 Task: Look for space in Xiazhuang, China from 8th June, 2023 to 16th June, 2023 for 2 adults in price range Rs.10000 to Rs.15000. Place can be entire place with 1  bedroom having 1 bed and 1 bathroom. Property type can be house, flat, guest house, hotel. Amenities needed are: wifi, washing machine. Booking option can be shelf check-in. Required host language is Chinese (Simplified).
Action: Mouse moved to (315, 153)
Screenshot: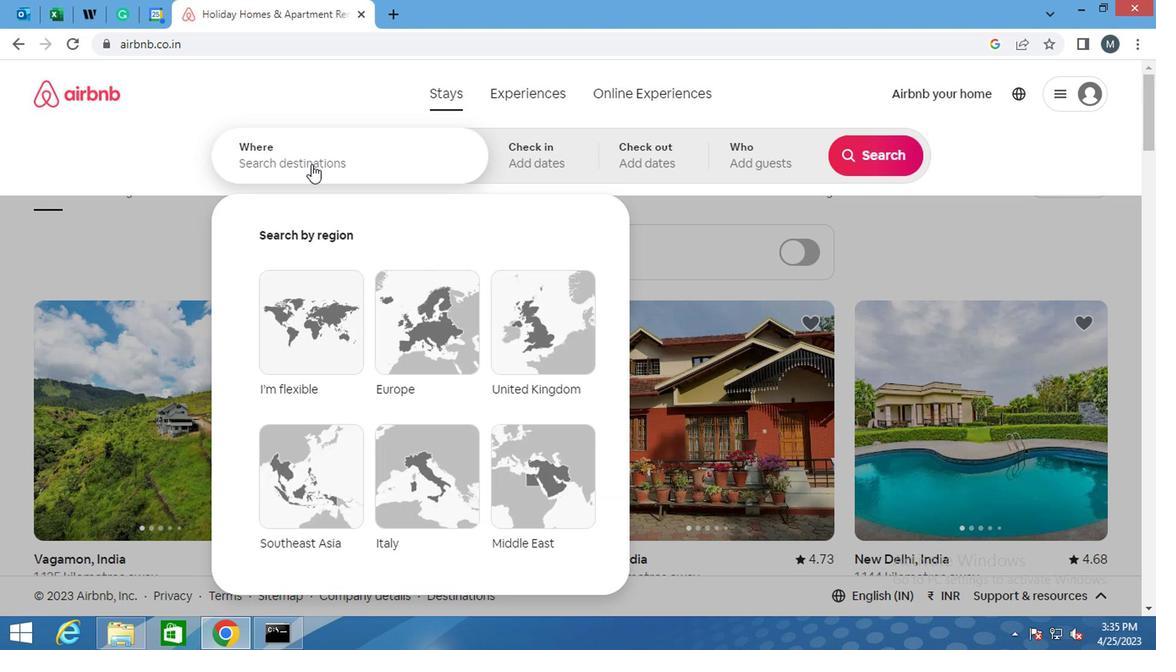
Action: Mouse pressed left at (315, 153)
Screenshot: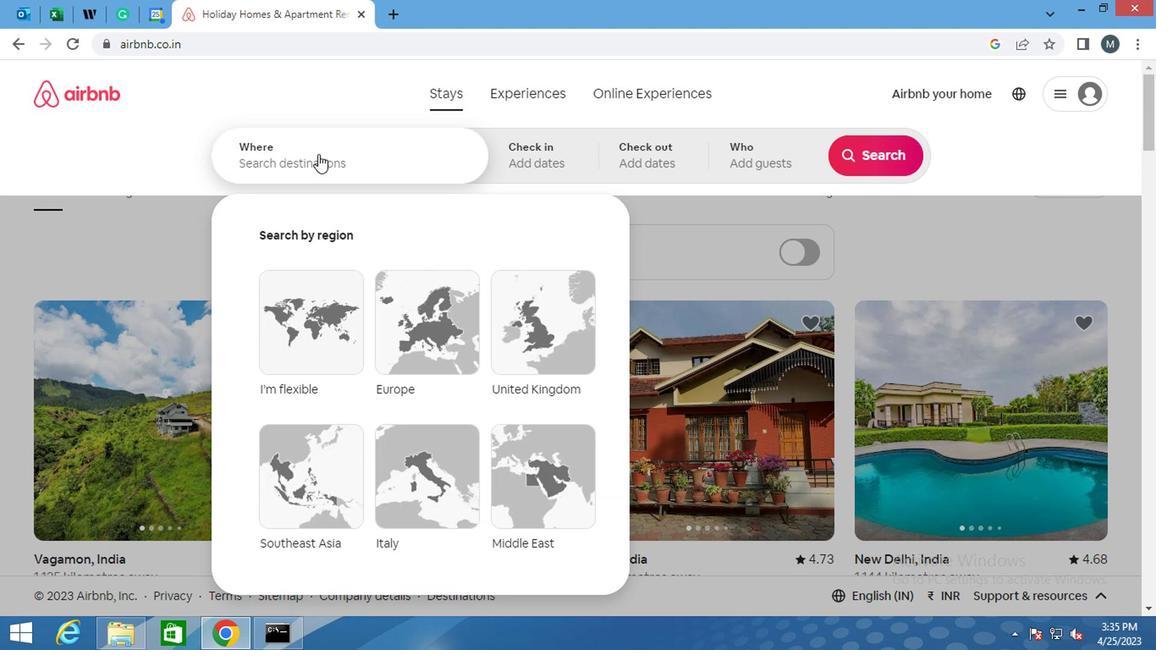 
Action: Key pressed <Key.shift>XIAZHUANG,<Key.shift><Key.shift><Key.shift><Key.shift><Key.shift>CHINA
Screenshot: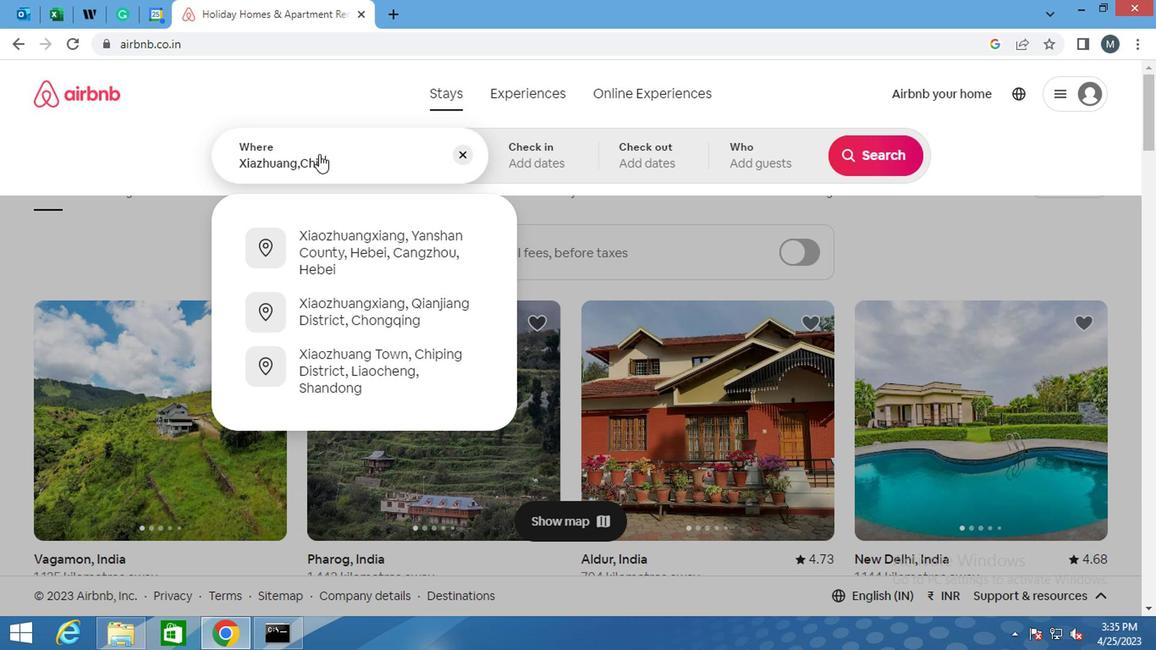 
Action: Mouse moved to (528, 161)
Screenshot: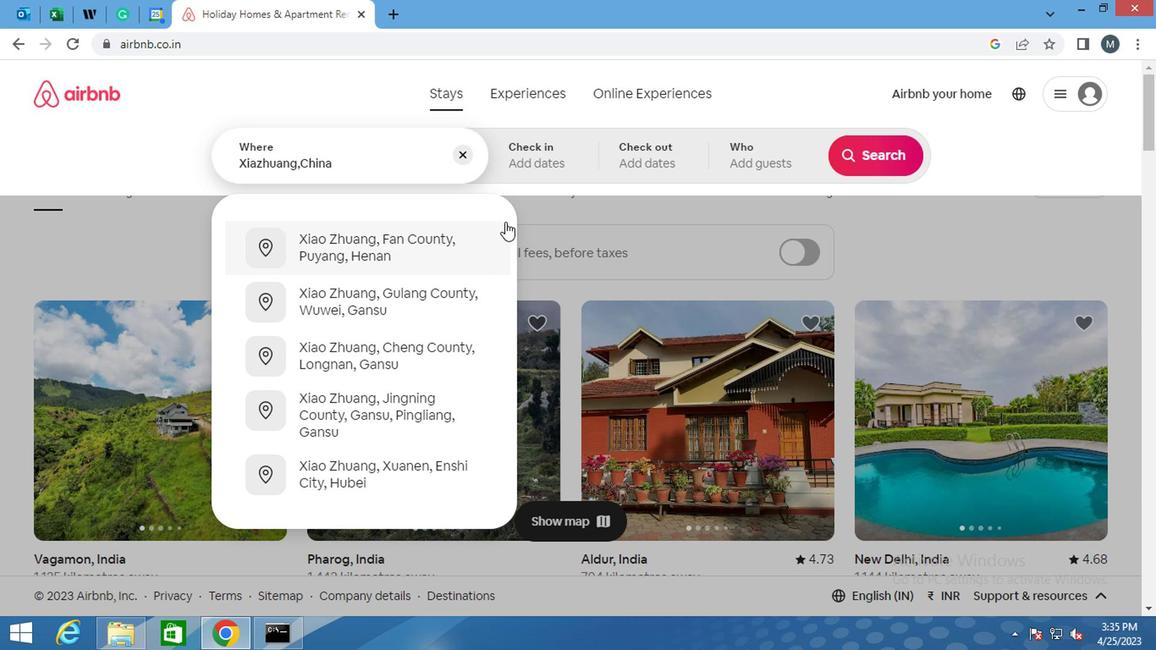 
Action: Mouse pressed left at (528, 161)
Screenshot: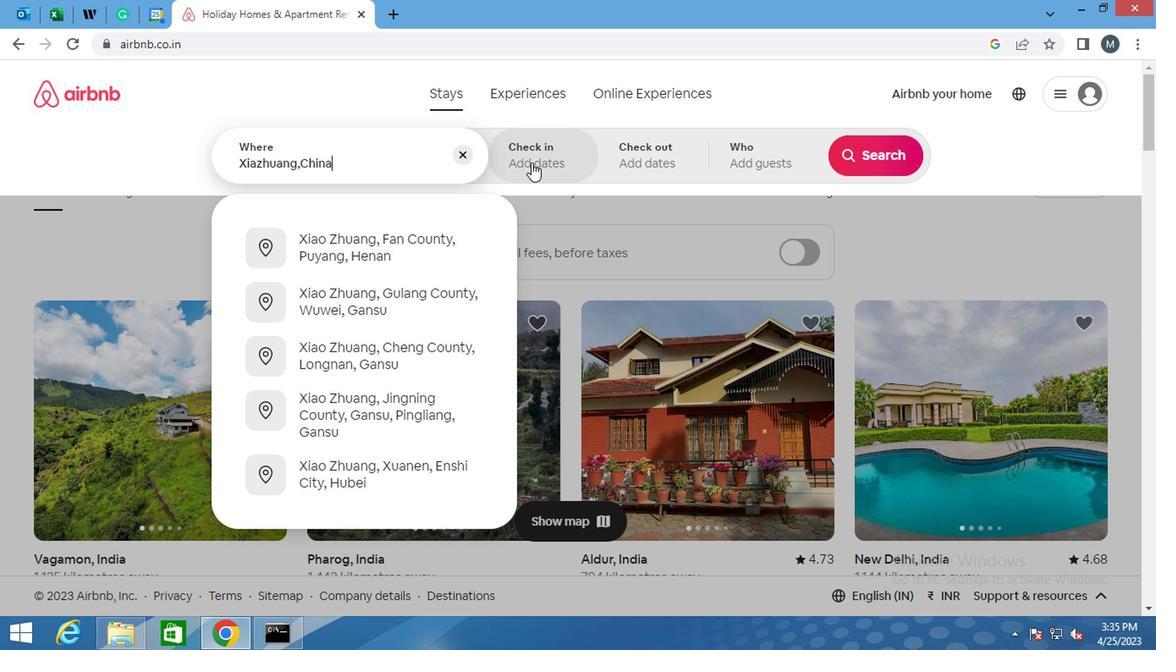 
Action: Mouse moved to (861, 294)
Screenshot: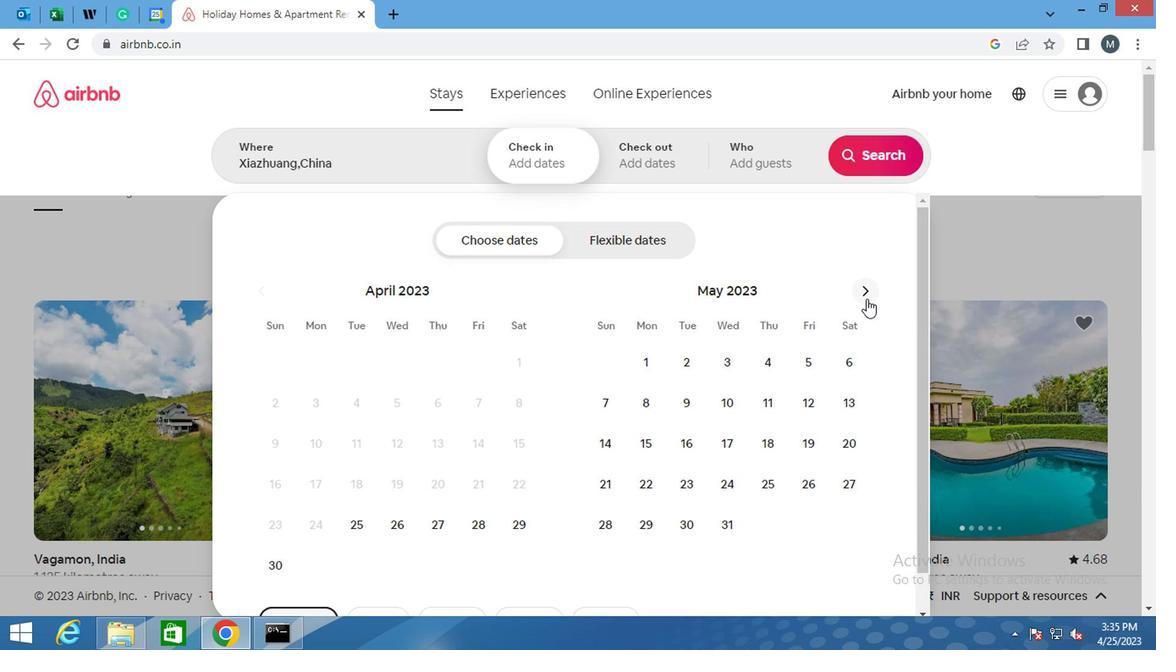 
Action: Mouse pressed left at (861, 294)
Screenshot: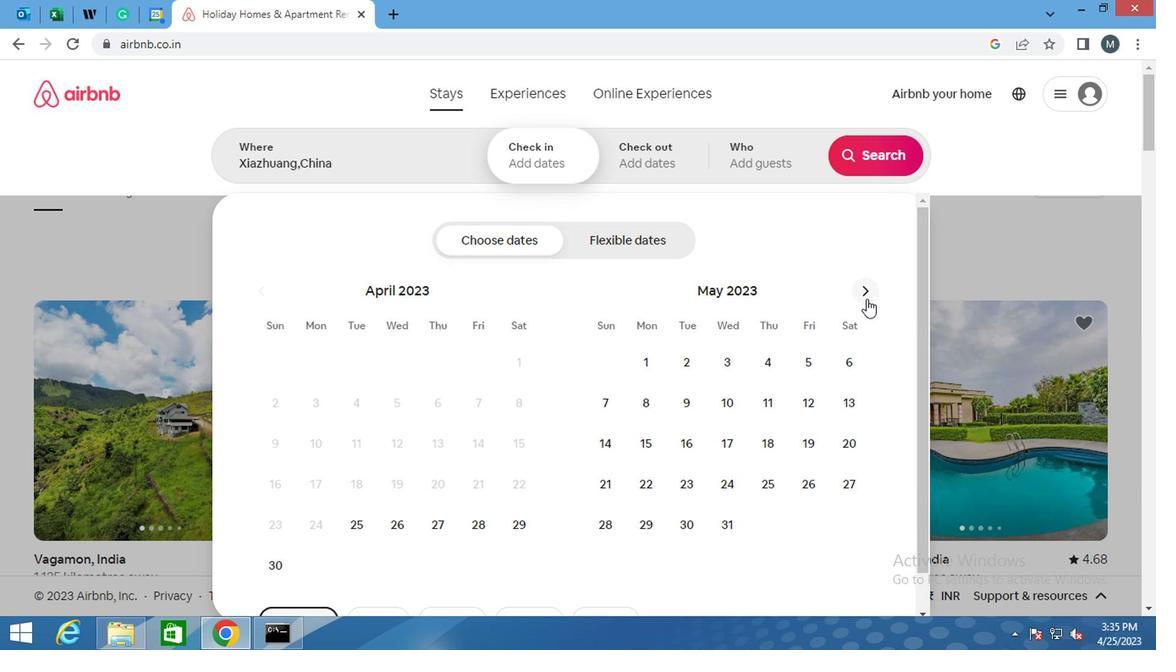 
Action: Mouse moved to (766, 408)
Screenshot: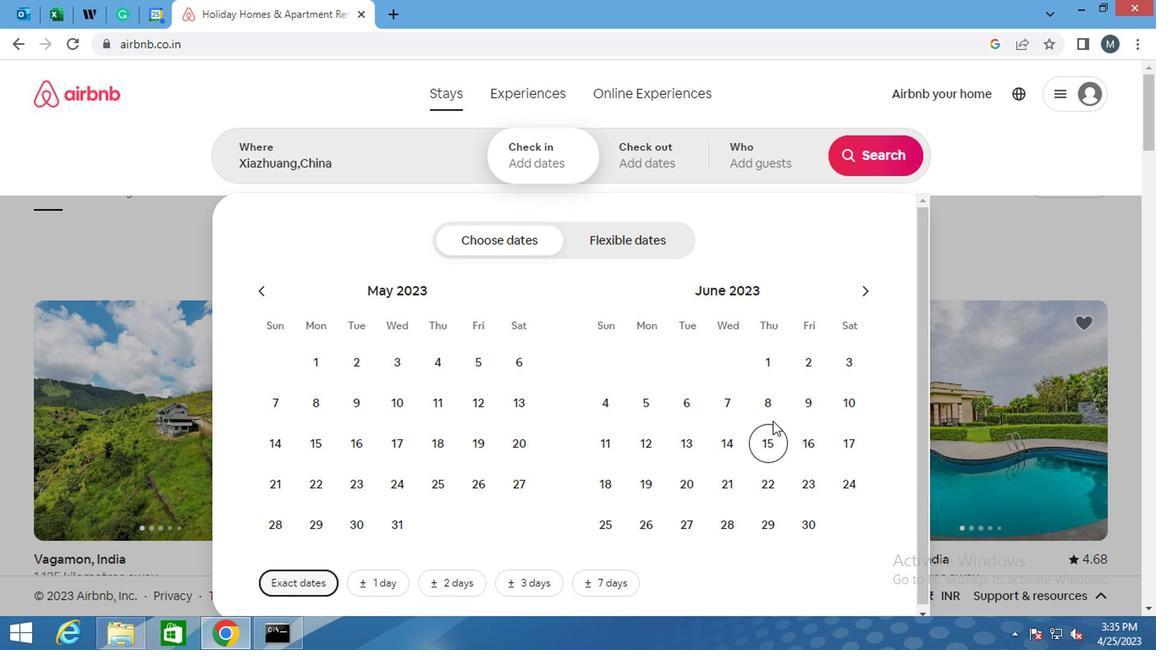 
Action: Mouse pressed left at (766, 408)
Screenshot: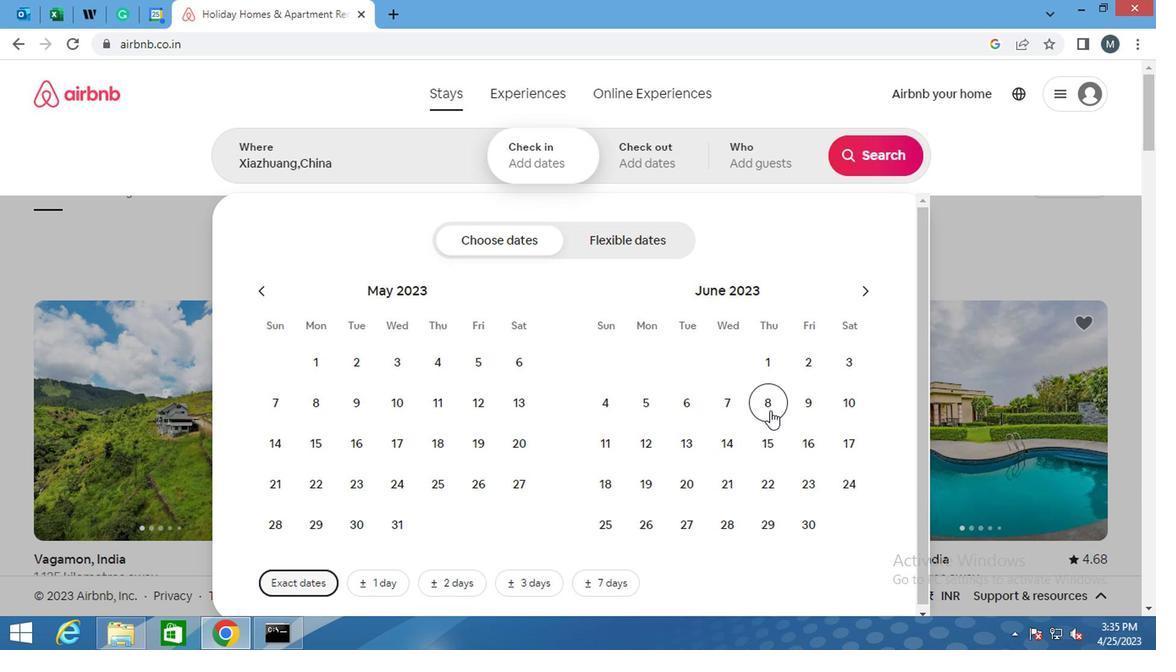 
Action: Mouse moved to (804, 457)
Screenshot: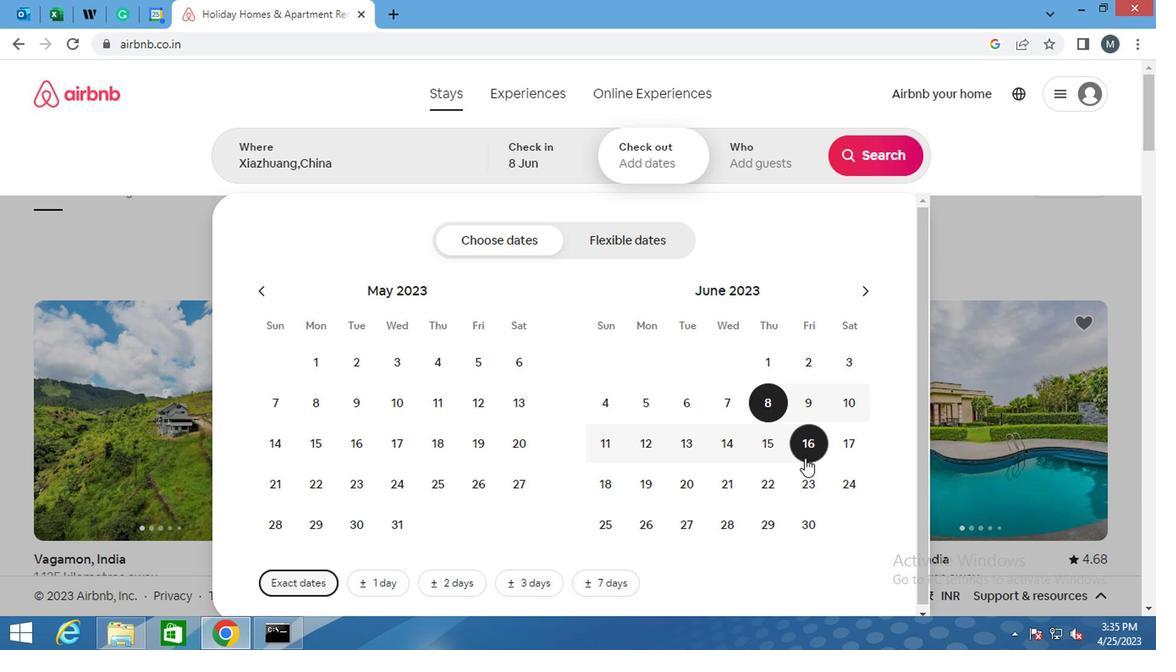 
Action: Mouse pressed left at (804, 457)
Screenshot: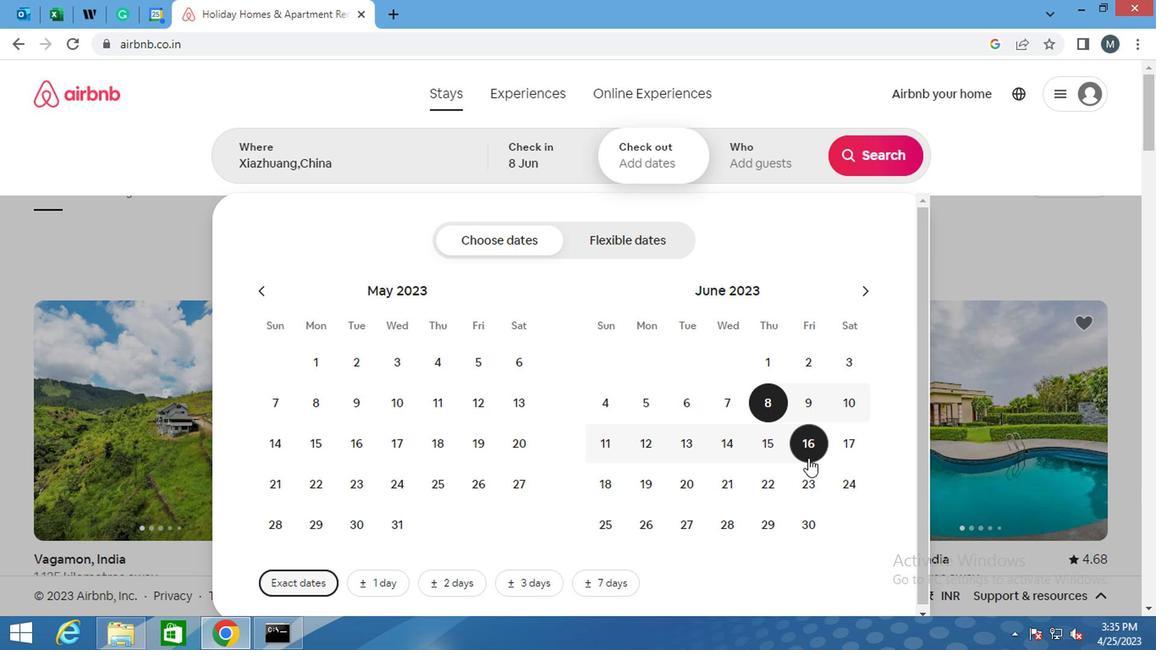 
Action: Mouse moved to (763, 173)
Screenshot: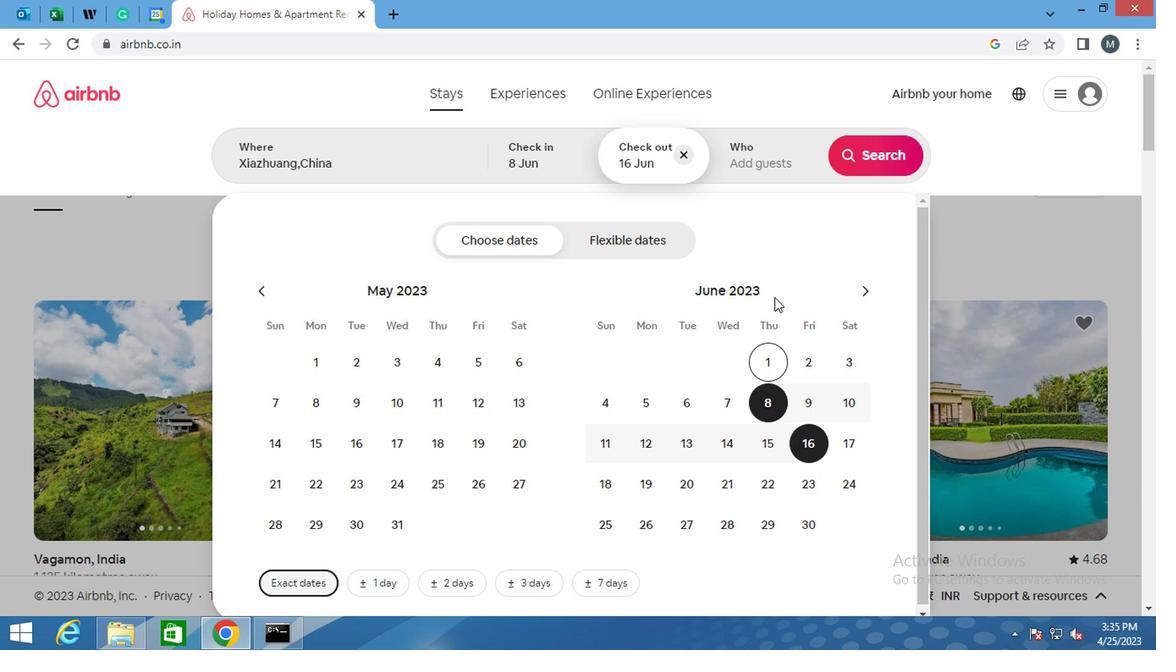 
Action: Mouse pressed left at (763, 173)
Screenshot: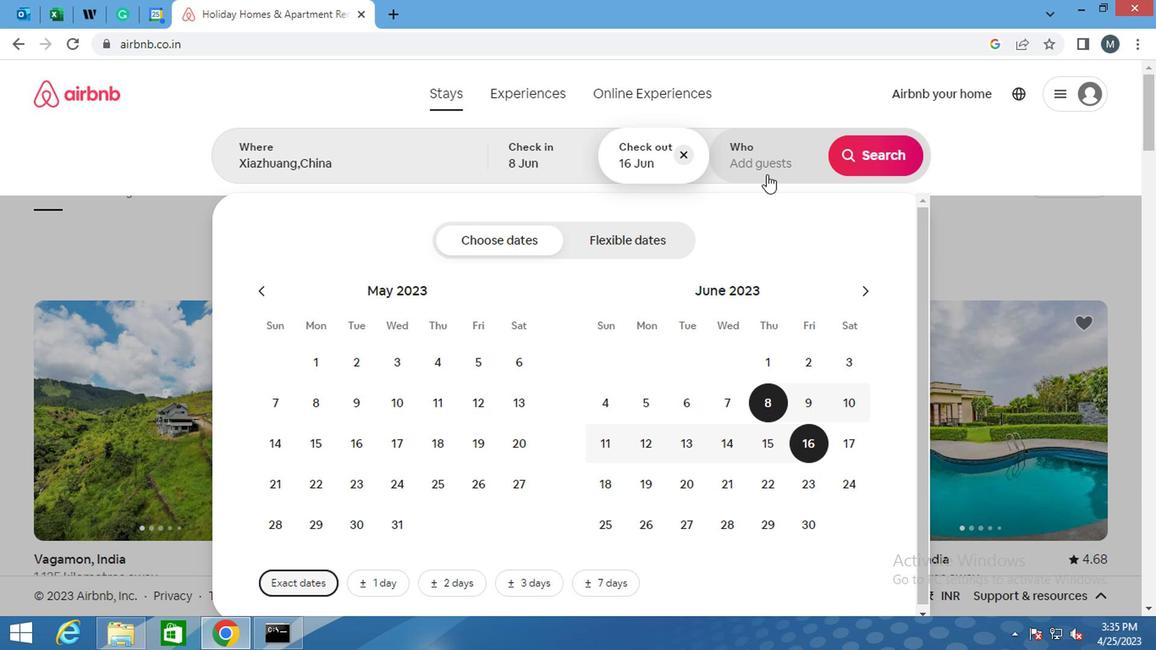 
Action: Mouse moved to (871, 247)
Screenshot: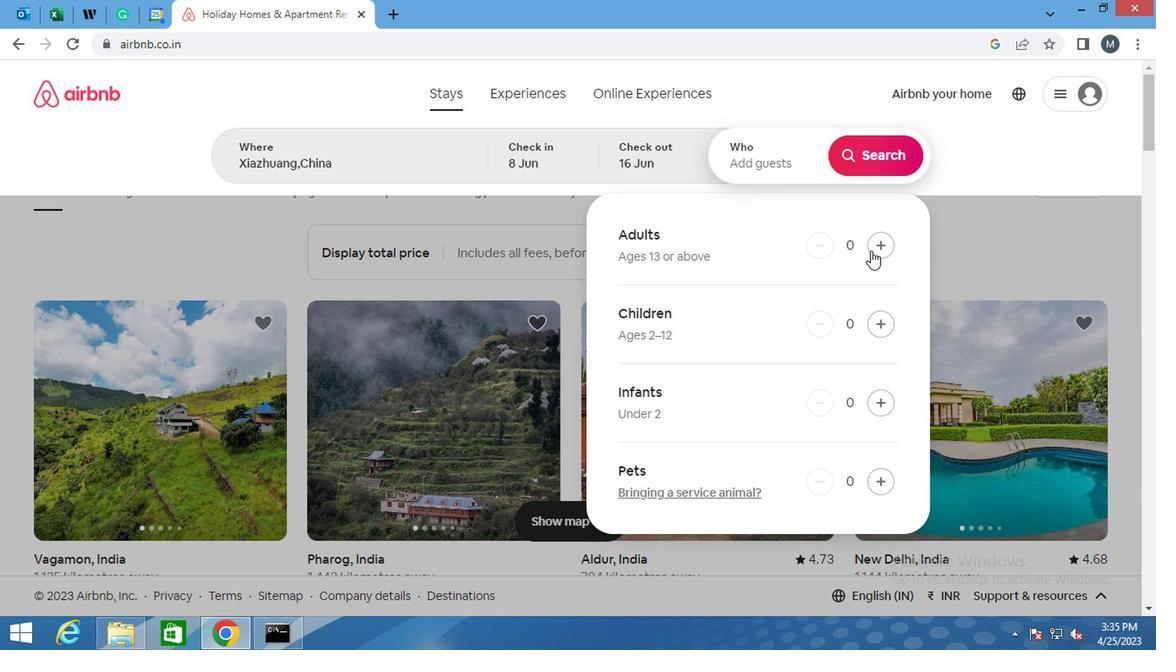 
Action: Mouse pressed left at (871, 247)
Screenshot: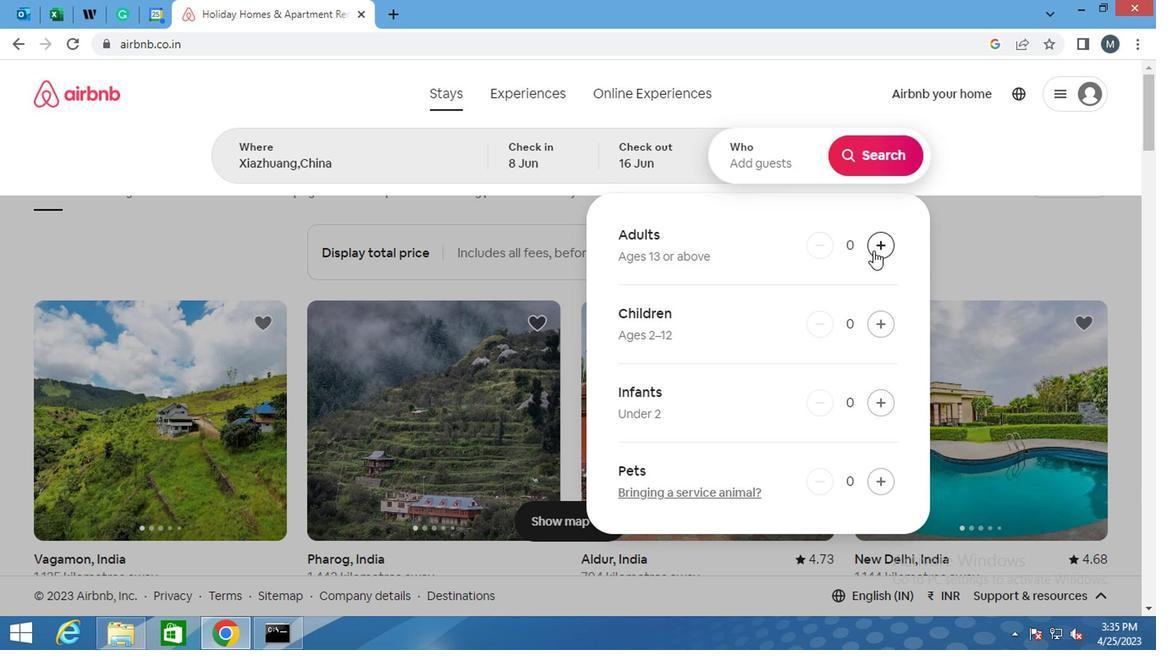 
Action: Mouse pressed left at (871, 247)
Screenshot: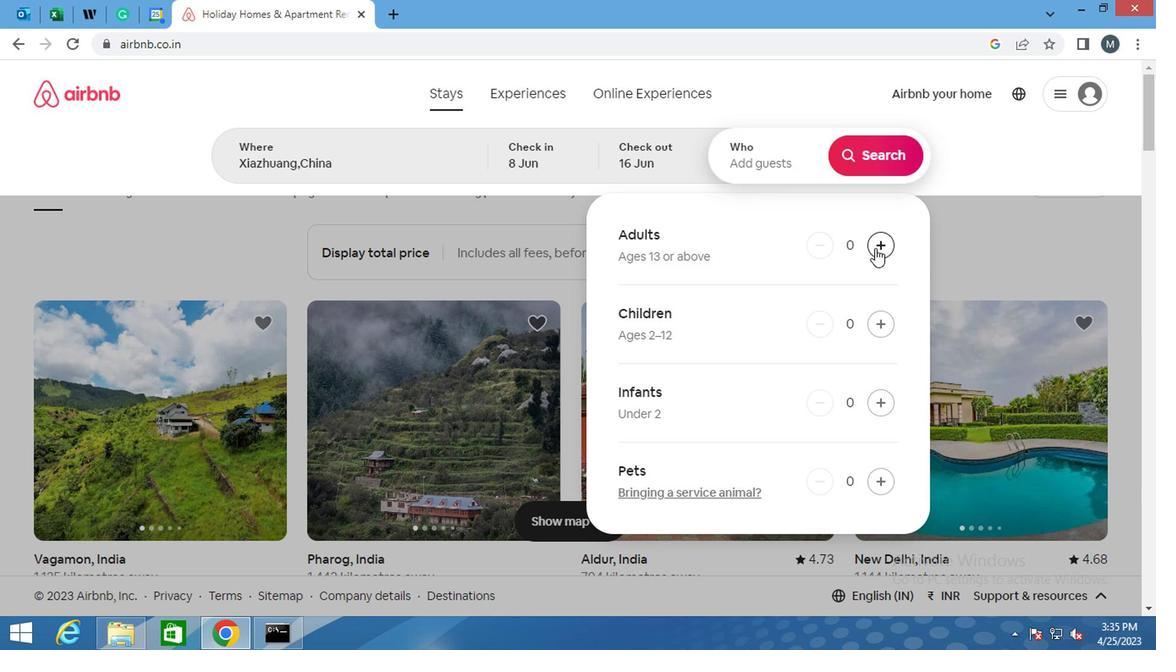 
Action: Mouse moved to (865, 159)
Screenshot: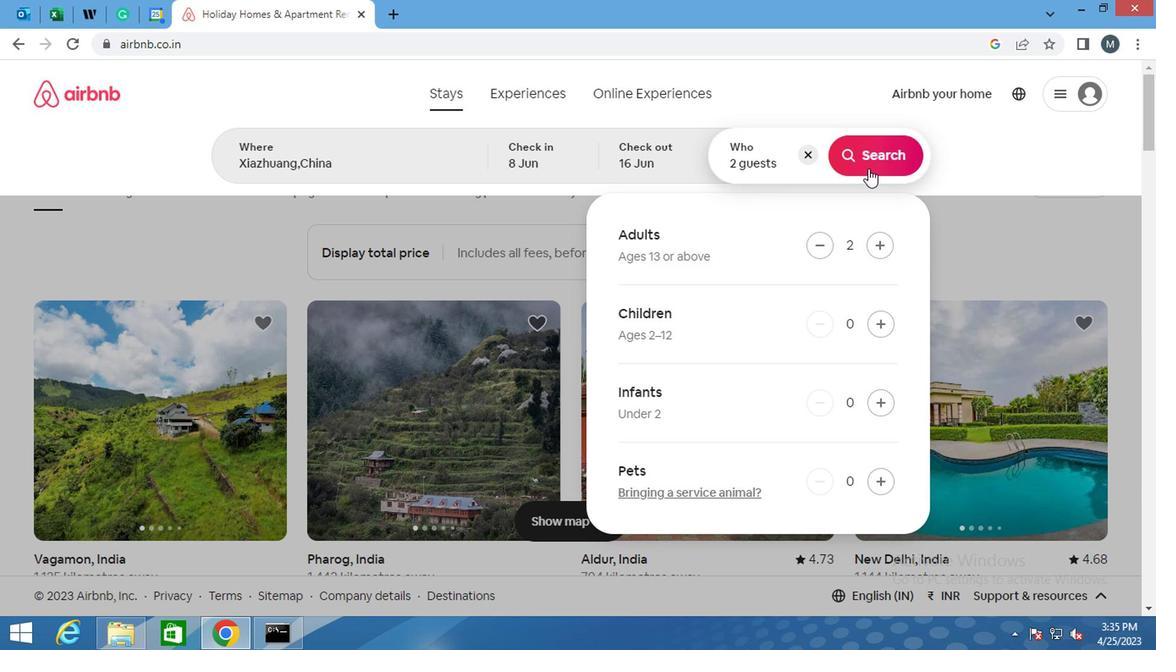 
Action: Mouse pressed left at (865, 159)
Screenshot: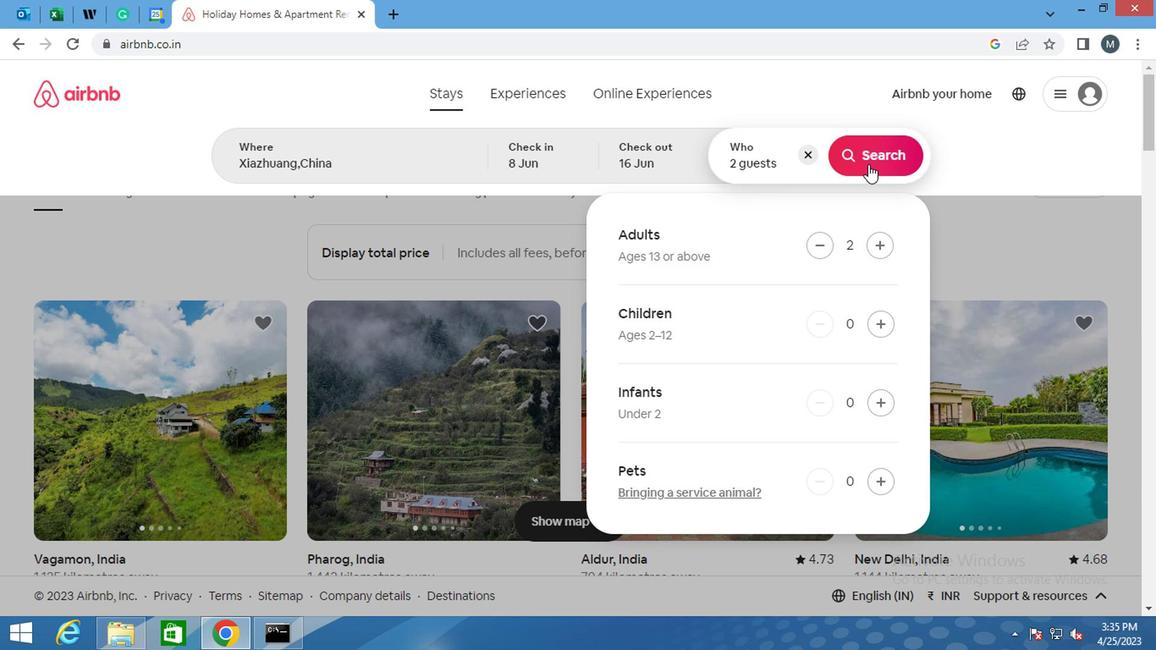 
Action: Mouse moved to (1061, 172)
Screenshot: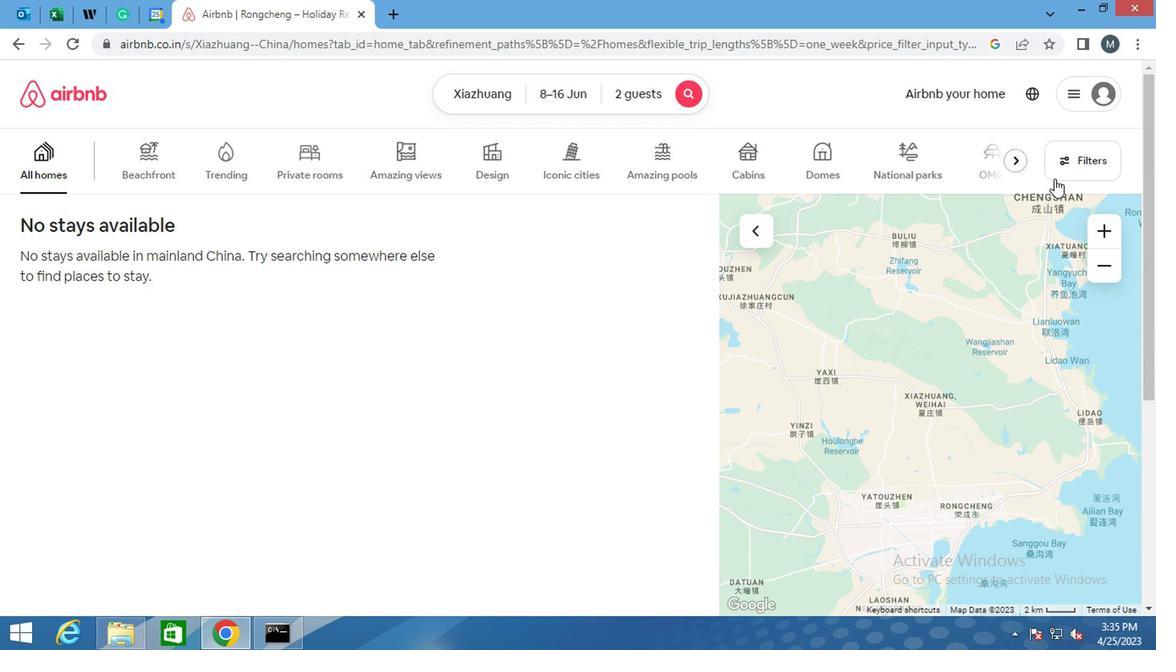 
Action: Mouse pressed left at (1061, 172)
Screenshot: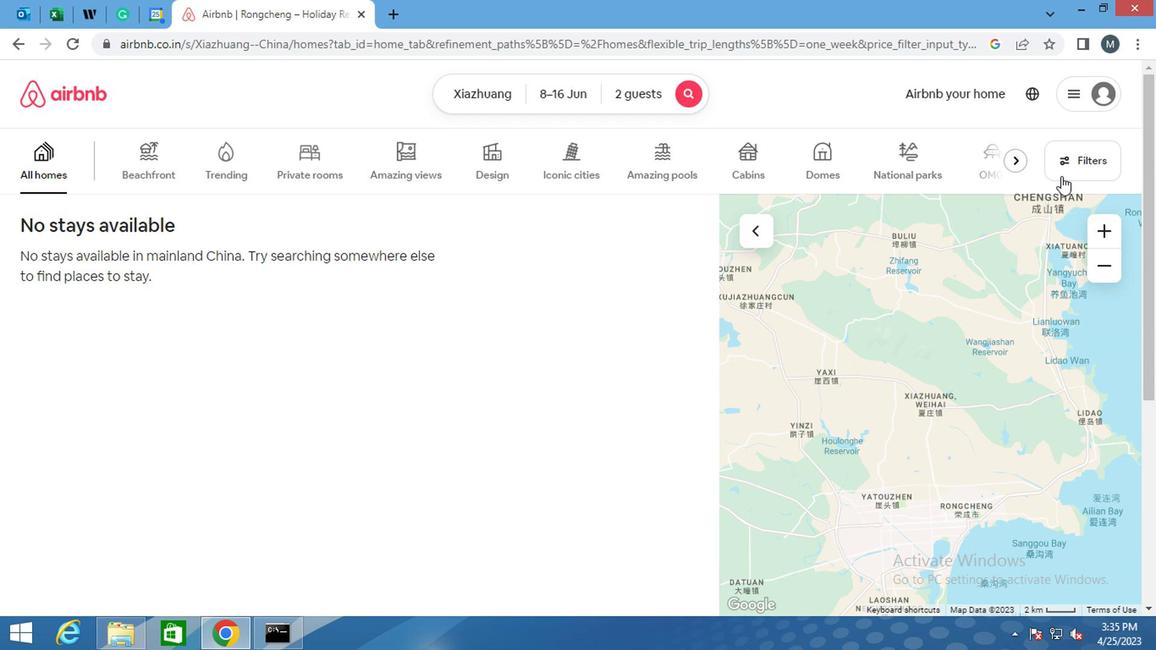 
Action: Mouse moved to (420, 276)
Screenshot: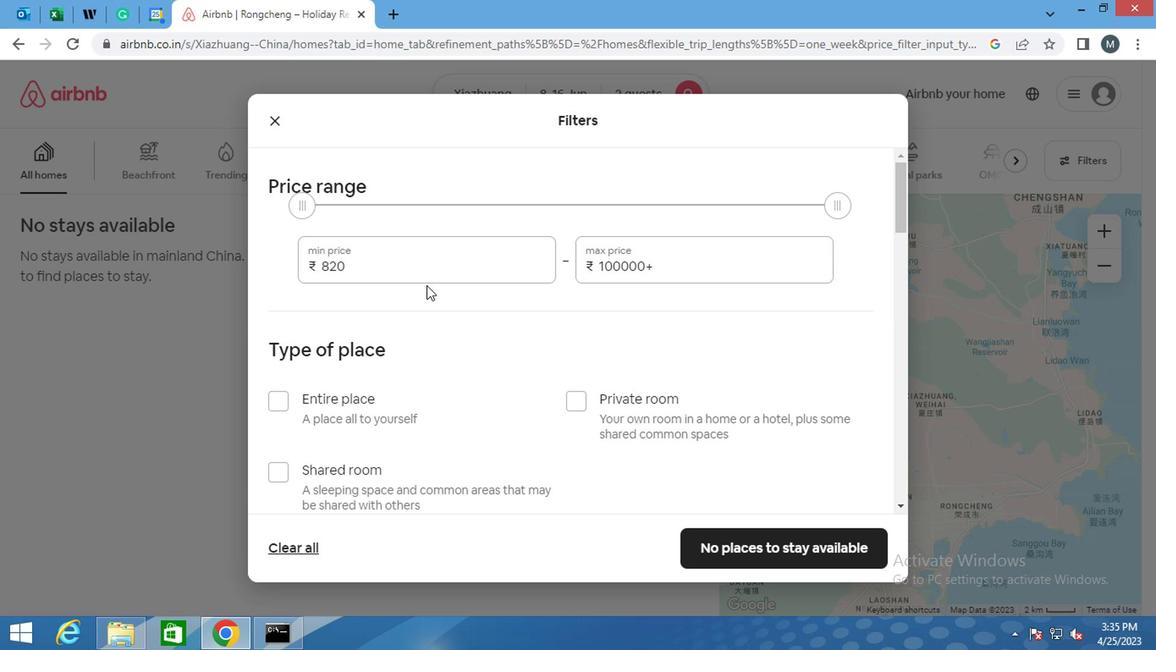 
Action: Mouse pressed left at (420, 276)
Screenshot: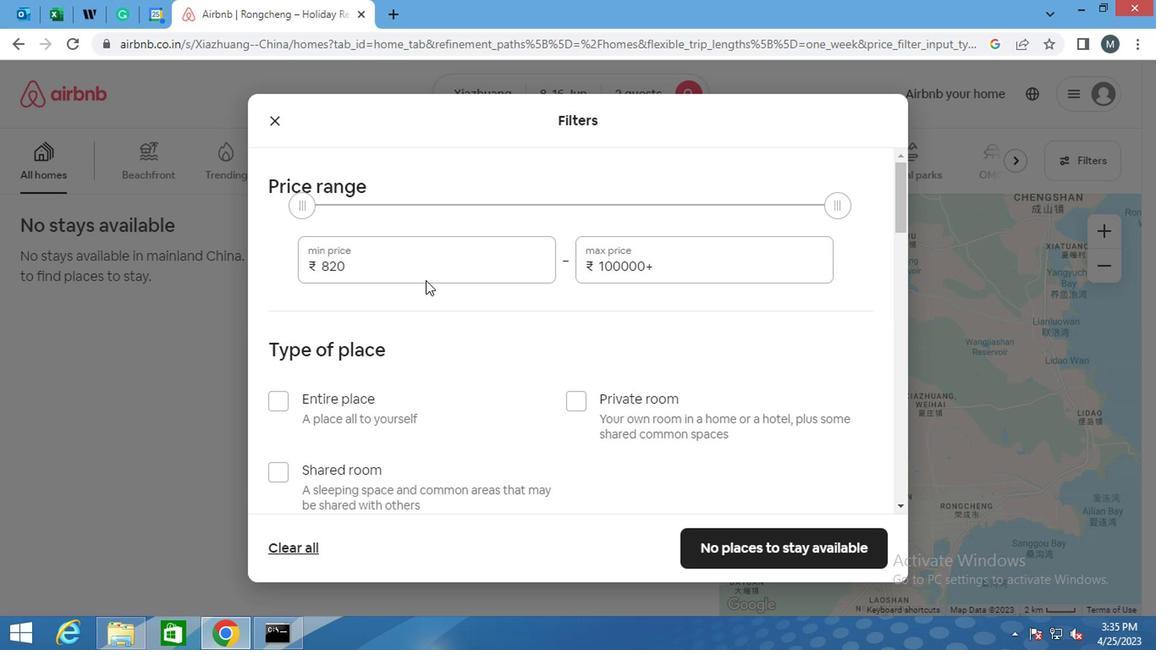 
Action: Key pressed <Key.backspace><Key.backspace><Key.backspace>10000
Screenshot: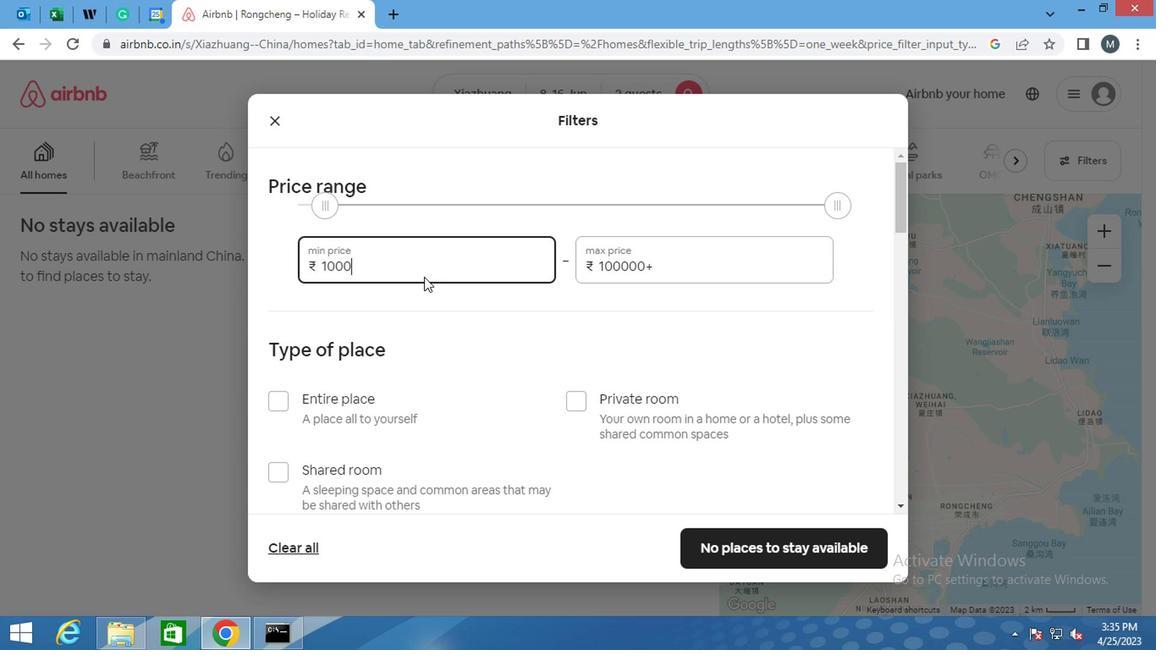 
Action: Mouse moved to (655, 273)
Screenshot: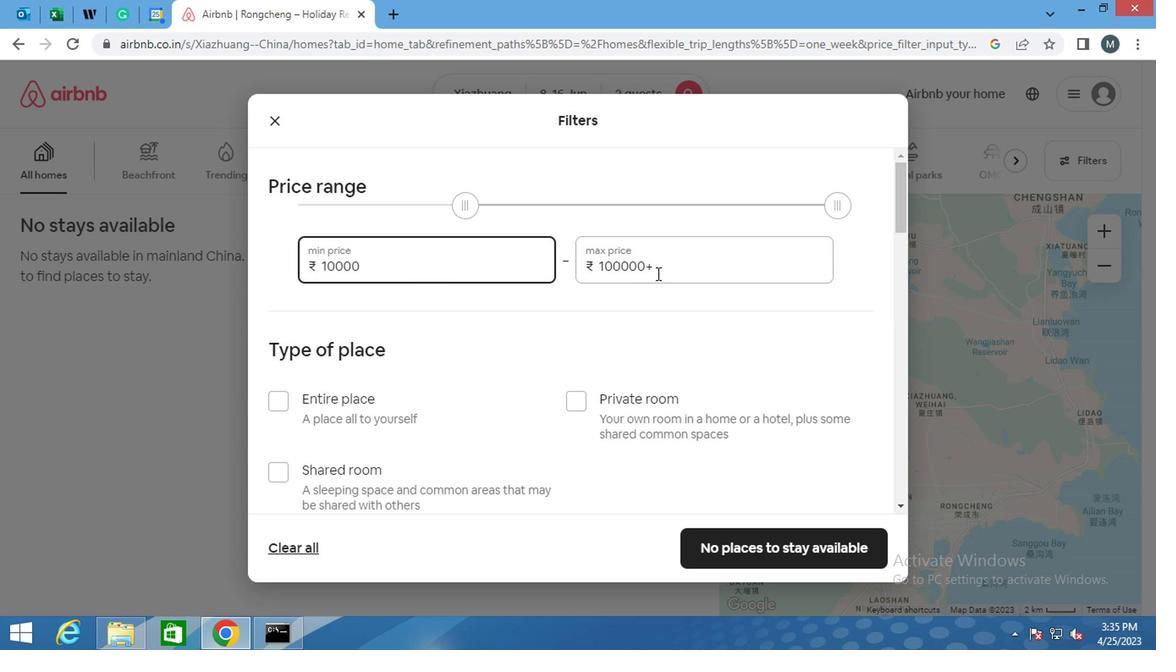 
Action: Mouse pressed left at (655, 273)
Screenshot: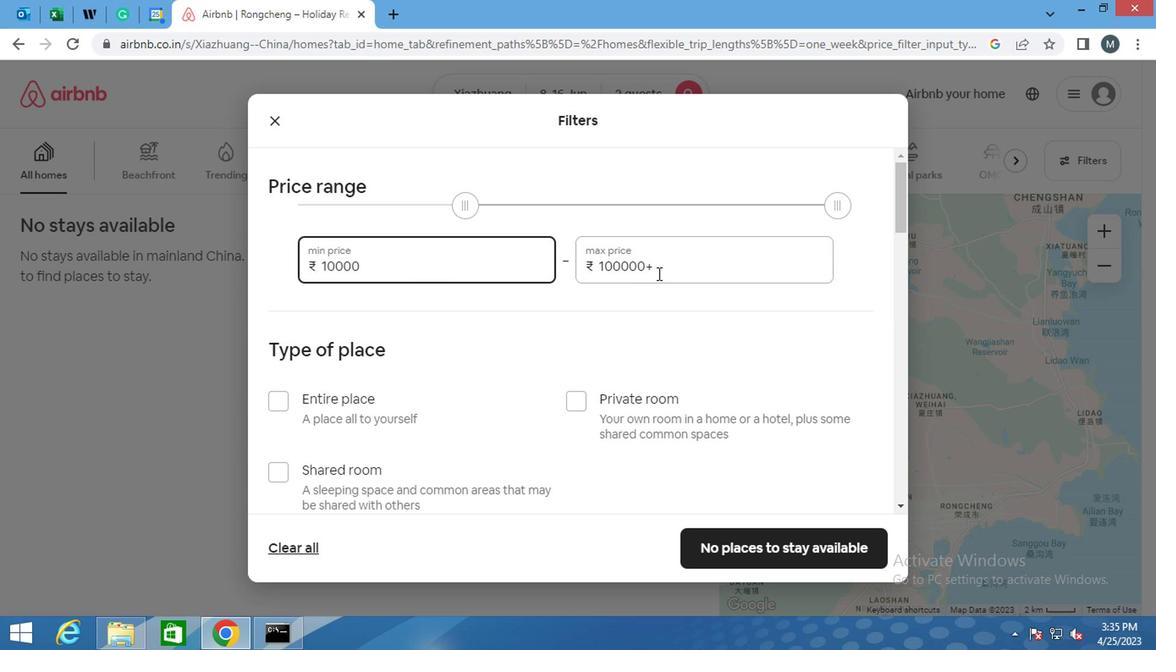 
Action: Mouse moved to (581, 270)
Screenshot: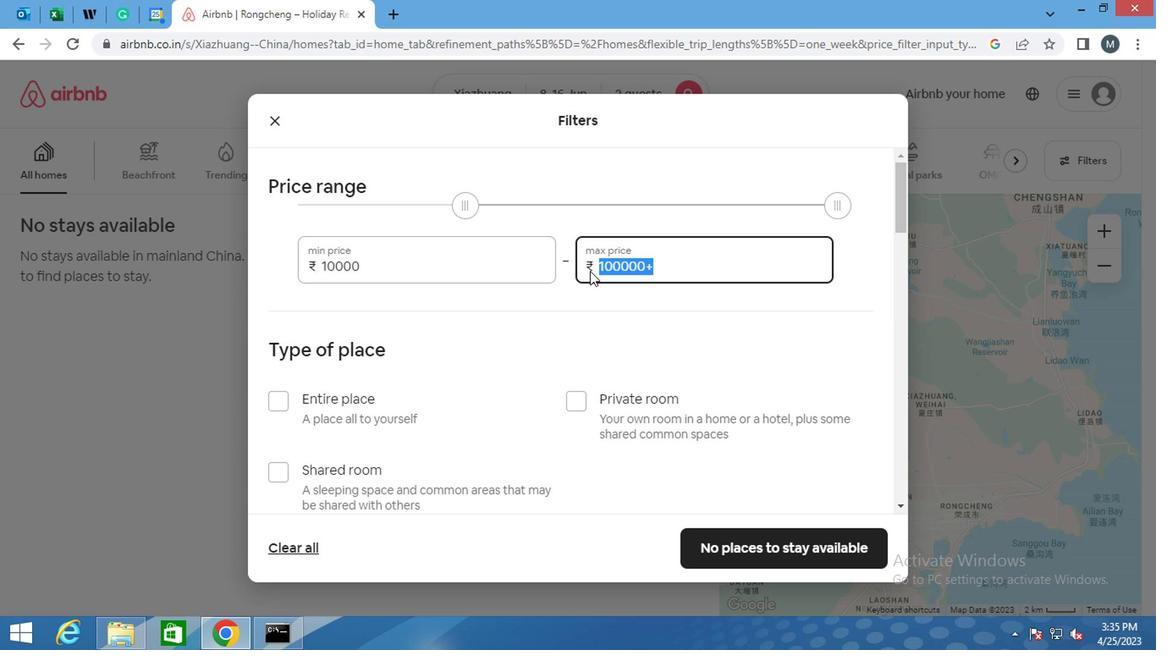 
Action: Key pressed <Key.delete>
Screenshot: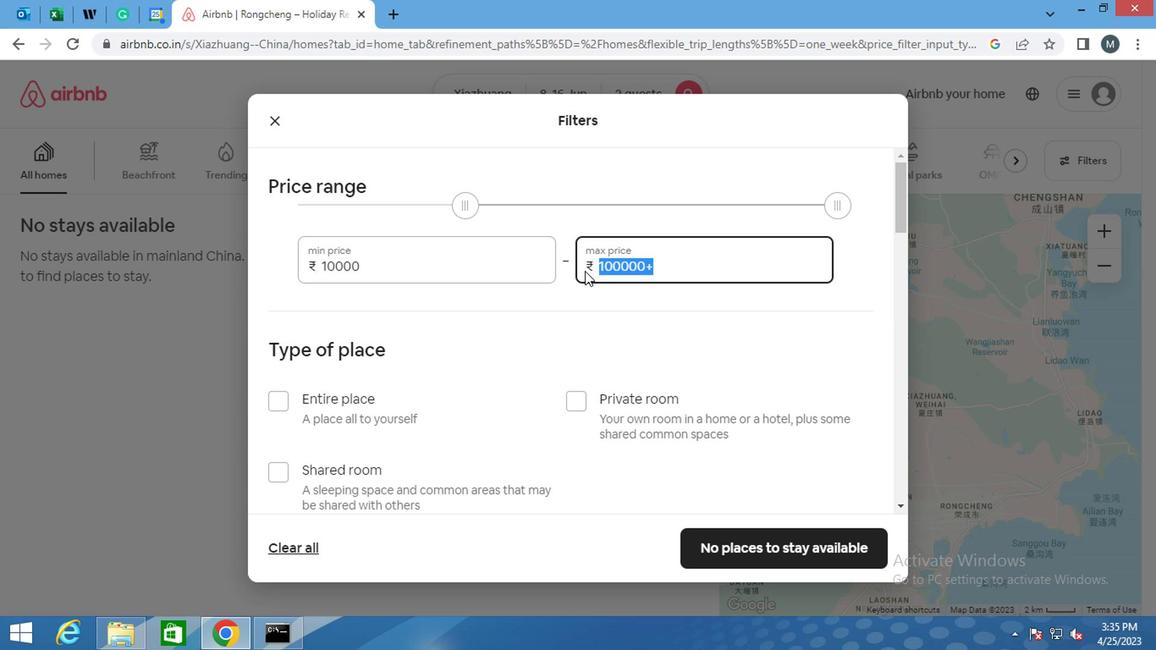 
Action: Mouse moved to (578, 270)
Screenshot: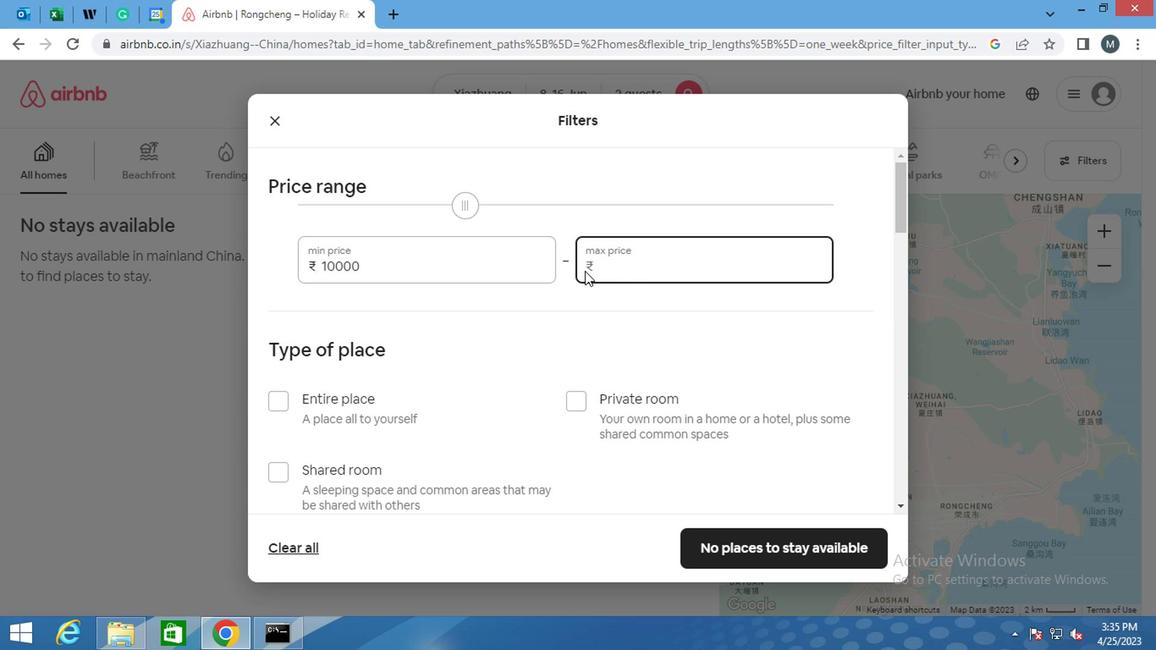 
Action: Key pressed 1
Screenshot: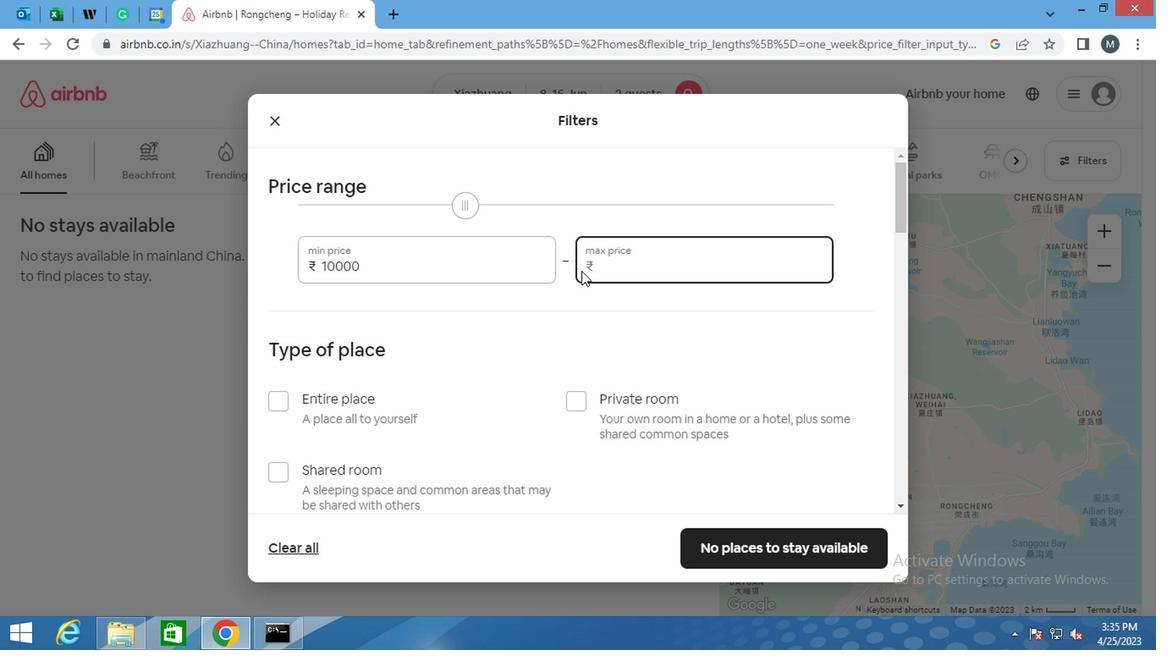 
Action: Mouse moved to (574, 270)
Screenshot: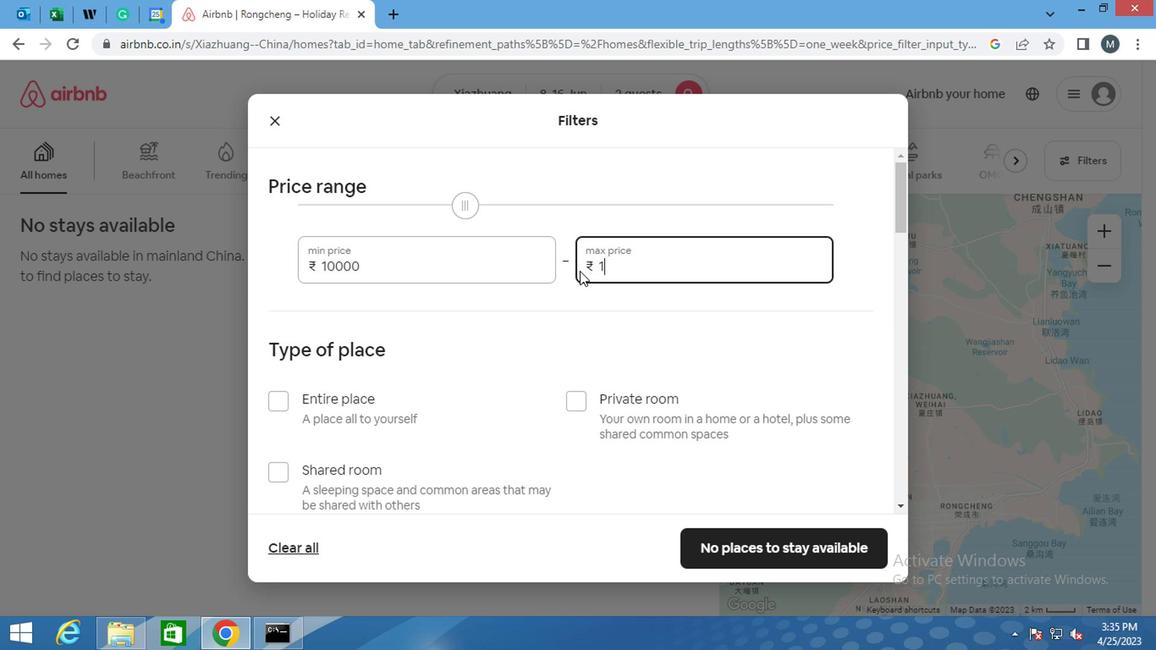 
Action: Key pressed 5
Screenshot: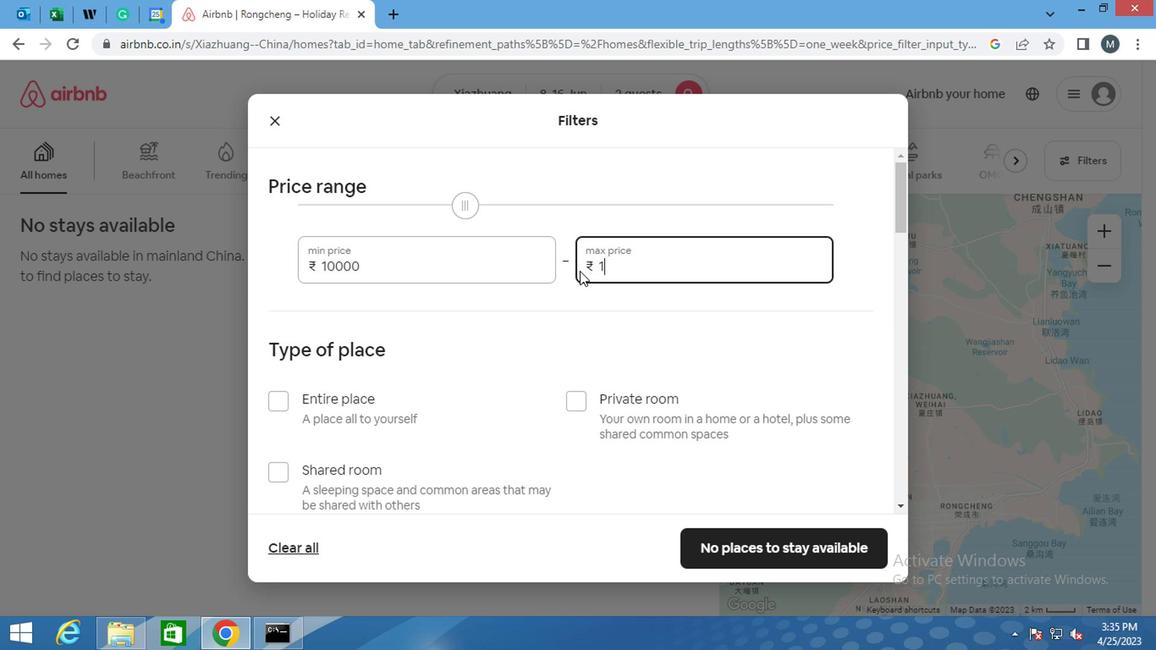 
Action: Mouse moved to (572, 271)
Screenshot: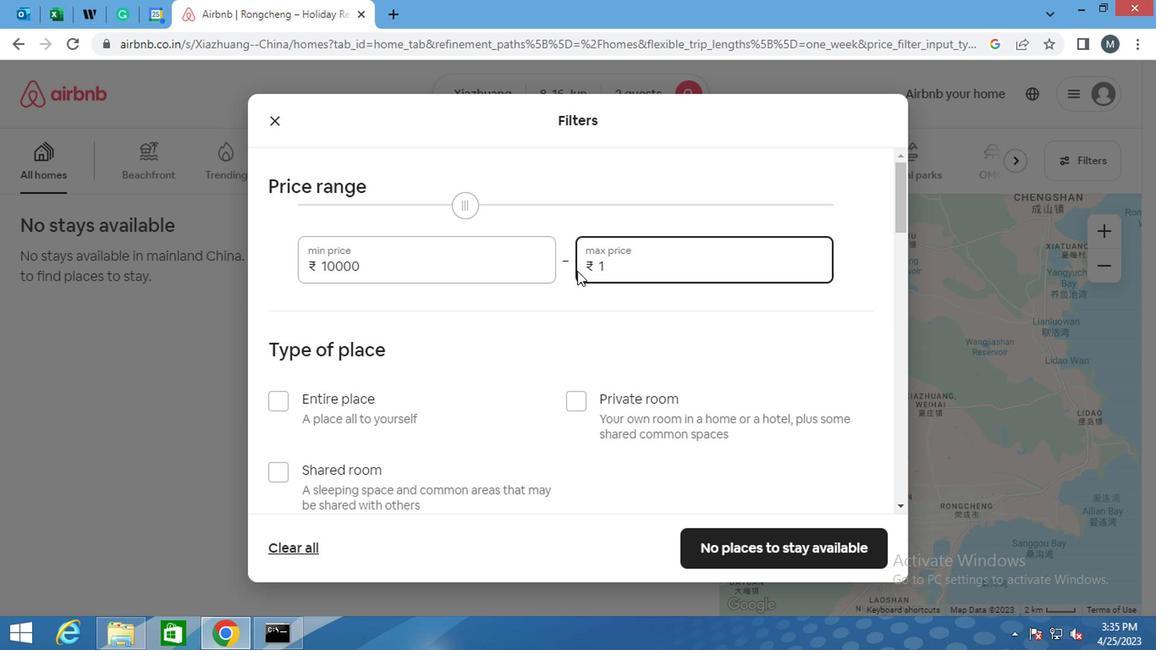 
Action: Key pressed 000
Screenshot: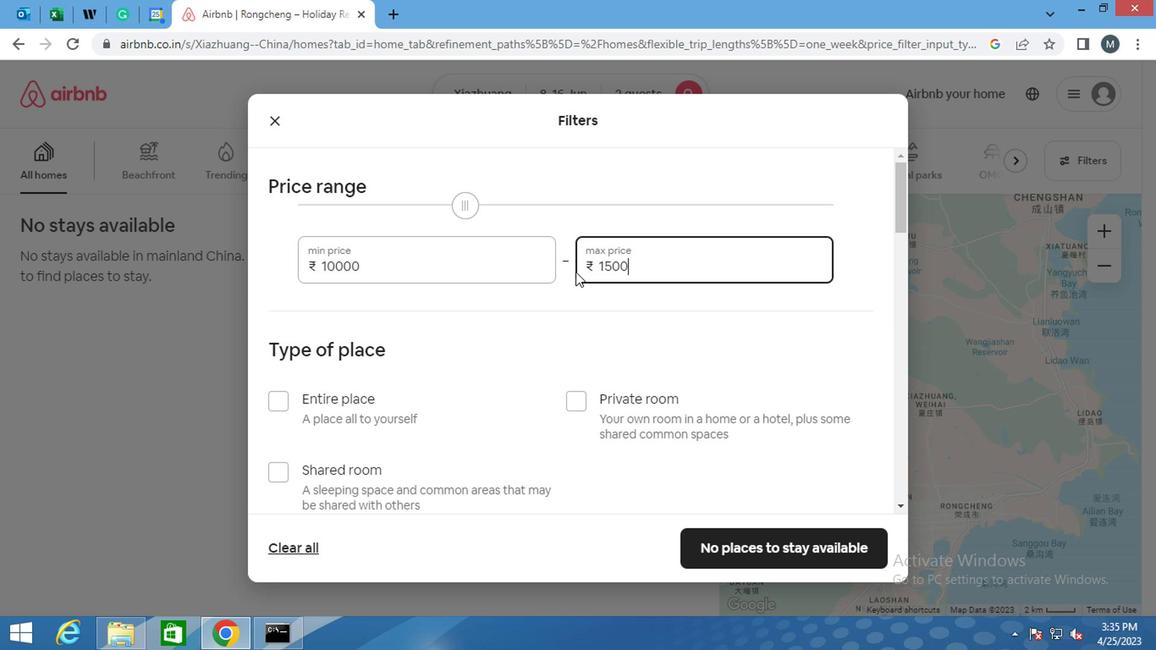 
Action: Mouse moved to (537, 265)
Screenshot: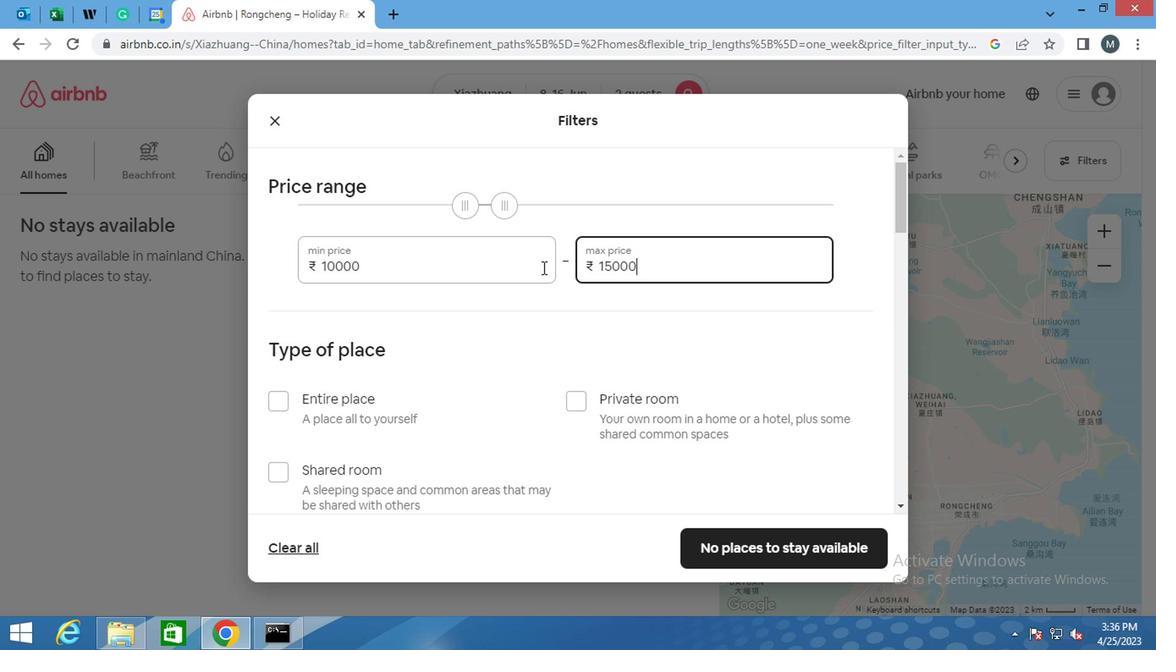 
Action: Mouse scrolled (537, 264) with delta (0, -1)
Screenshot: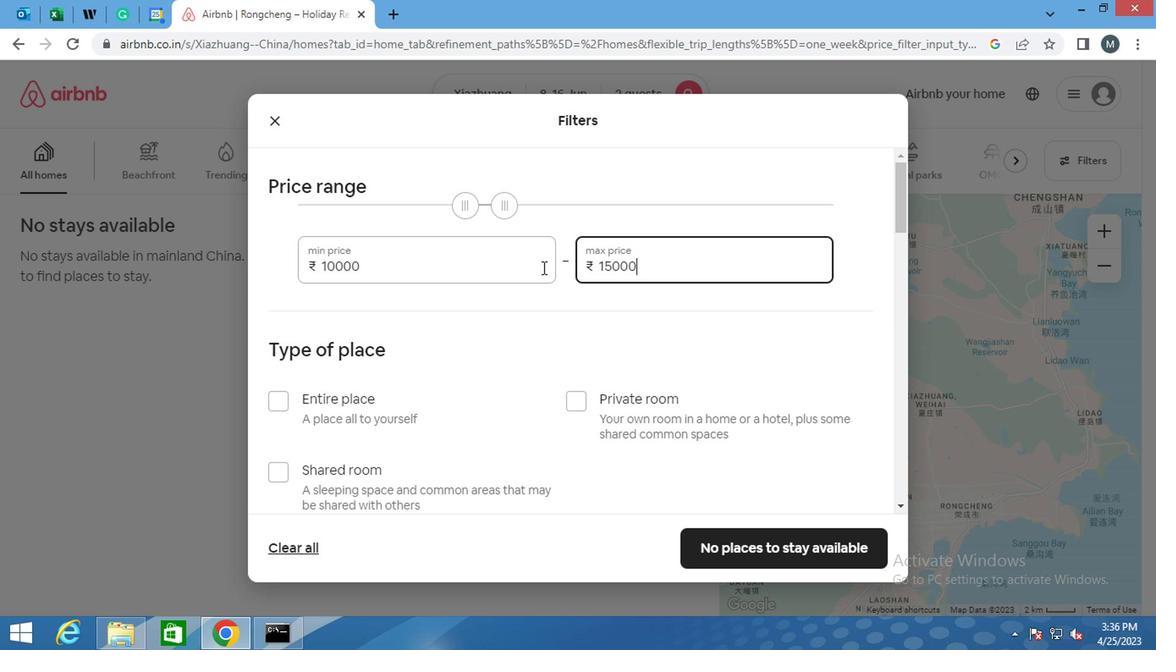 
Action: Mouse moved to (265, 319)
Screenshot: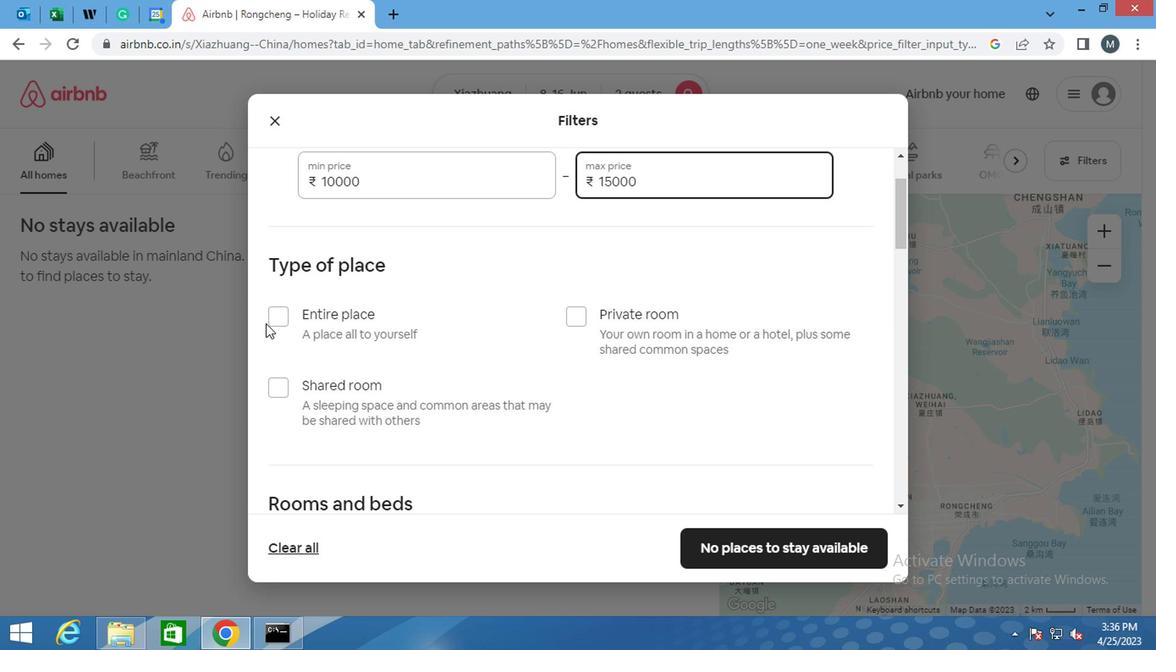 
Action: Mouse pressed left at (265, 319)
Screenshot: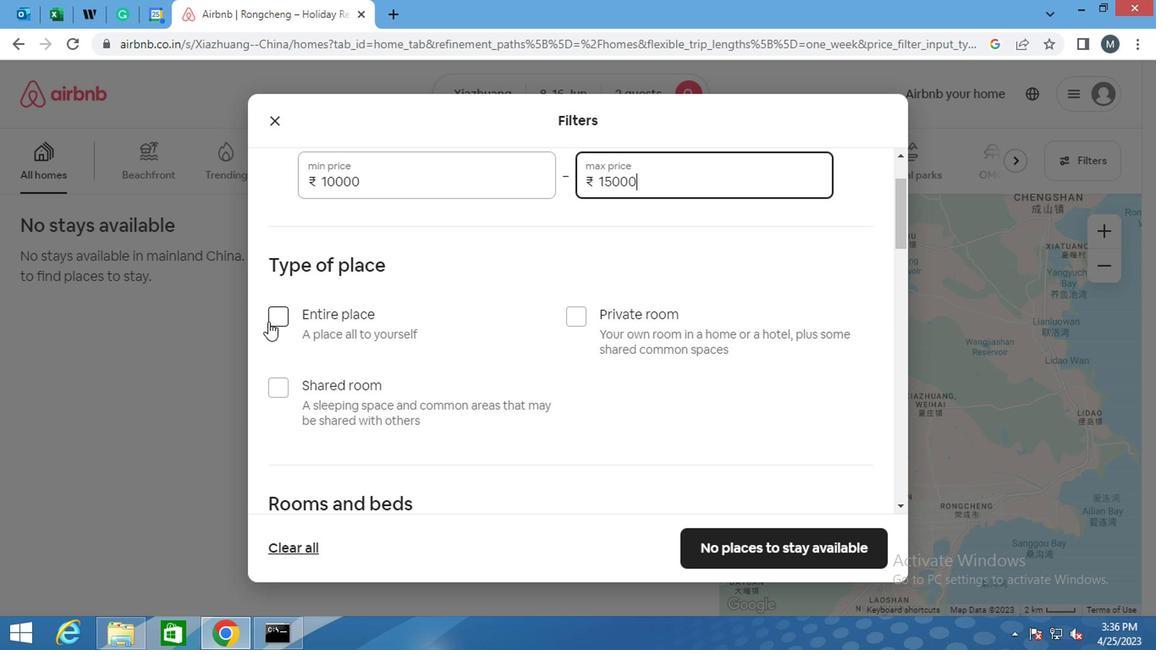 
Action: Mouse moved to (359, 339)
Screenshot: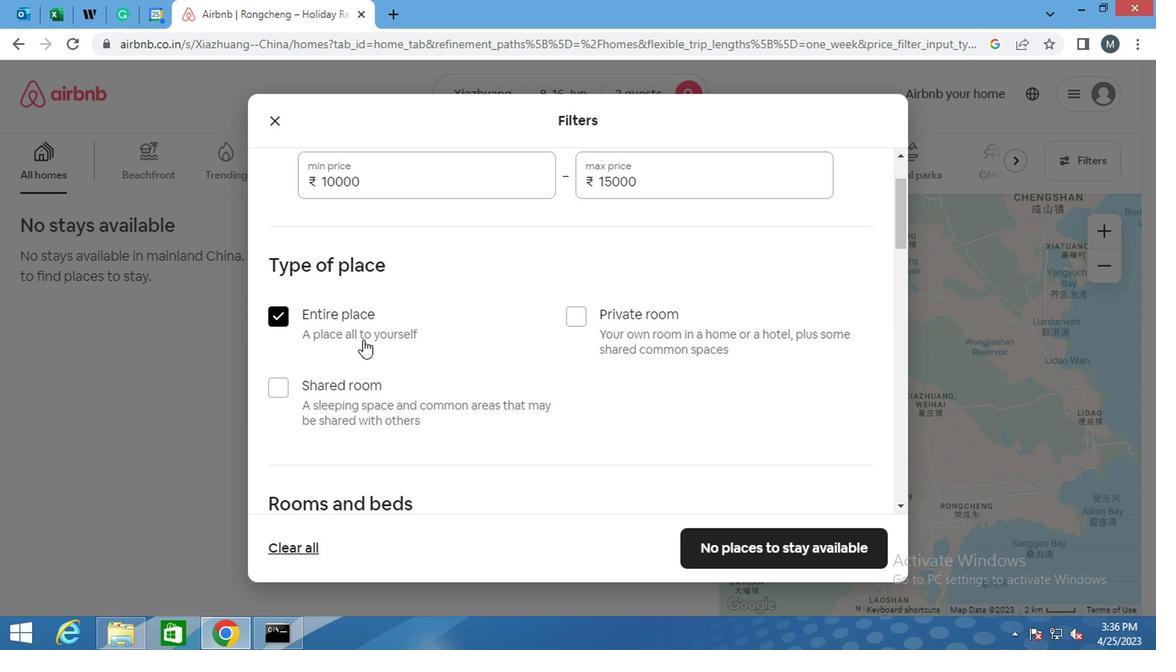 
Action: Mouse scrolled (359, 338) with delta (0, -1)
Screenshot: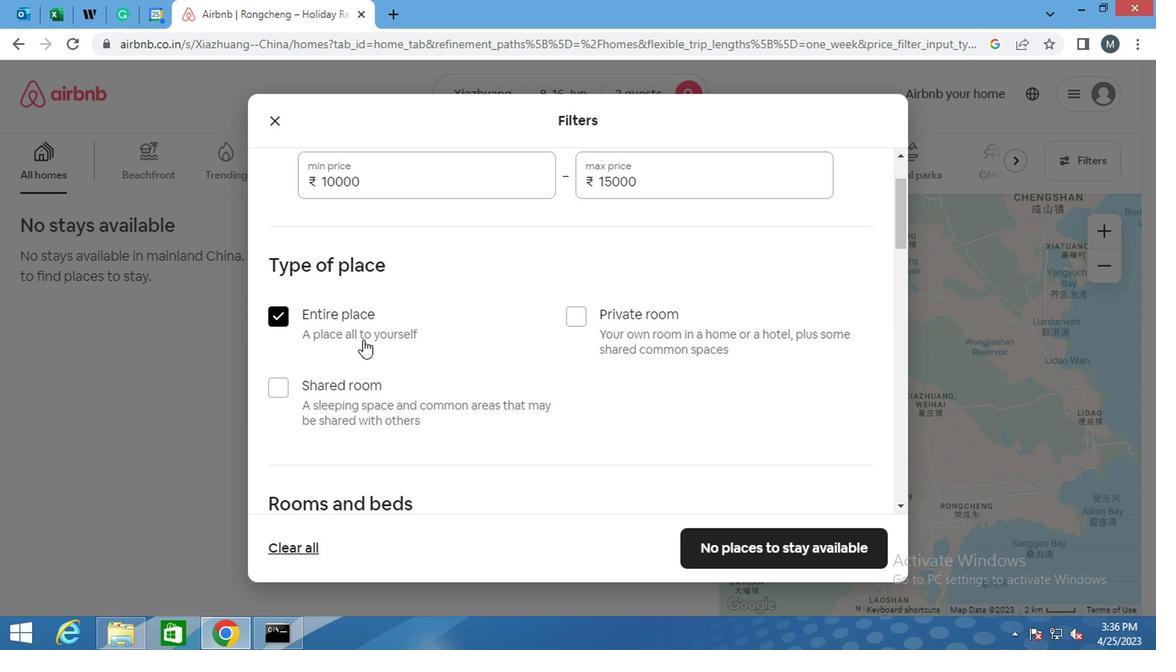 
Action: Mouse moved to (360, 339)
Screenshot: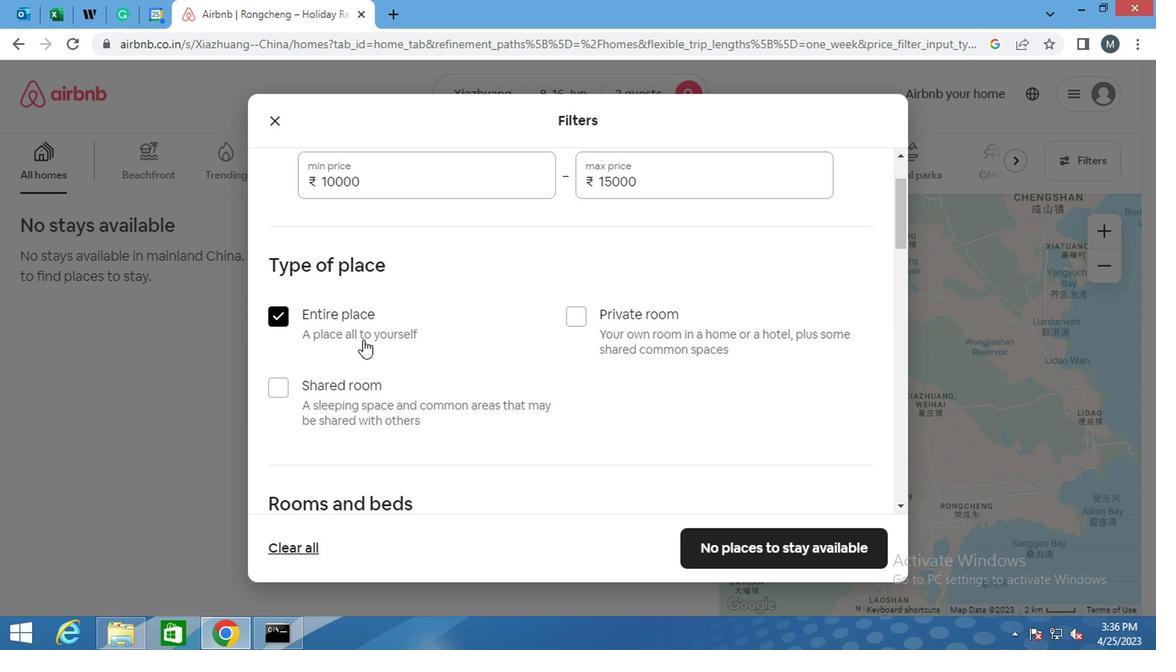 
Action: Mouse scrolled (360, 338) with delta (0, -1)
Screenshot: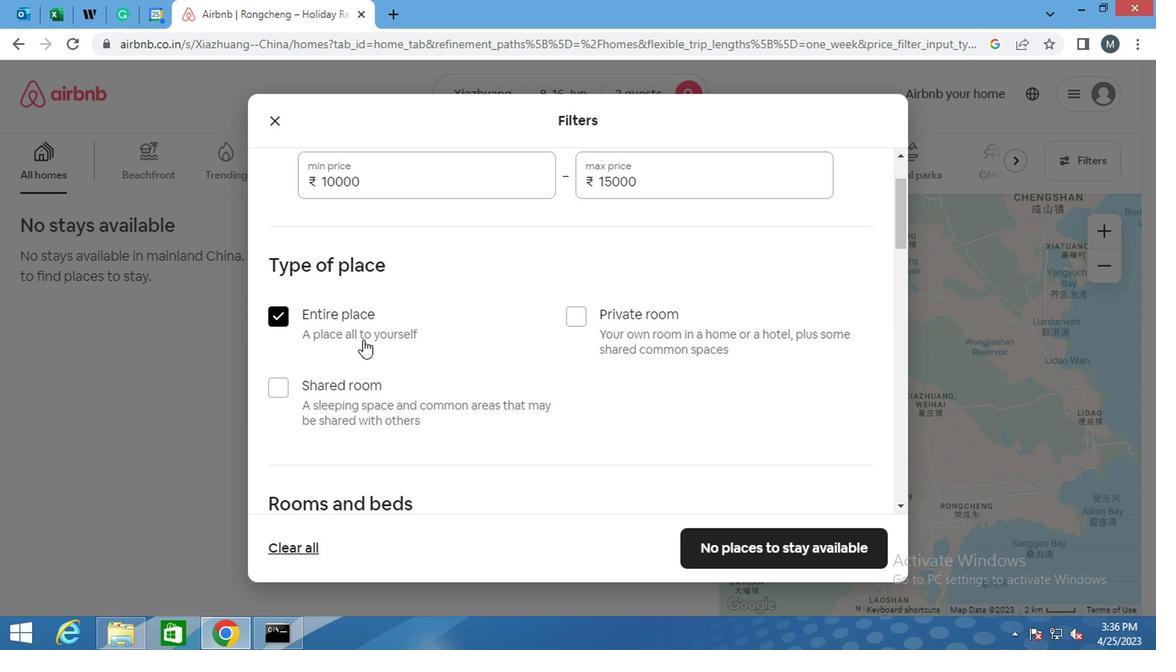
Action: Mouse moved to (360, 340)
Screenshot: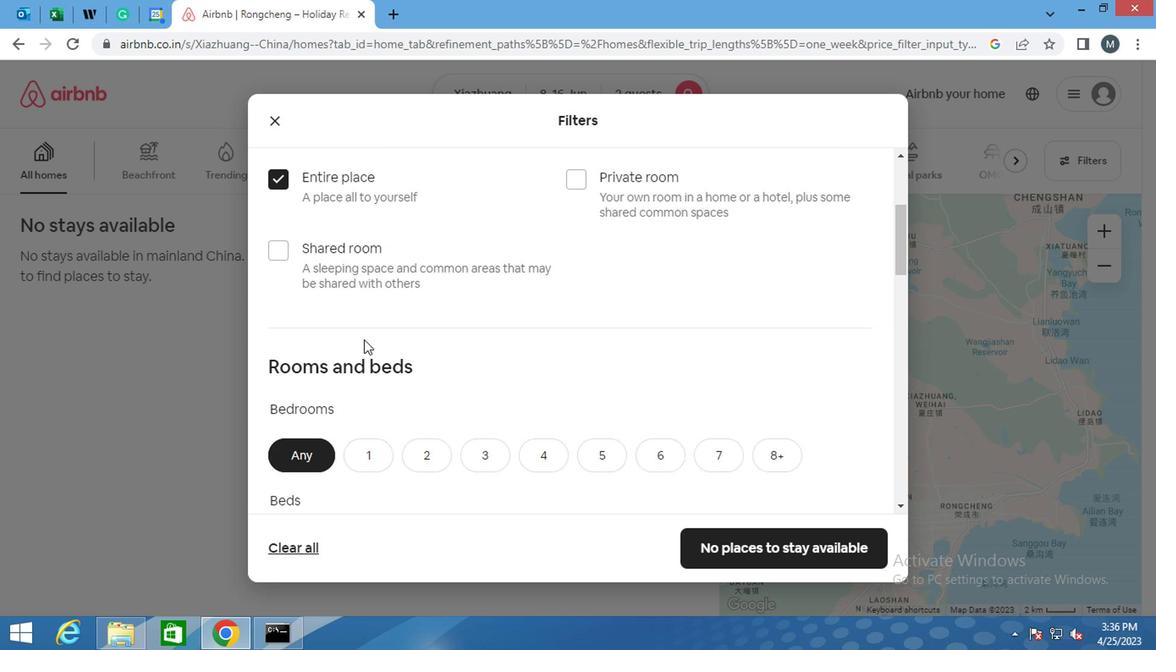 
Action: Mouse scrolled (360, 339) with delta (0, 0)
Screenshot: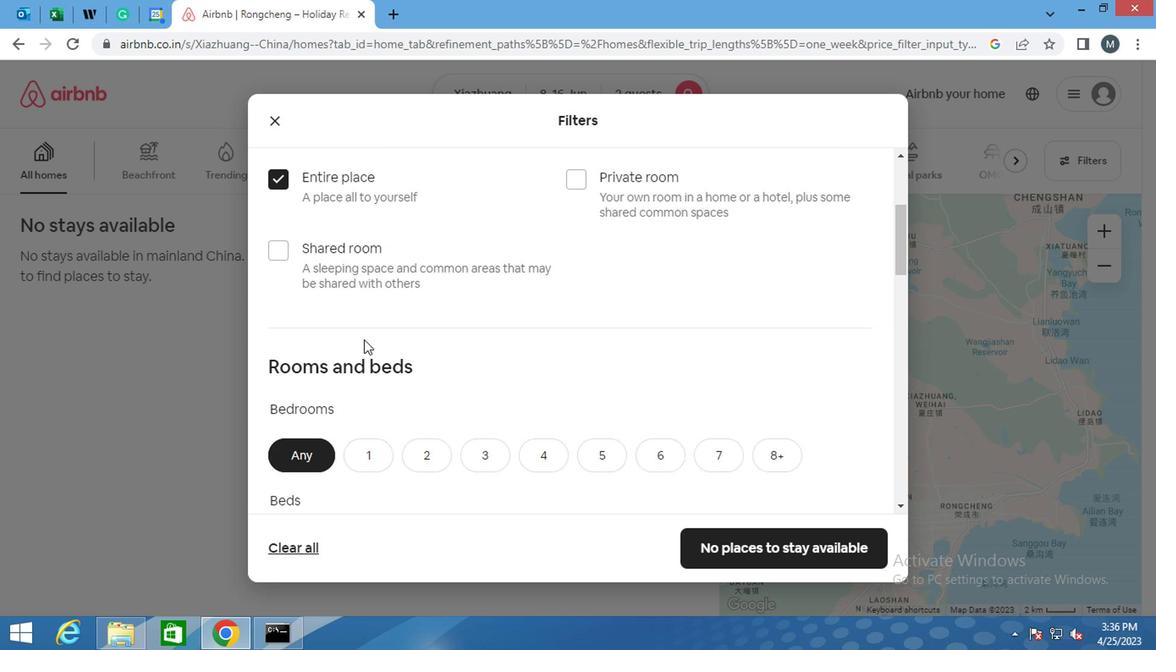 
Action: Mouse moved to (380, 342)
Screenshot: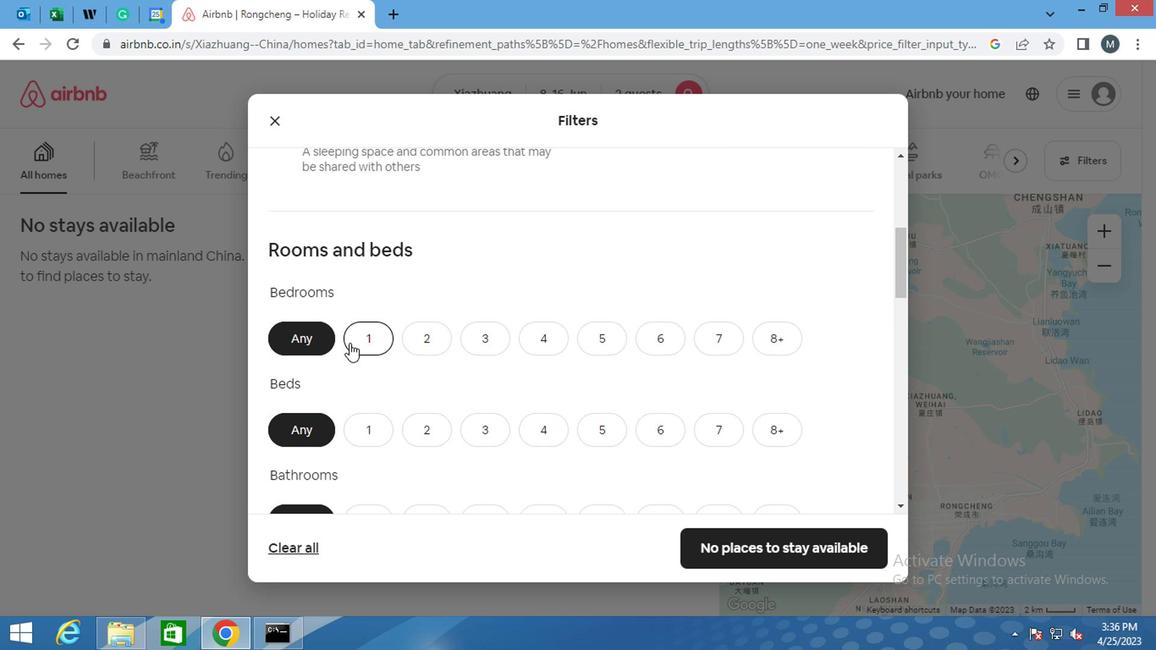 
Action: Mouse pressed left at (380, 342)
Screenshot: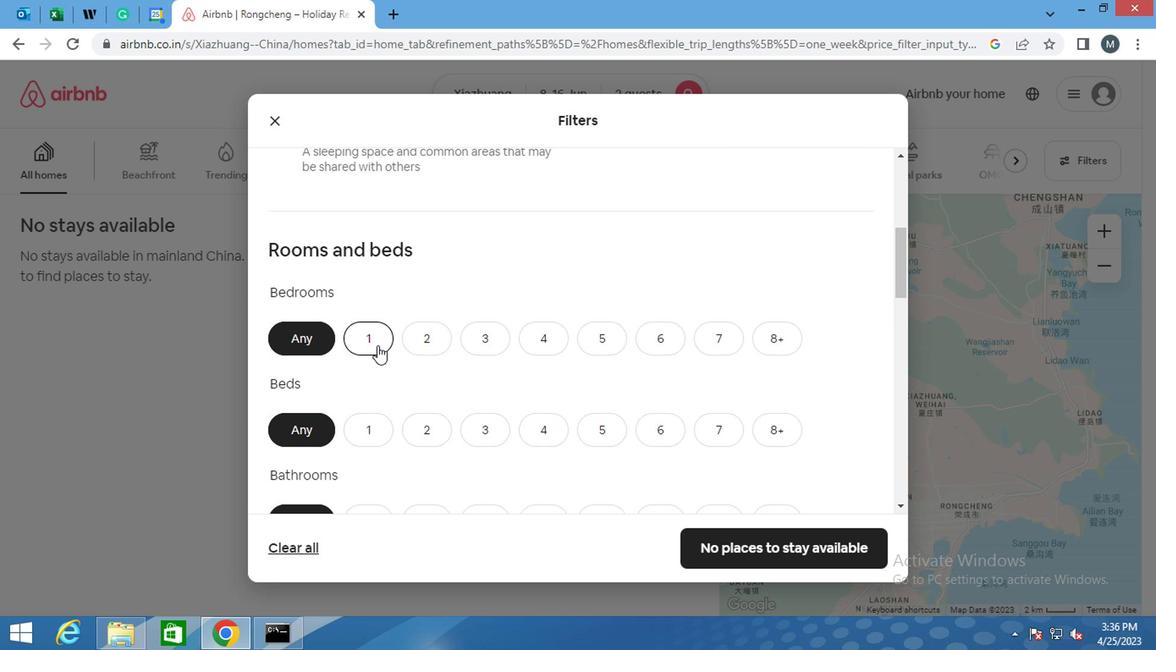 
Action: Mouse moved to (378, 439)
Screenshot: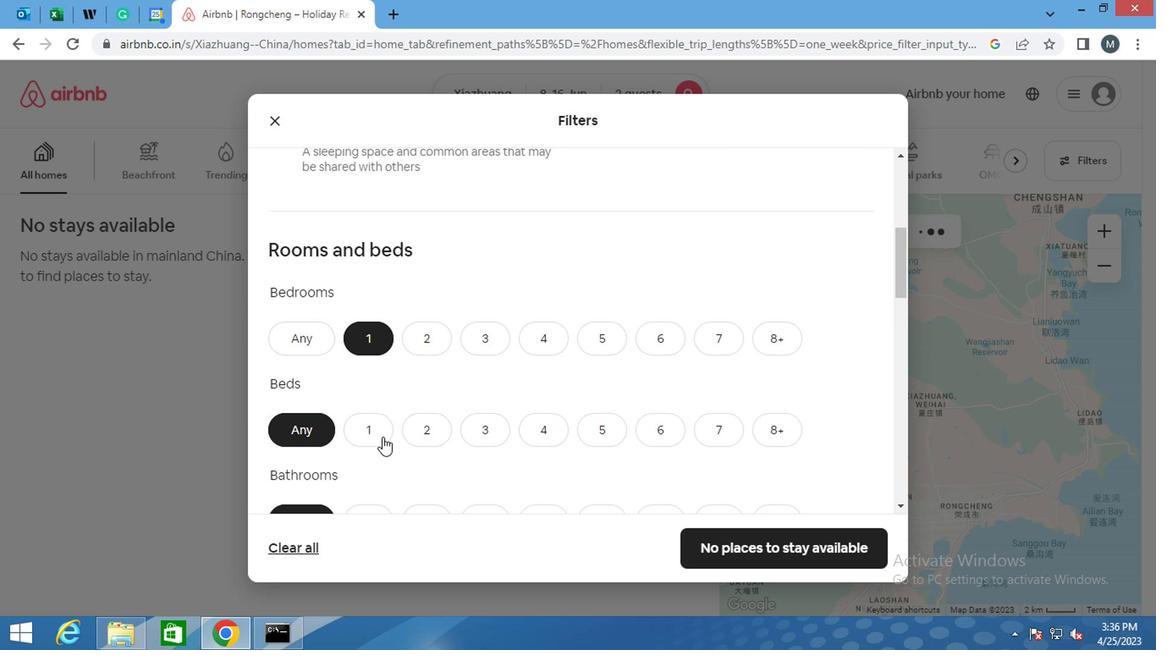 
Action: Mouse pressed left at (378, 439)
Screenshot: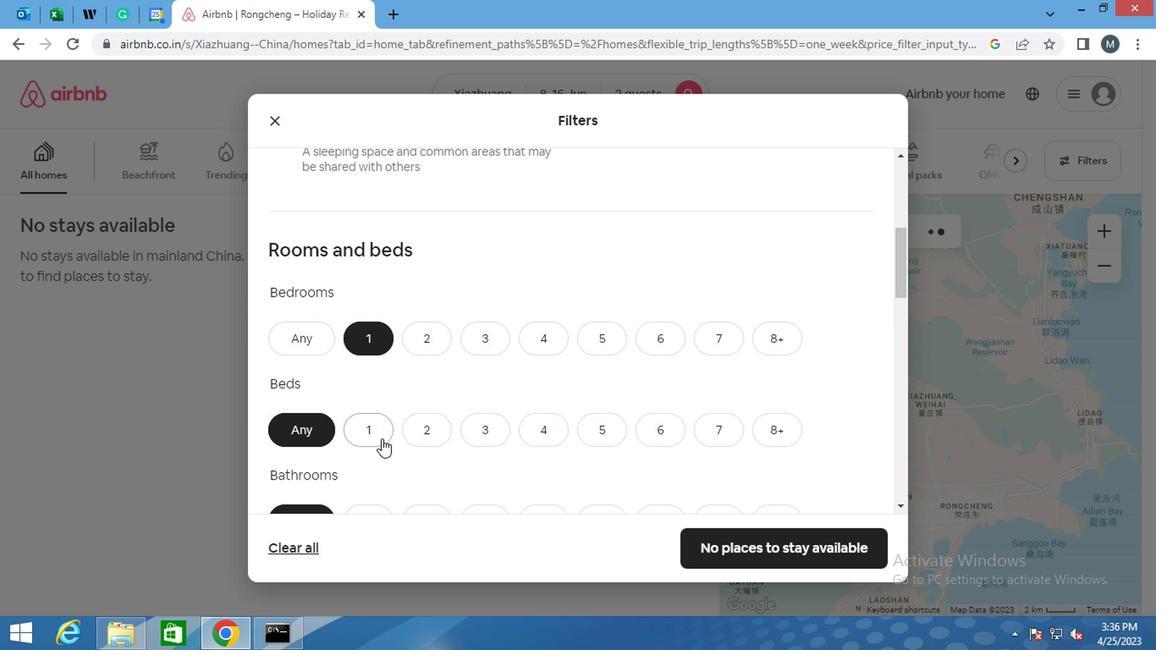 
Action: Mouse moved to (407, 375)
Screenshot: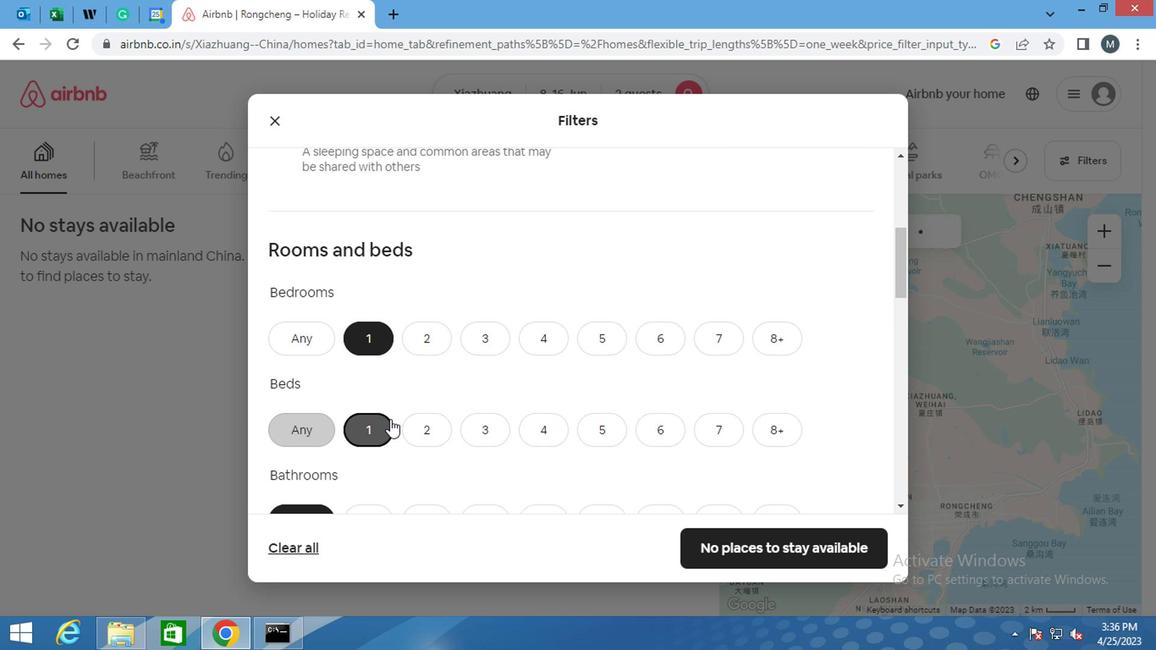 
Action: Mouse scrolled (407, 374) with delta (0, 0)
Screenshot: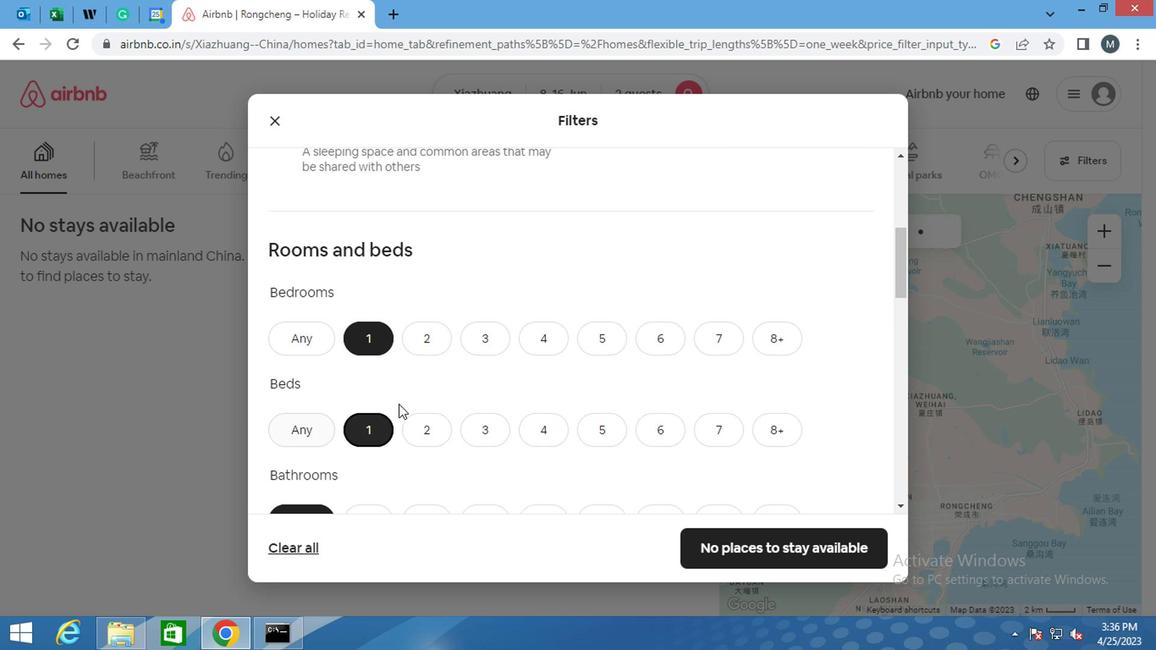 
Action: Mouse moved to (374, 443)
Screenshot: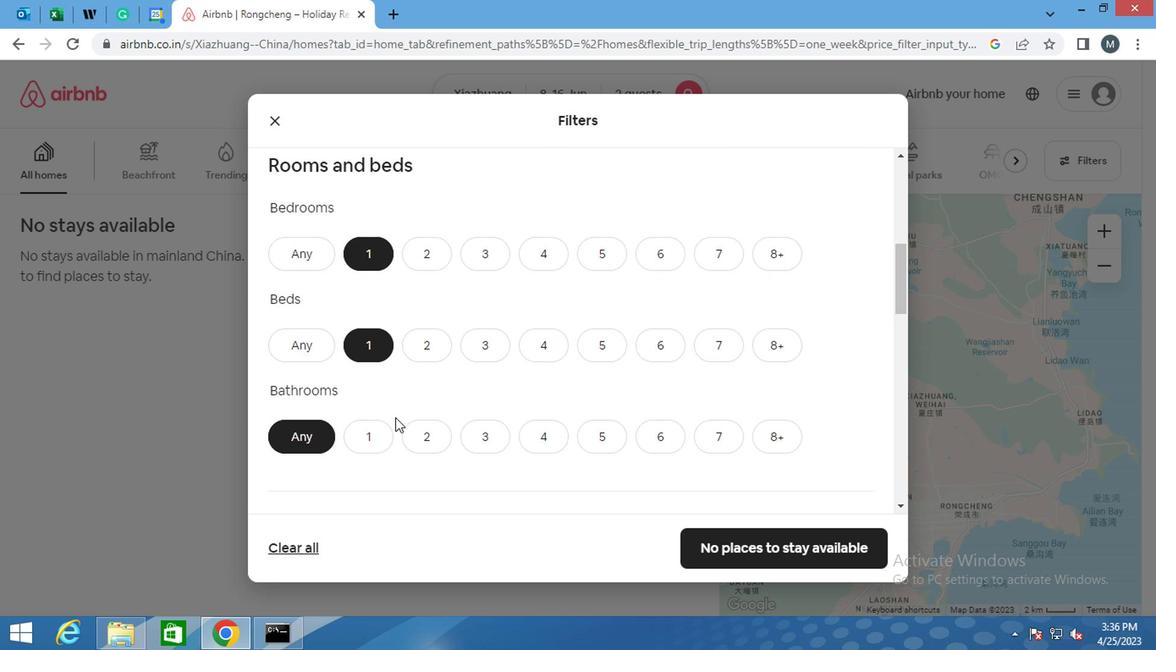 
Action: Mouse pressed left at (374, 443)
Screenshot: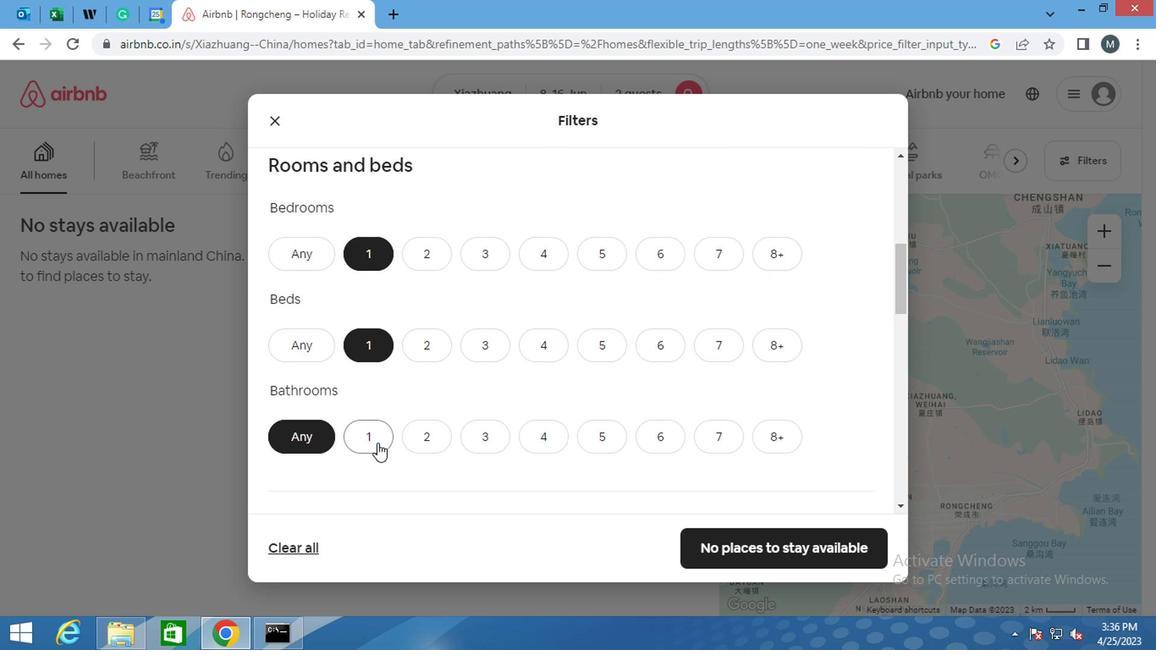 
Action: Mouse moved to (336, 395)
Screenshot: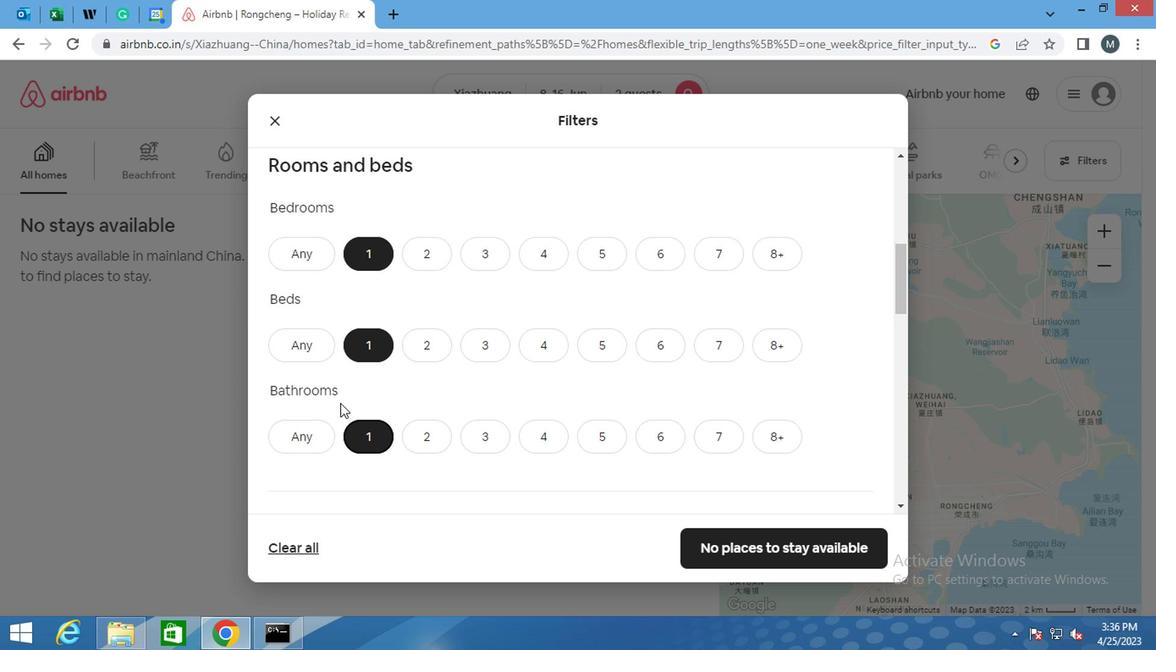 
Action: Mouse scrolled (336, 395) with delta (0, 0)
Screenshot: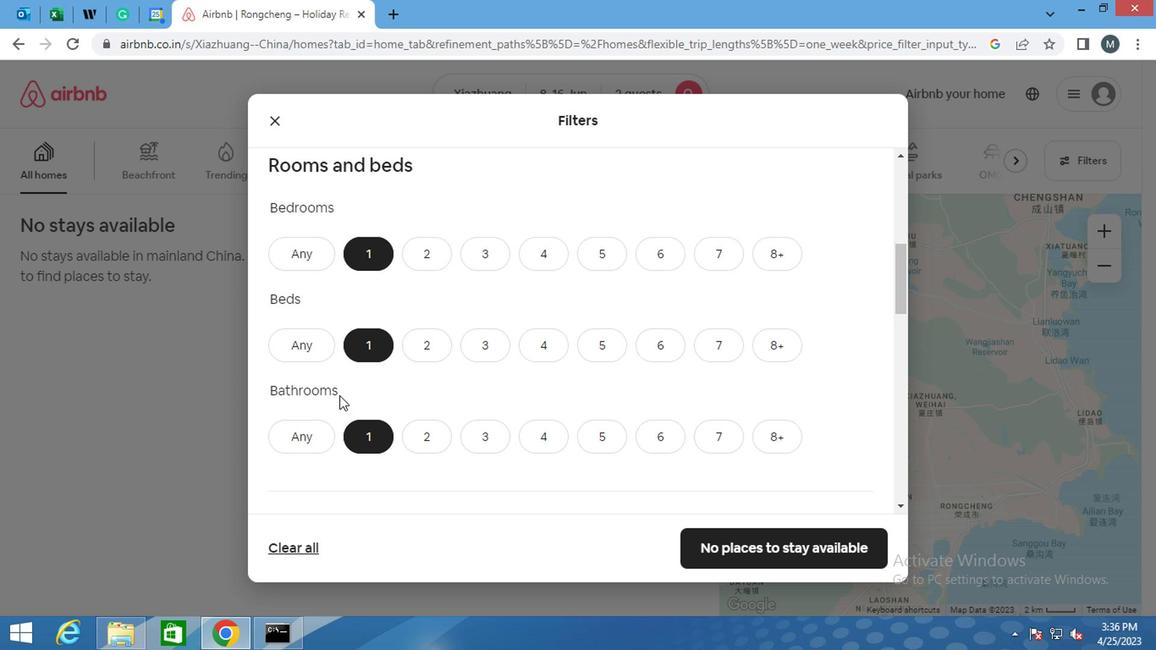
Action: Mouse moved to (337, 394)
Screenshot: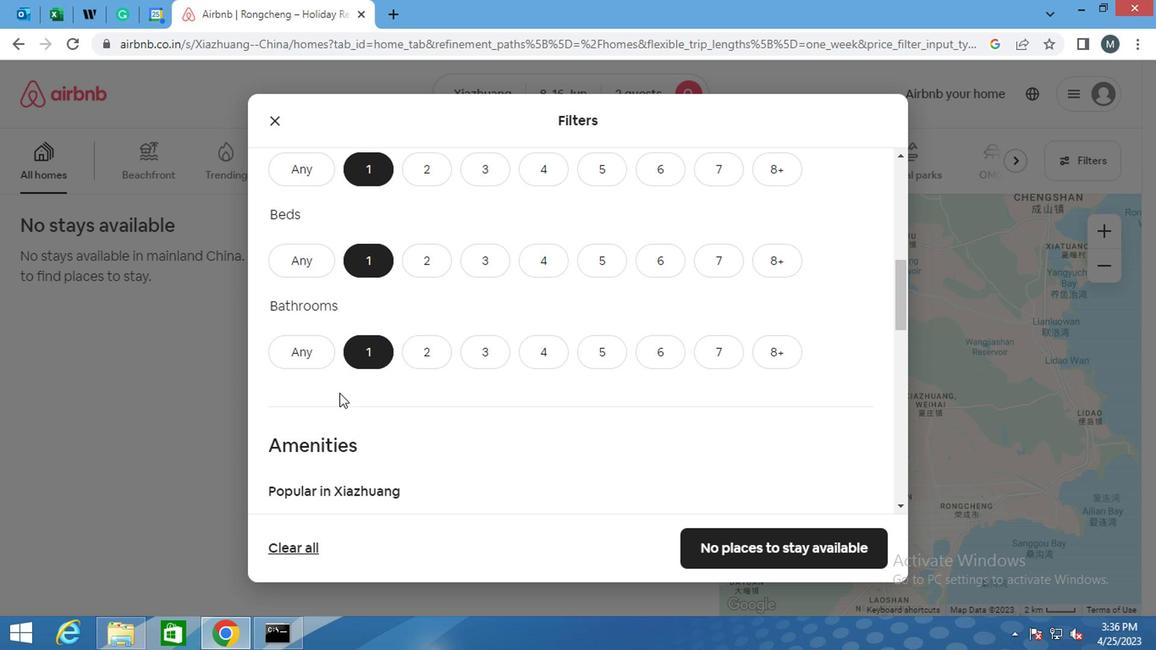
Action: Mouse scrolled (337, 393) with delta (0, 0)
Screenshot: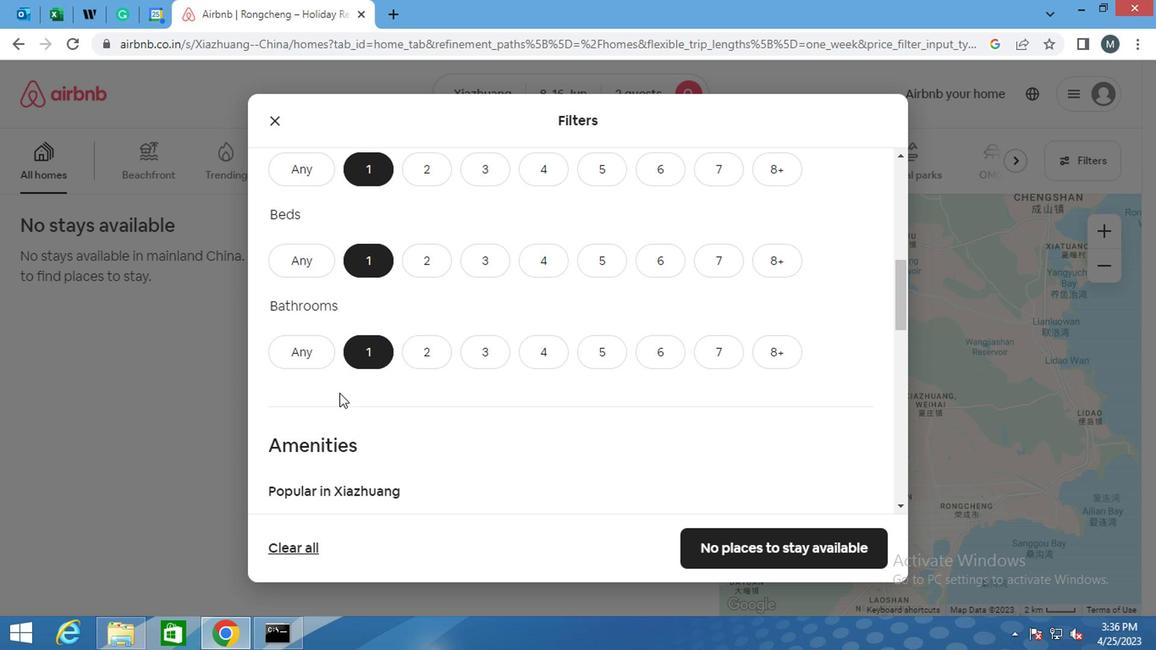 
Action: Mouse moved to (344, 401)
Screenshot: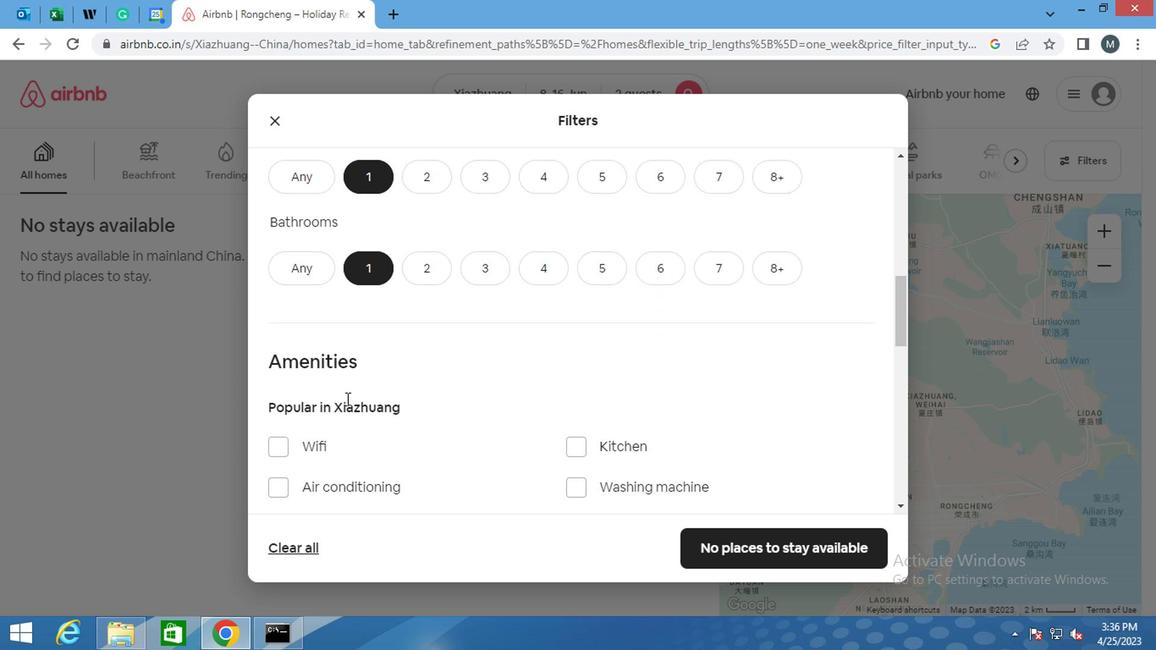 
Action: Mouse scrolled (344, 400) with delta (0, -1)
Screenshot: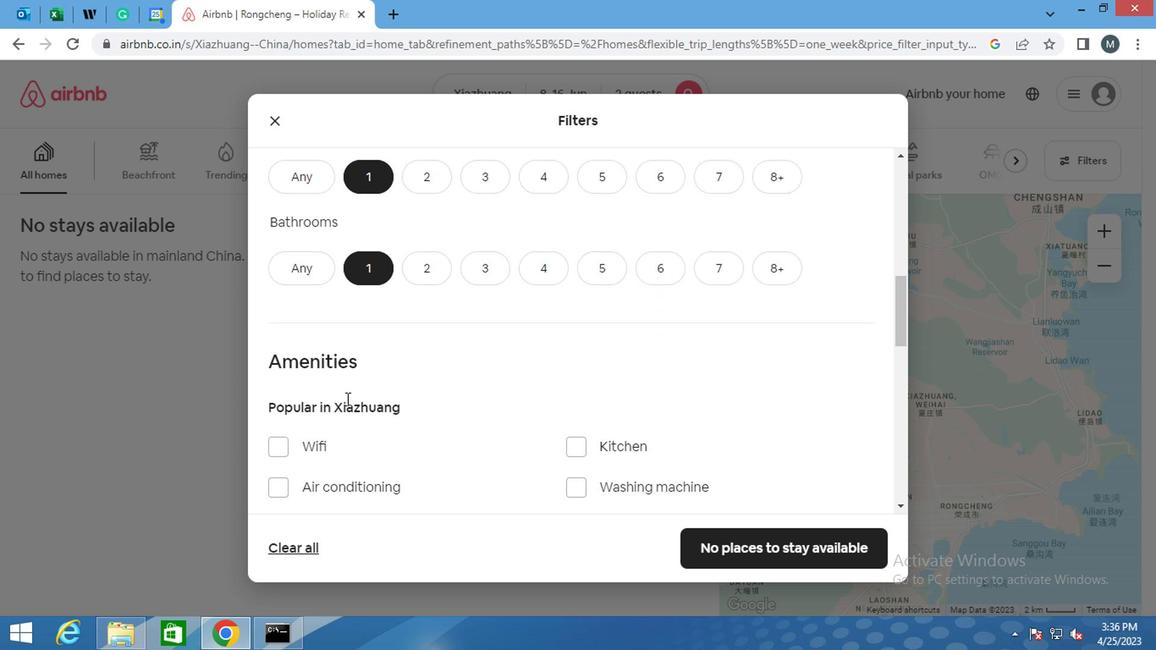 
Action: Mouse moved to (348, 391)
Screenshot: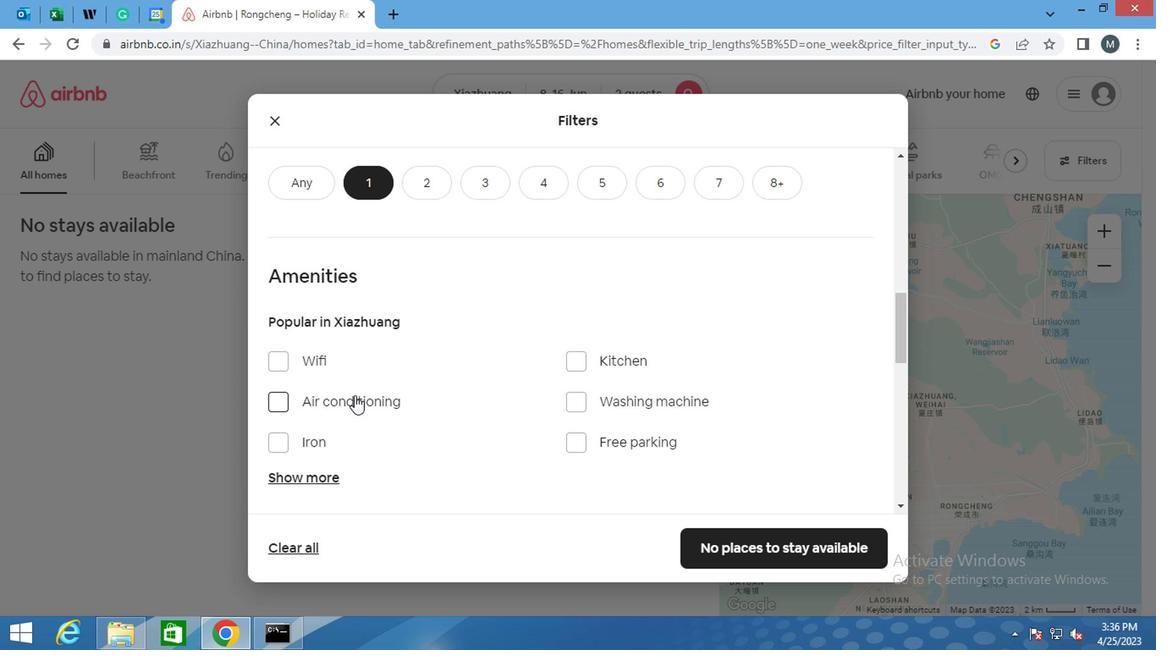 
Action: Mouse scrolled (348, 389) with delta (0, -1)
Screenshot: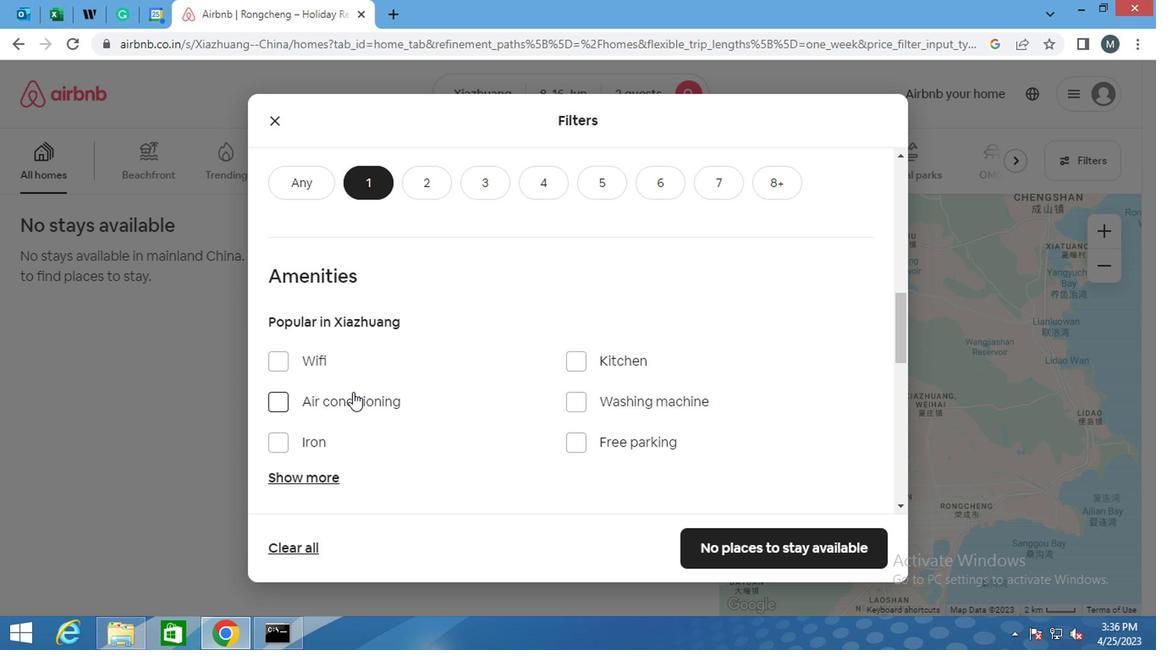 
Action: Mouse moved to (267, 276)
Screenshot: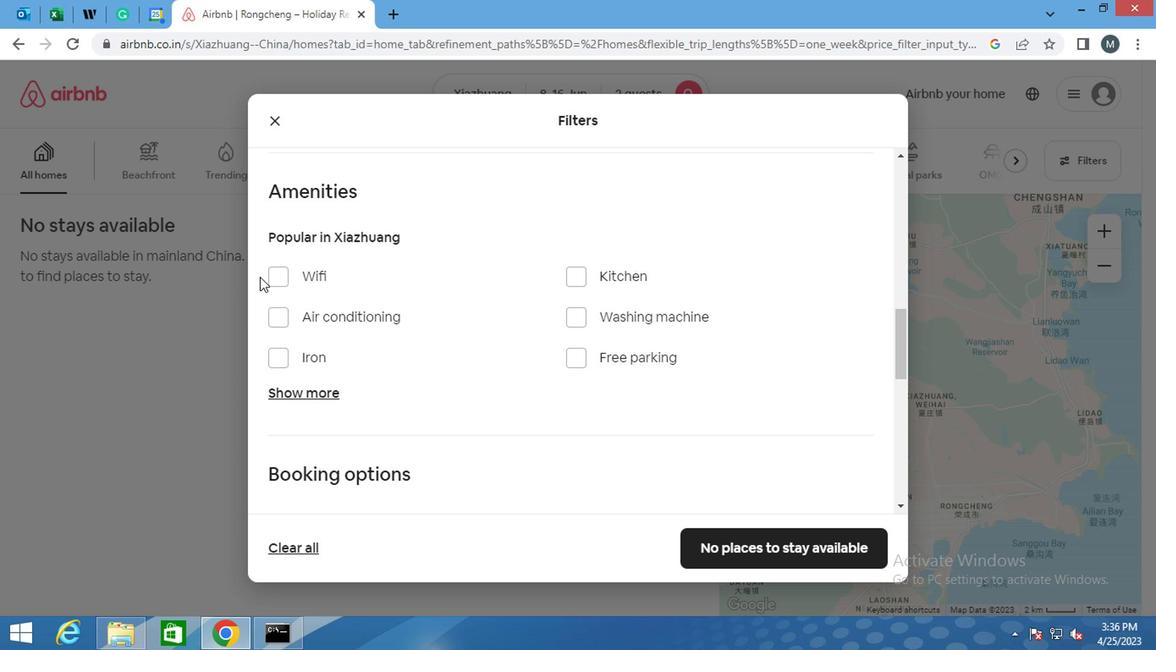
Action: Mouse pressed left at (267, 276)
Screenshot: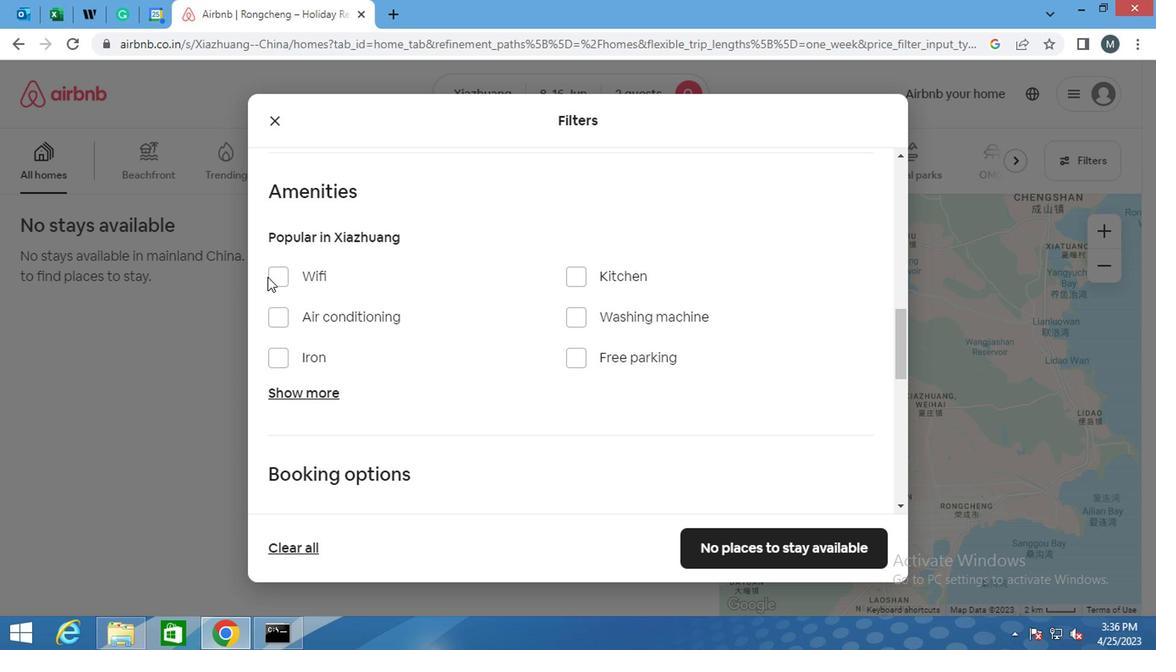 
Action: Mouse moved to (268, 276)
Screenshot: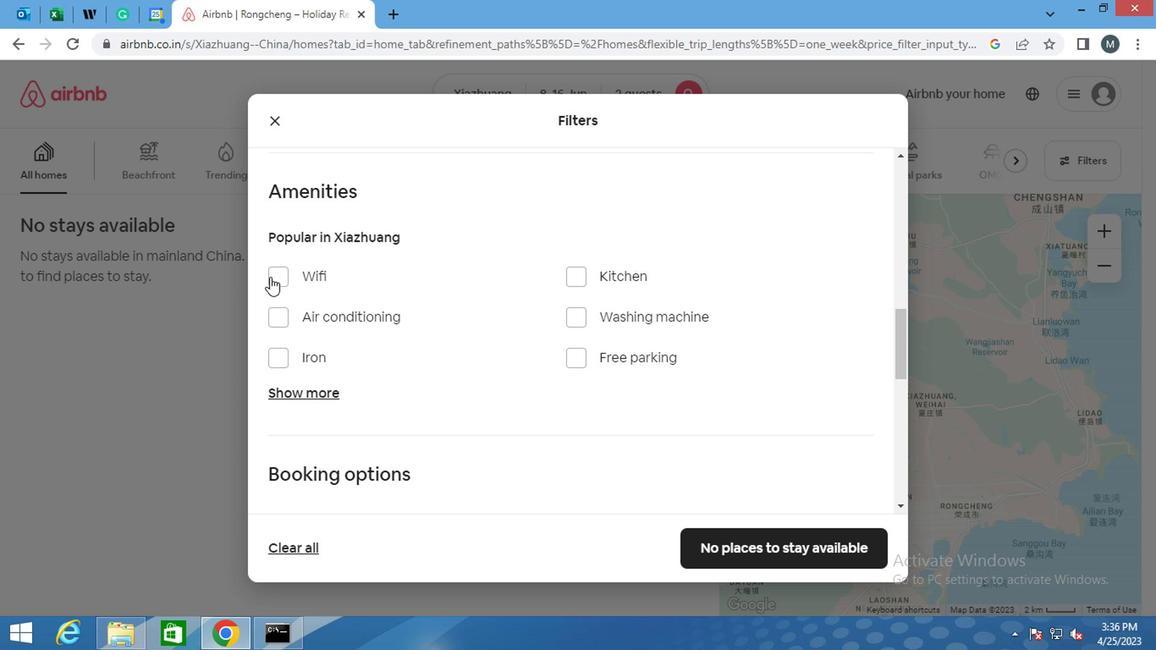 
Action: Mouse pressed left at (268, 276)
Screenshot: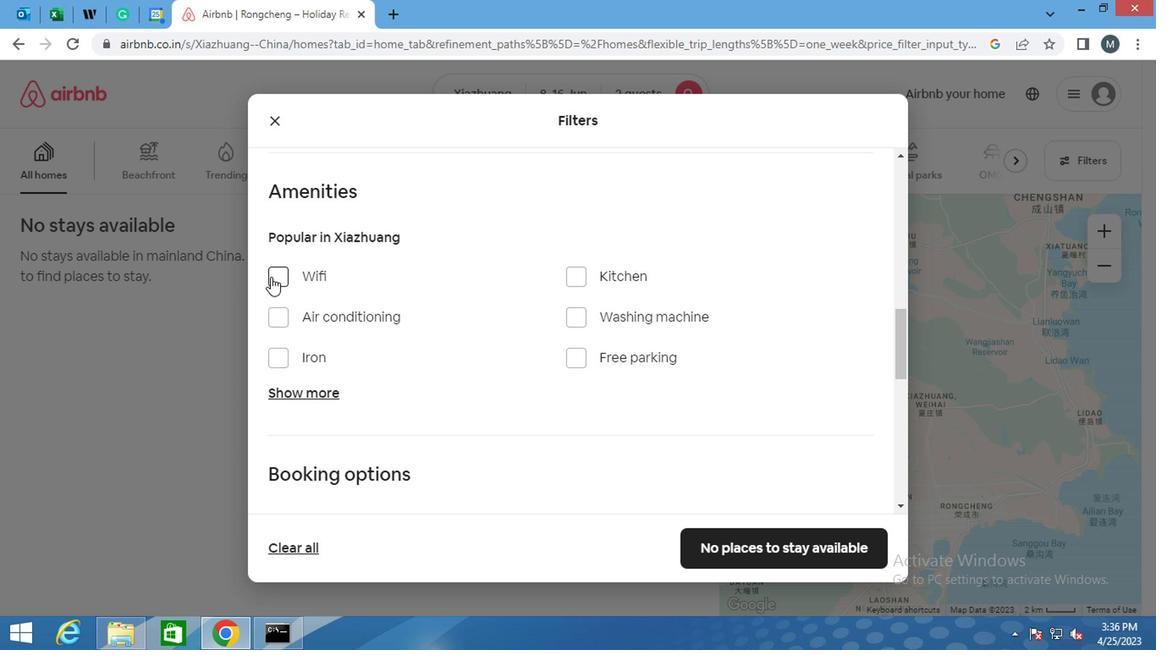 
Action: Mouse moved to (269, 280)
Screenshot: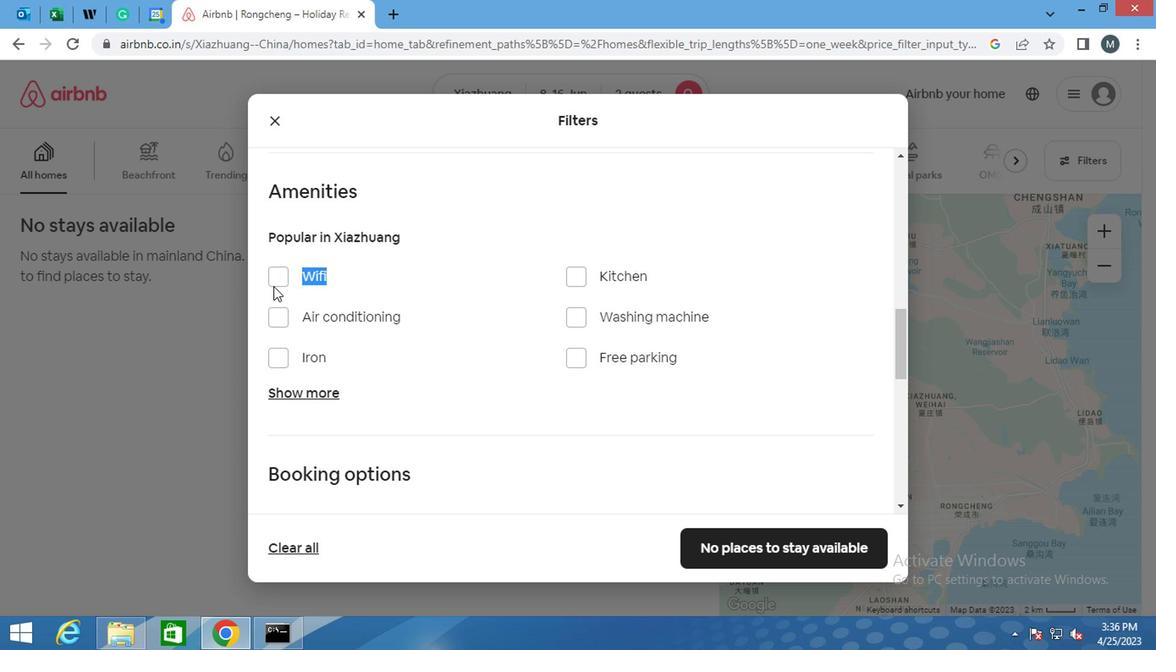 
Action: Mouse pressed left at (269, 280)
Screenshot: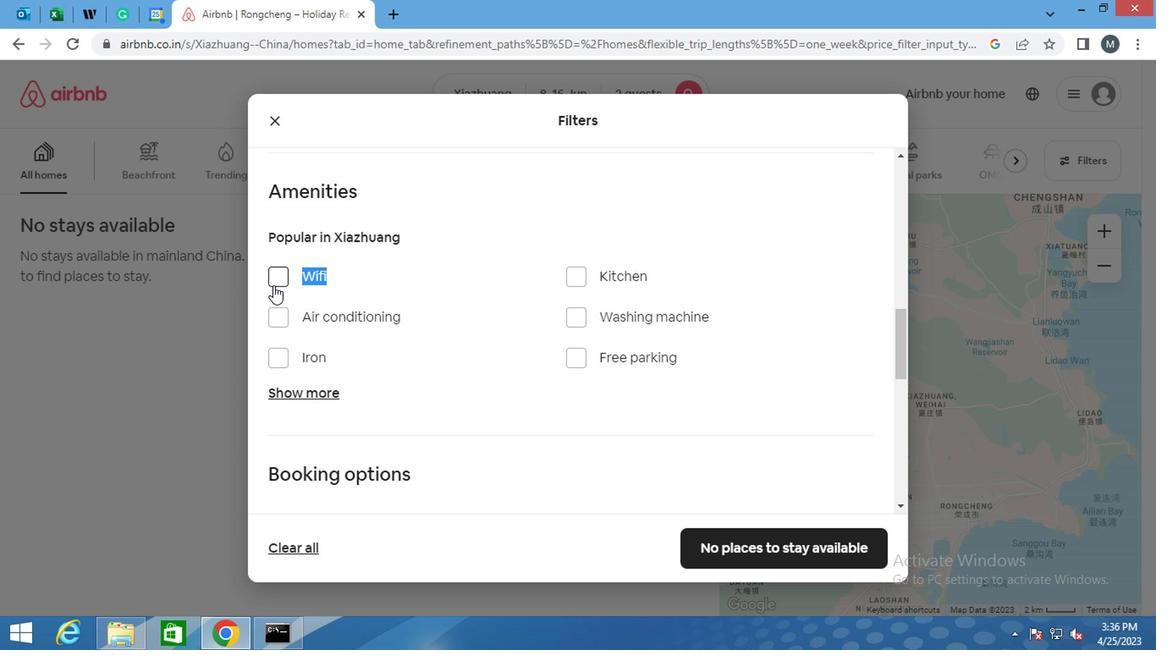 
Action: Mouse moved to (388, 307)
Screenshot: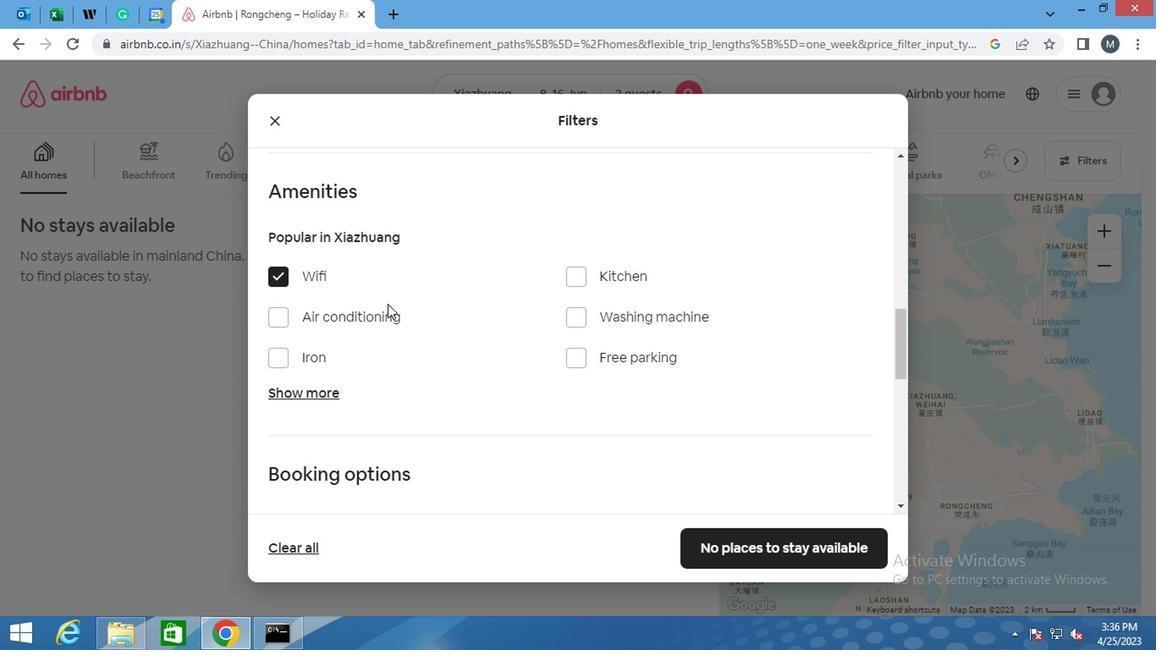 
Action: Mouse scrolled (388, 306) with delta (0, 0)
Screenshot: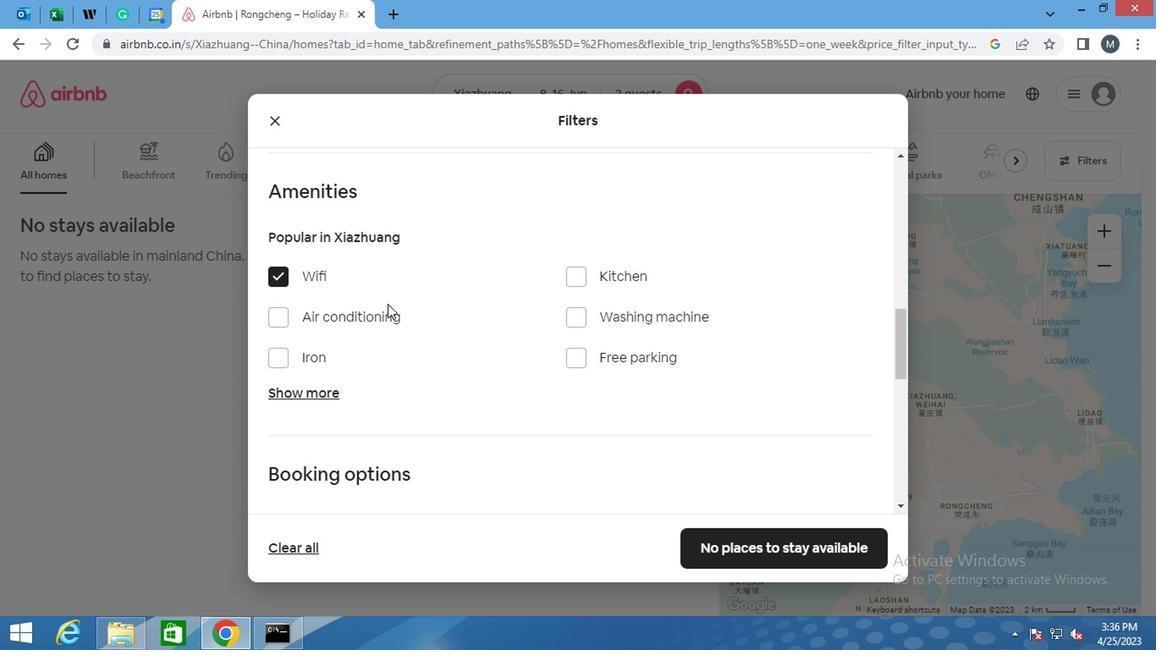 
Action: Mouse moved to (390, 319)
Screenshot: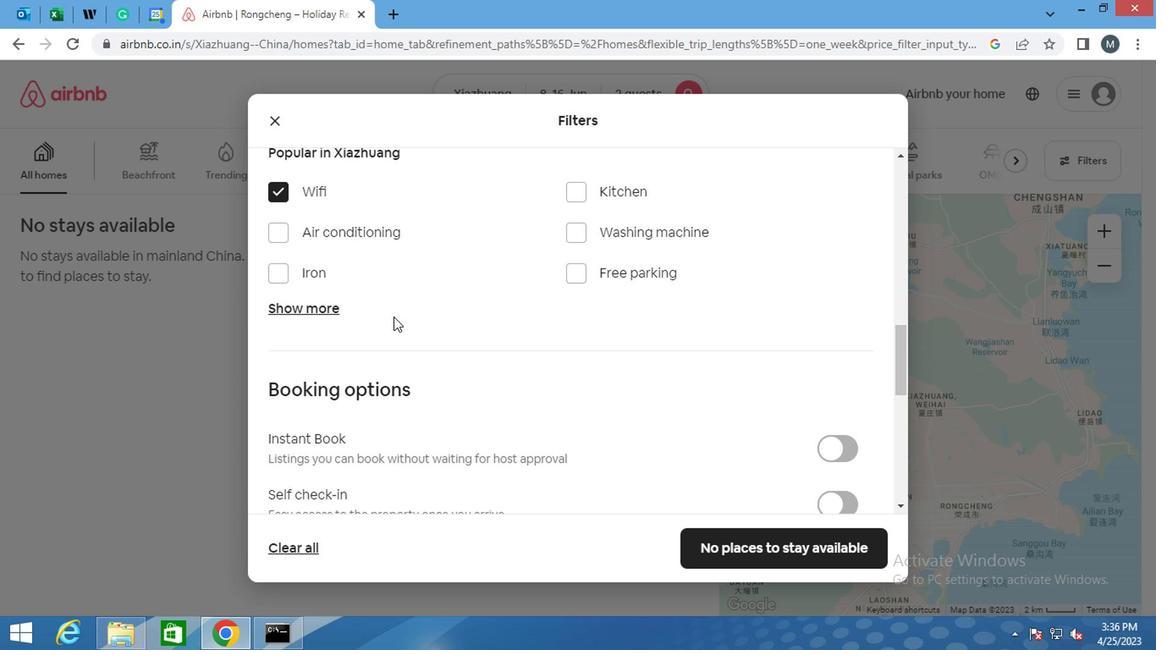 
Action: Mouse scrolled (390, 318) with delta (0, -1)
Screenshot: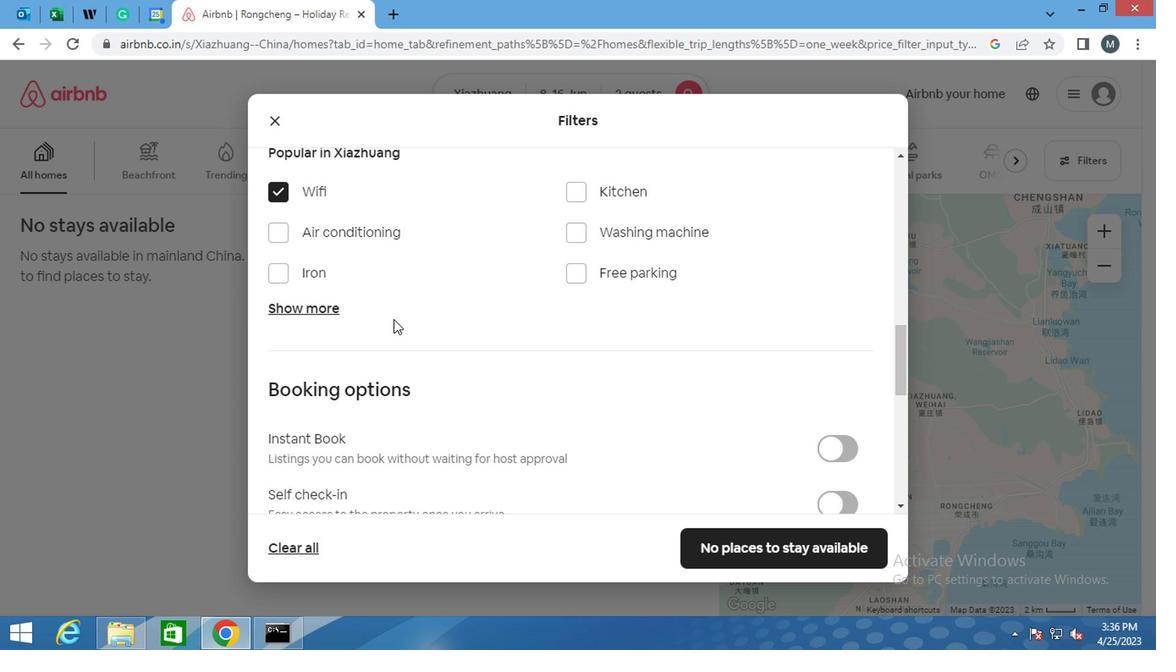 
Action: Mouse moved to (383, 335)
Screenshot: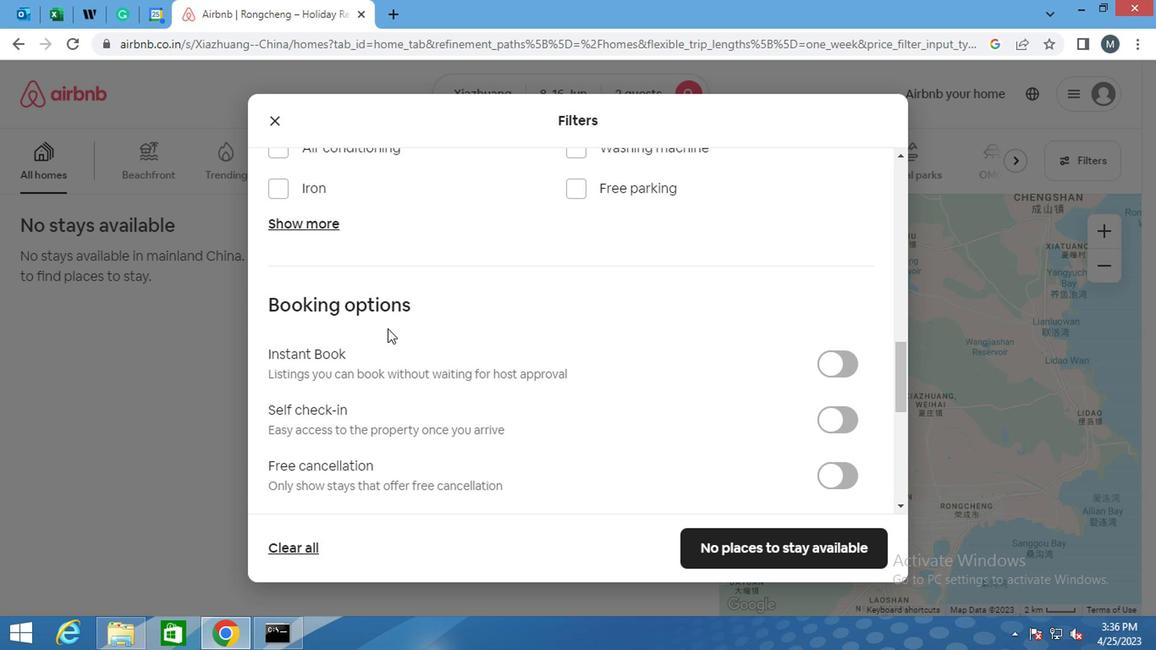 
Action: Mouse scrolled (383, 336) with delta (0, 0)
Screenshot: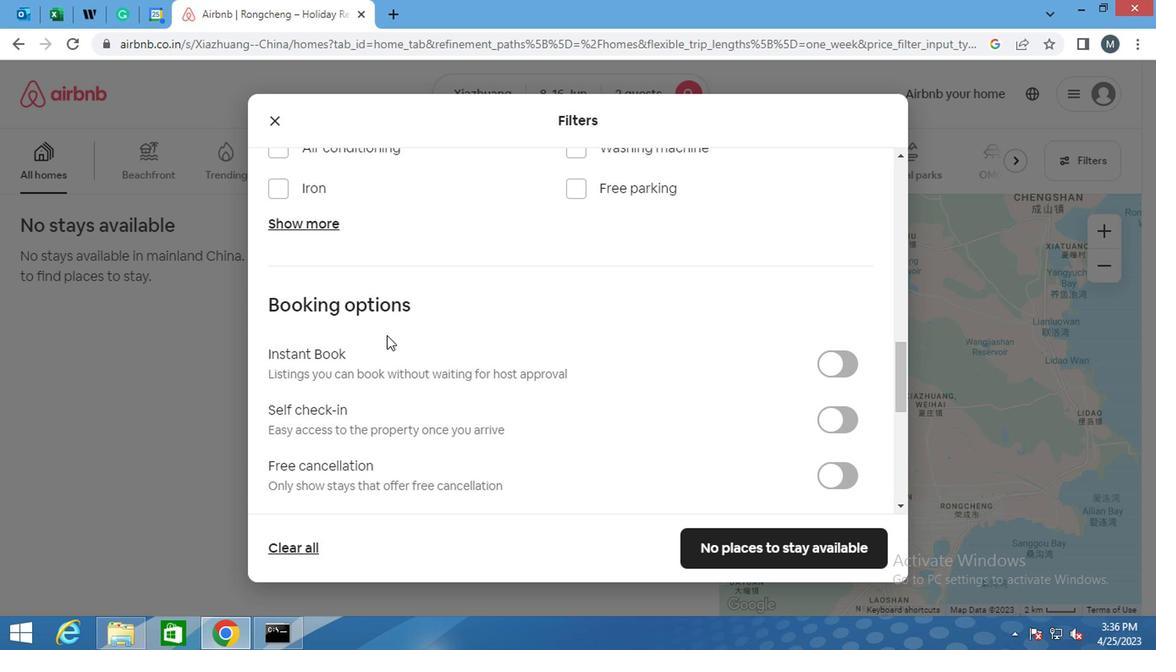 
Action: Mouse moved to (562, 232)
Screenshot: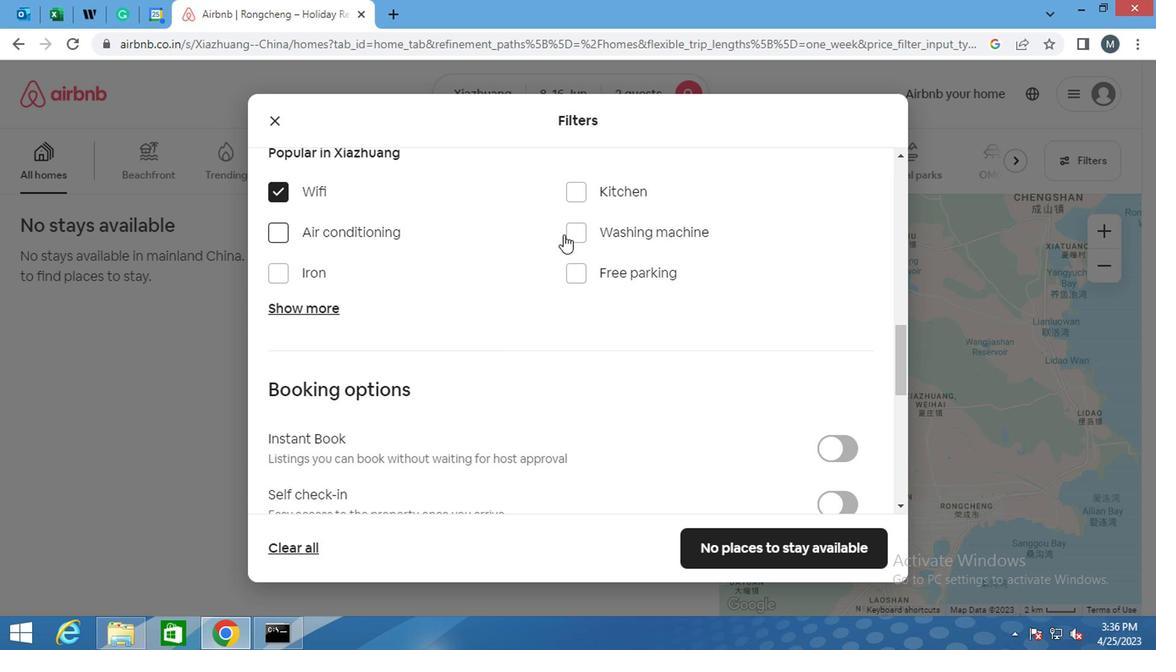 
Action: Mouse pressed left at (562, 232)
Screenshot: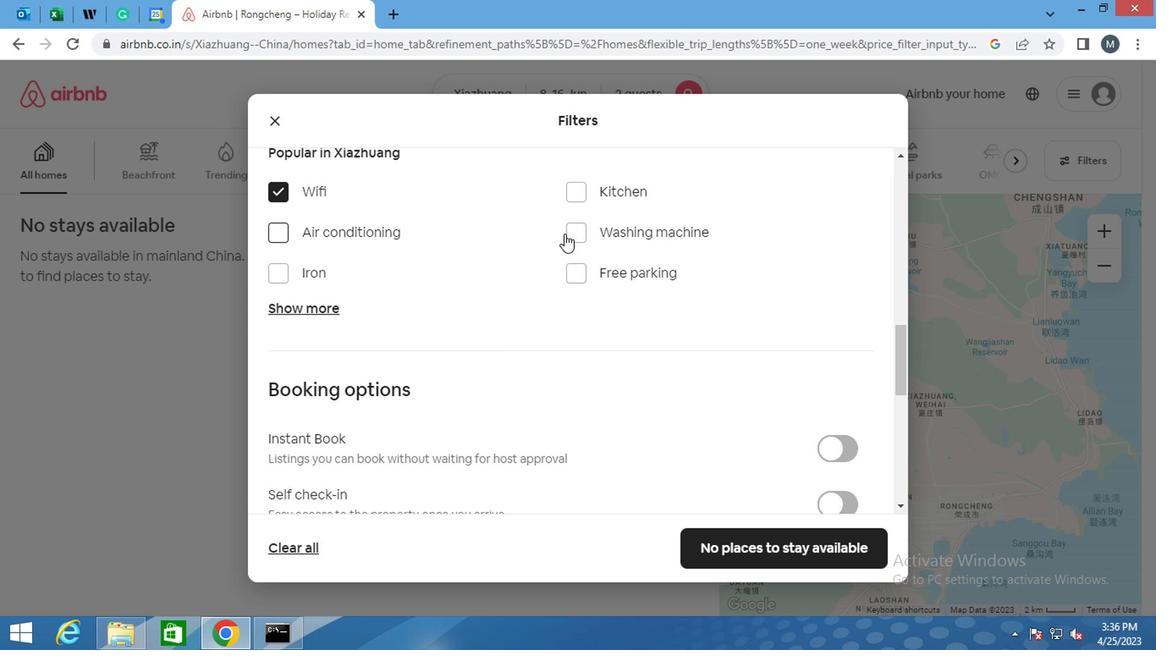 
Action: Mouse moved to (603, 272)
Screenshot: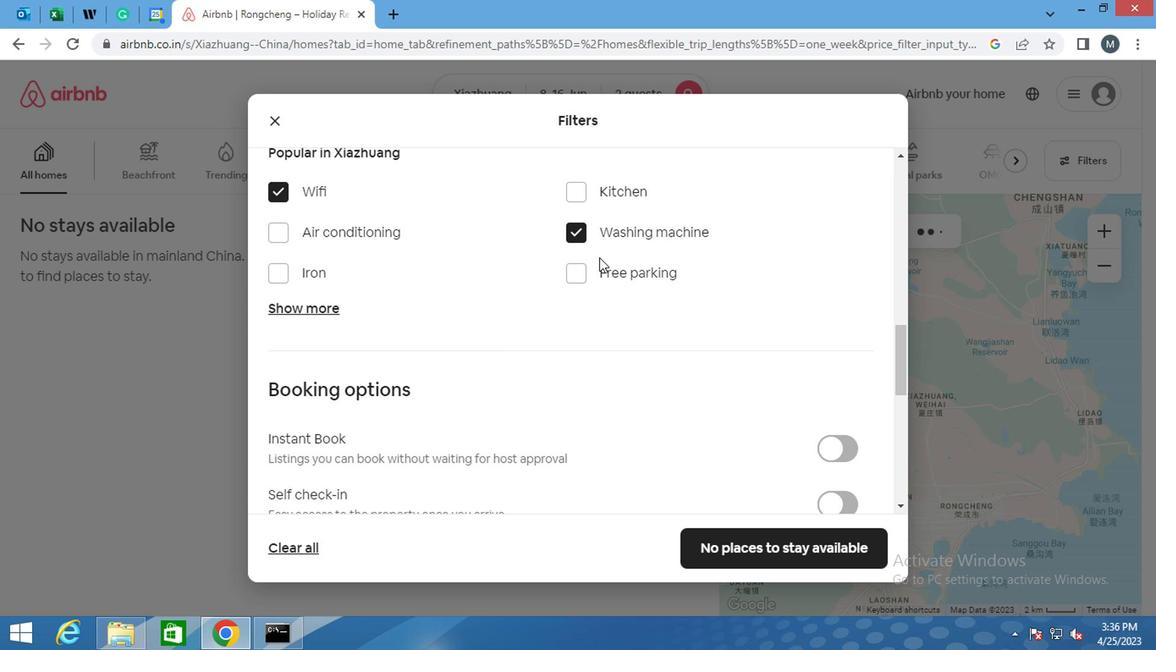 
Action: Mouse scrolled (603, 271) with delta (0, 0)
Screenshot: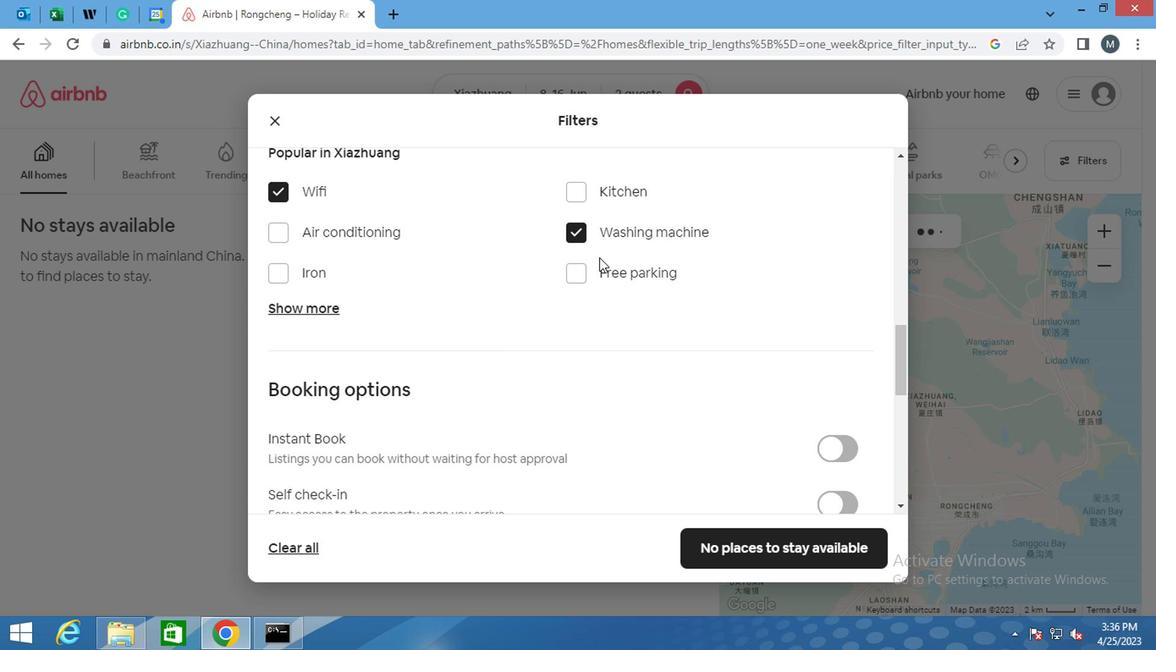 
Action: Mouse moved to (607, 293)
Screenshot: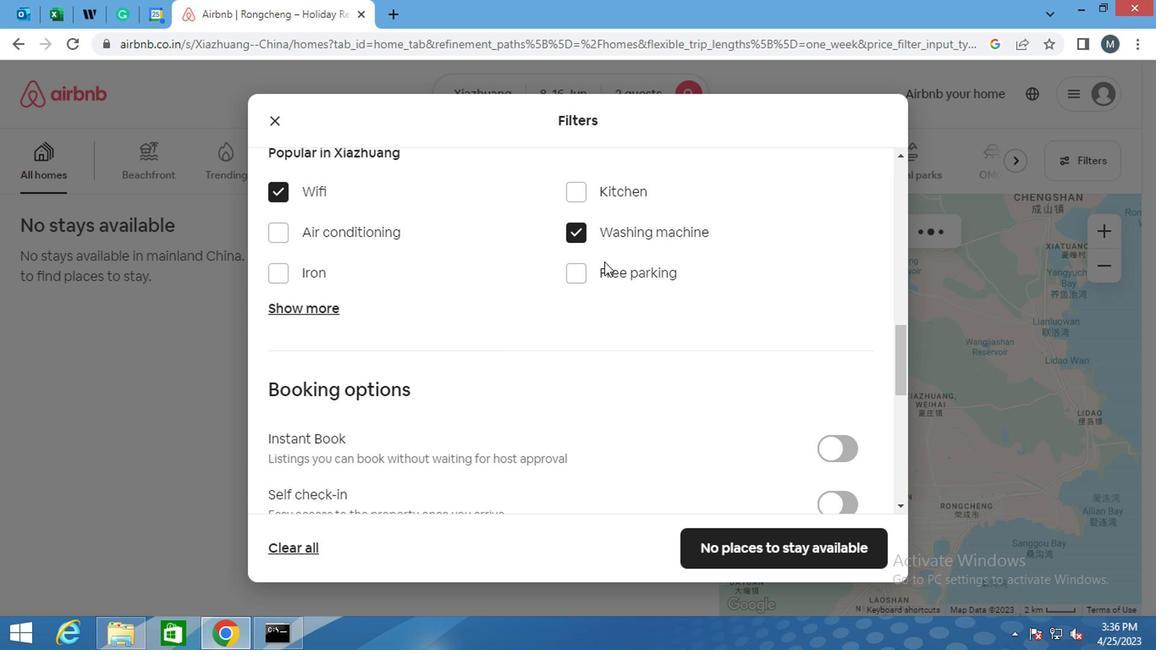 
Action: Mouse scrolled (607, 292) with delta (0, 0)
Screenshot: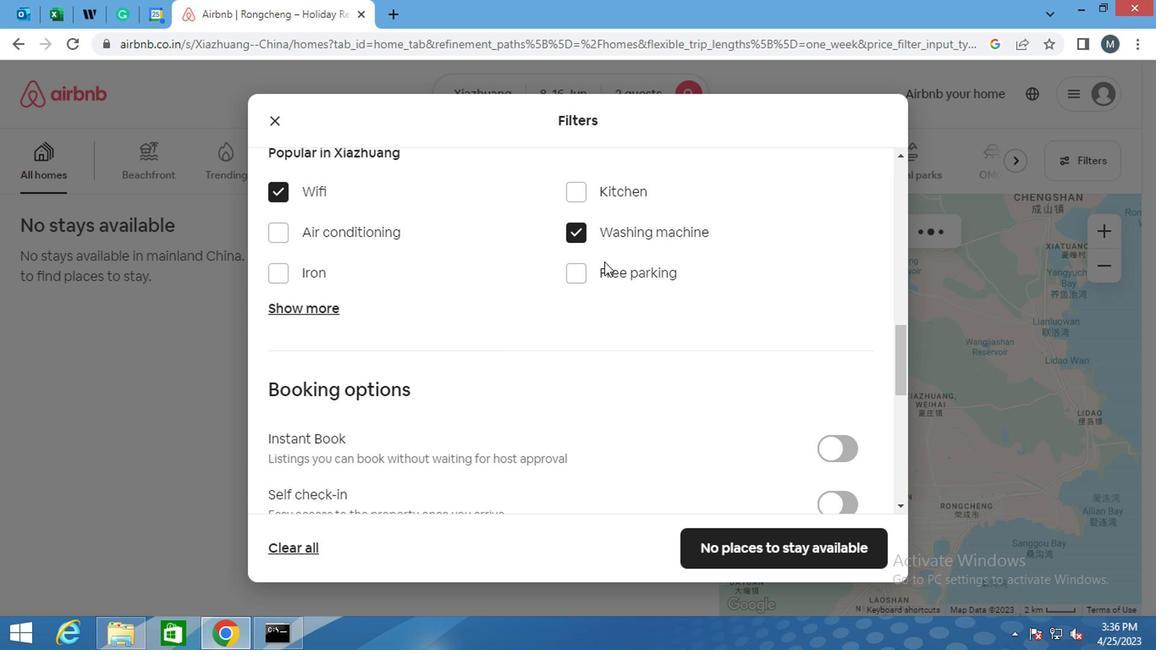 
Action: Mouse moved to (838, 336)
Screenshot: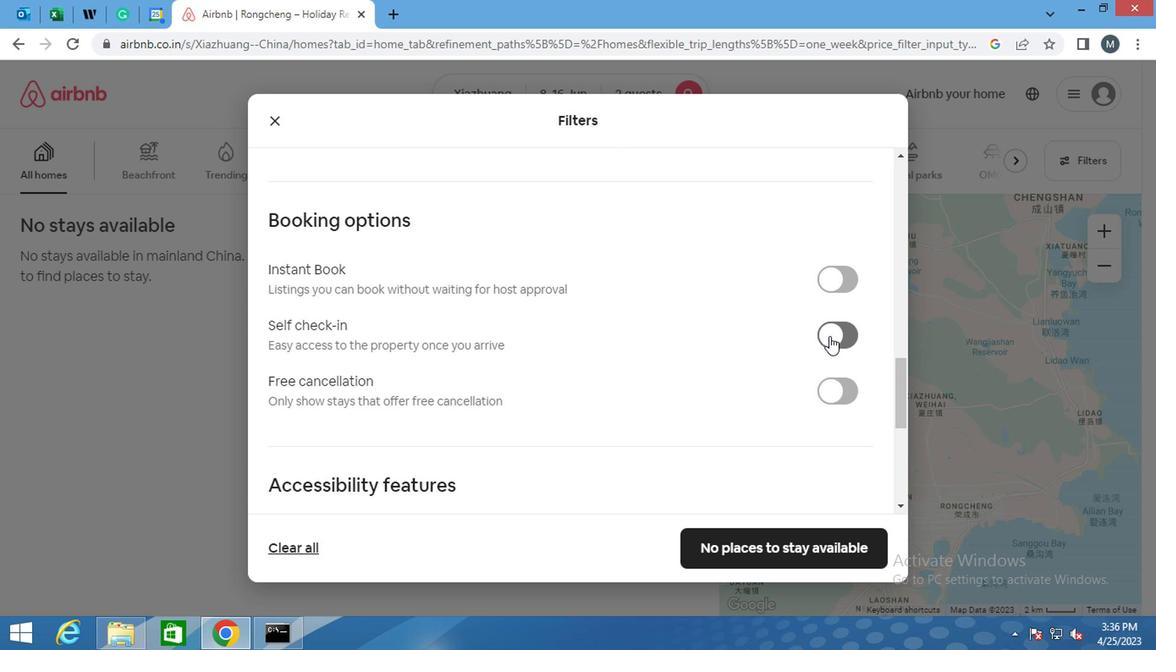 
Action: Mouse pressed left at (838, 336)
Screenshot: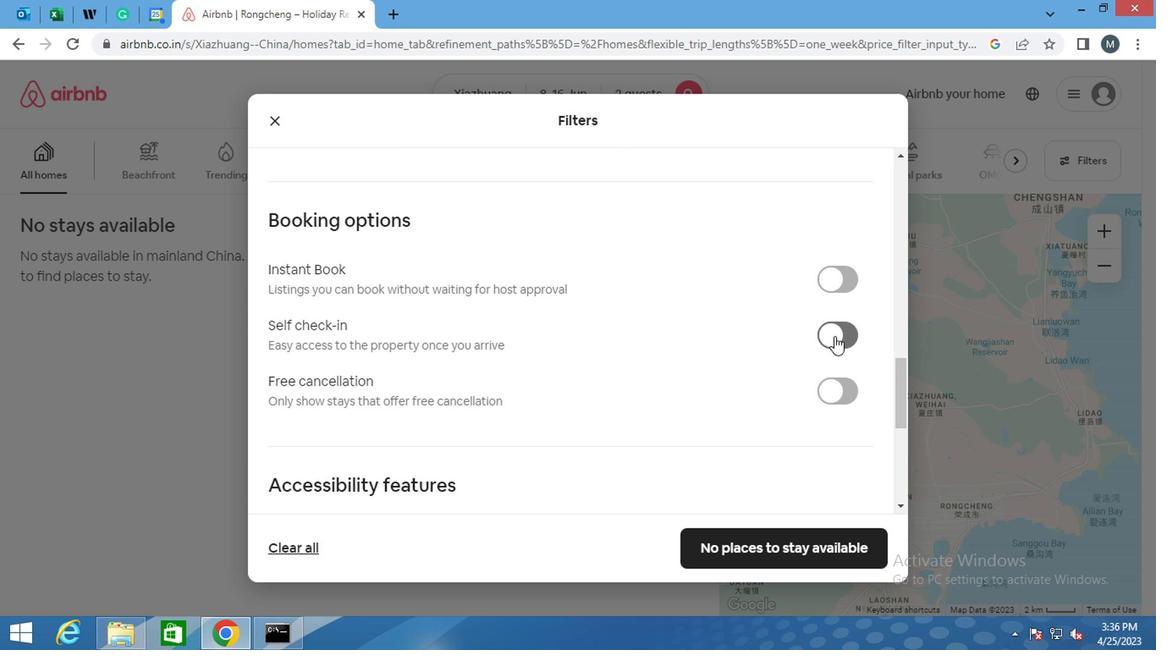 
Action: Mouse moved to (477, 328)
Screenshot: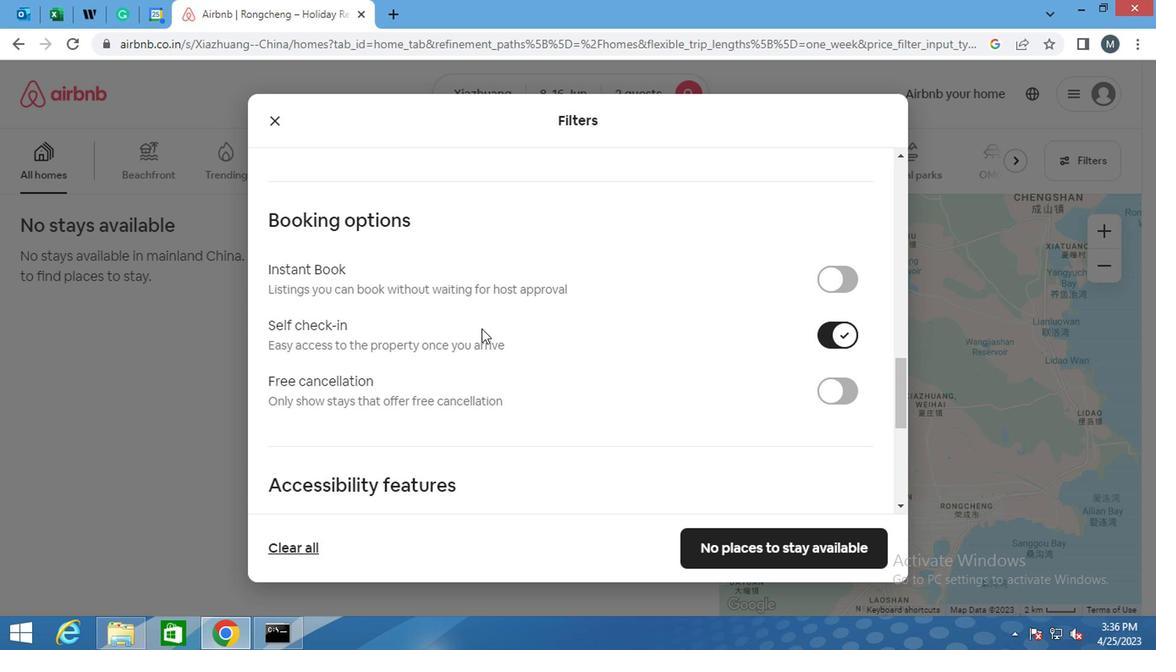 
Action: Mouse scrolled (477, 327) with delta (0, 0)
Screenshot: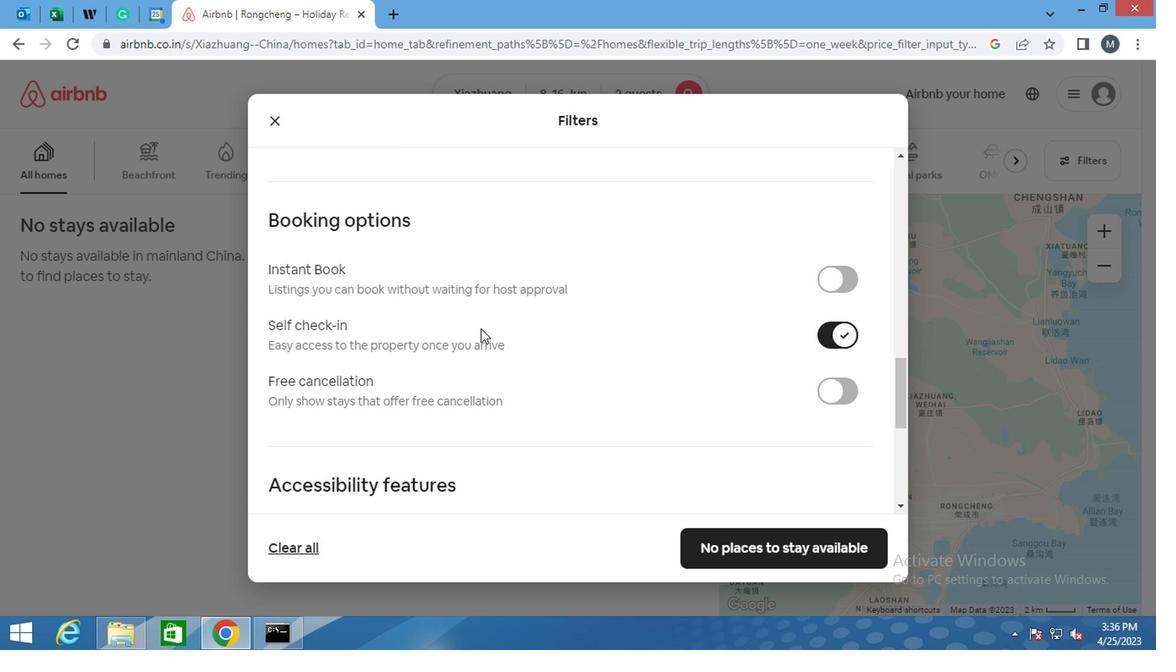 
Action: Mouse scrolled (477, 327) with delta (0, 0)
Screenshot: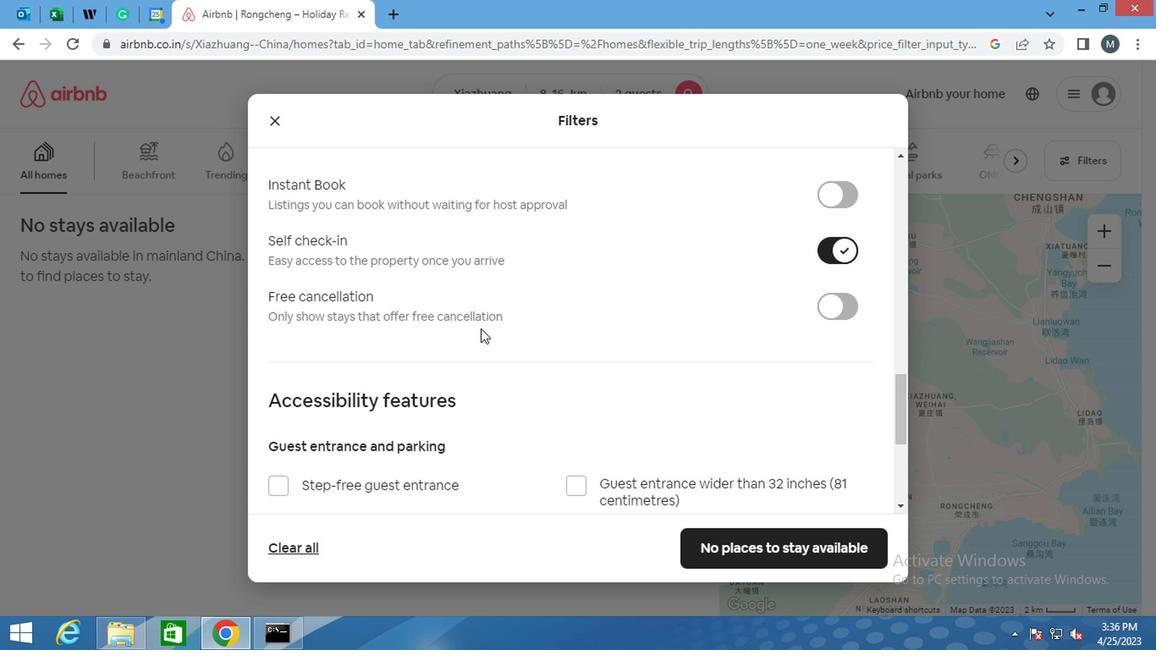
Action: Mouse scrolled (477, 327) with delta (0, 0)
Screenshot: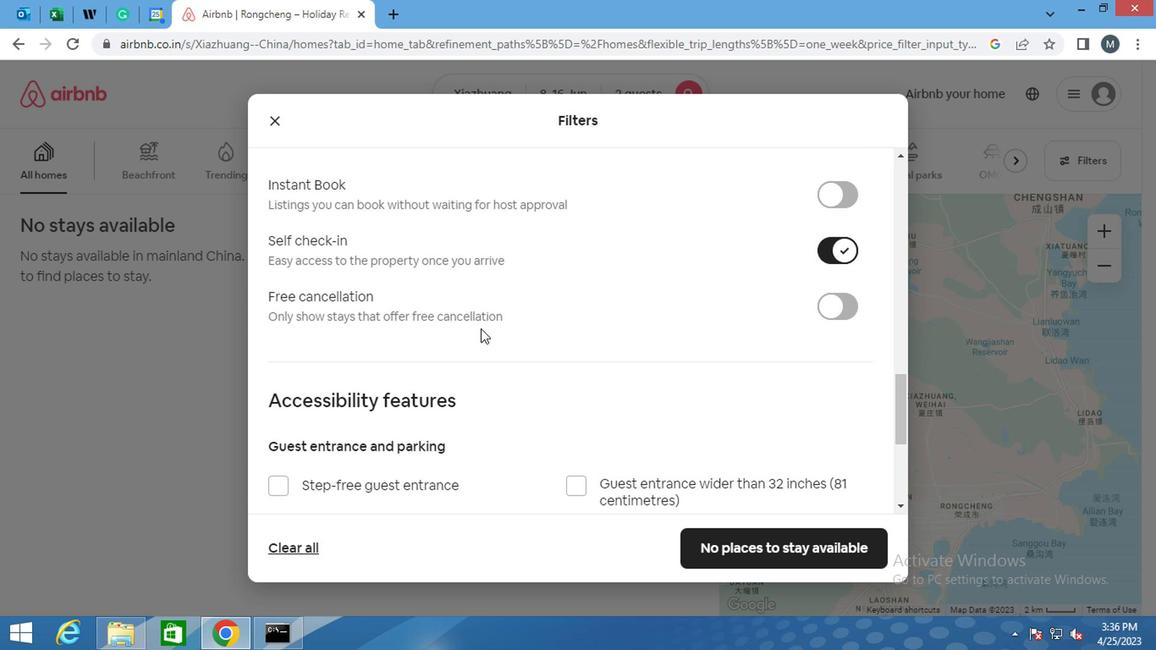 
Action: Mouse moved to (468, 330)
Screenshot: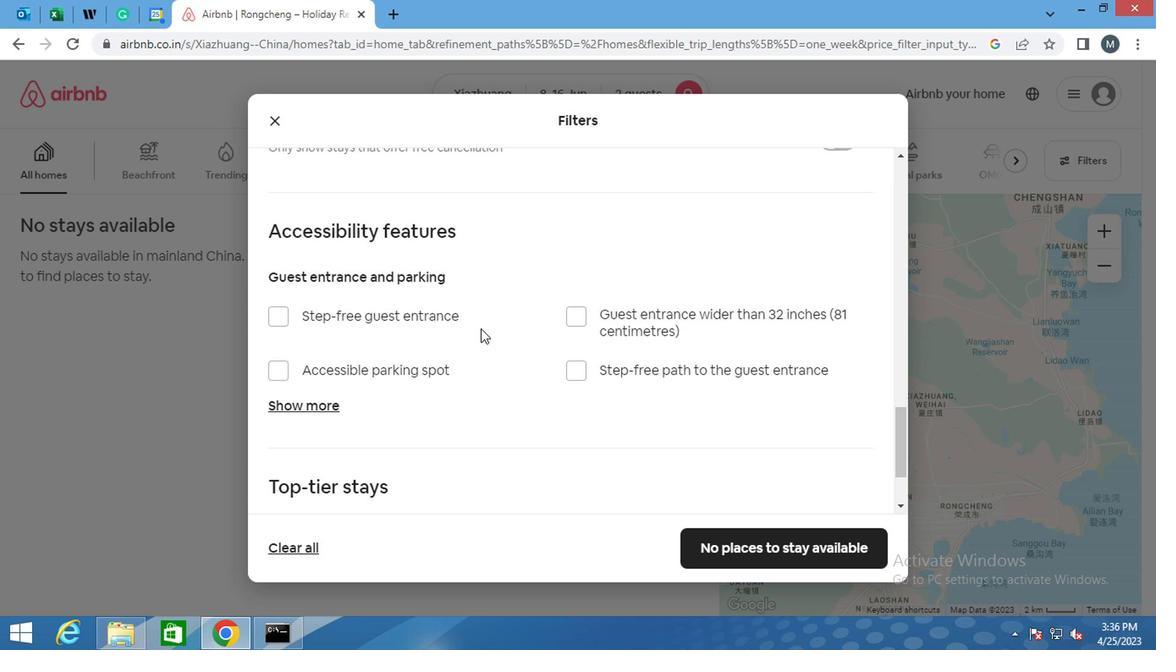
Action: Mouse scrolled (468, 329) with delta (0, 0)
Screenshot: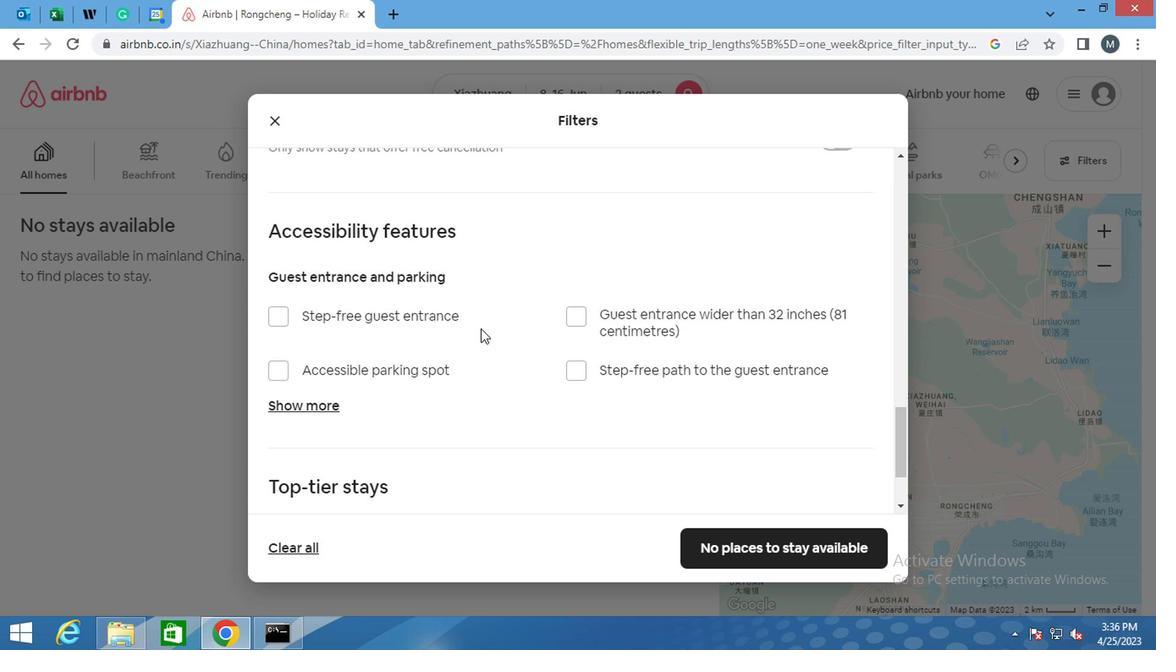 
Action: Mouse moved to (440, 345)
Screenshot: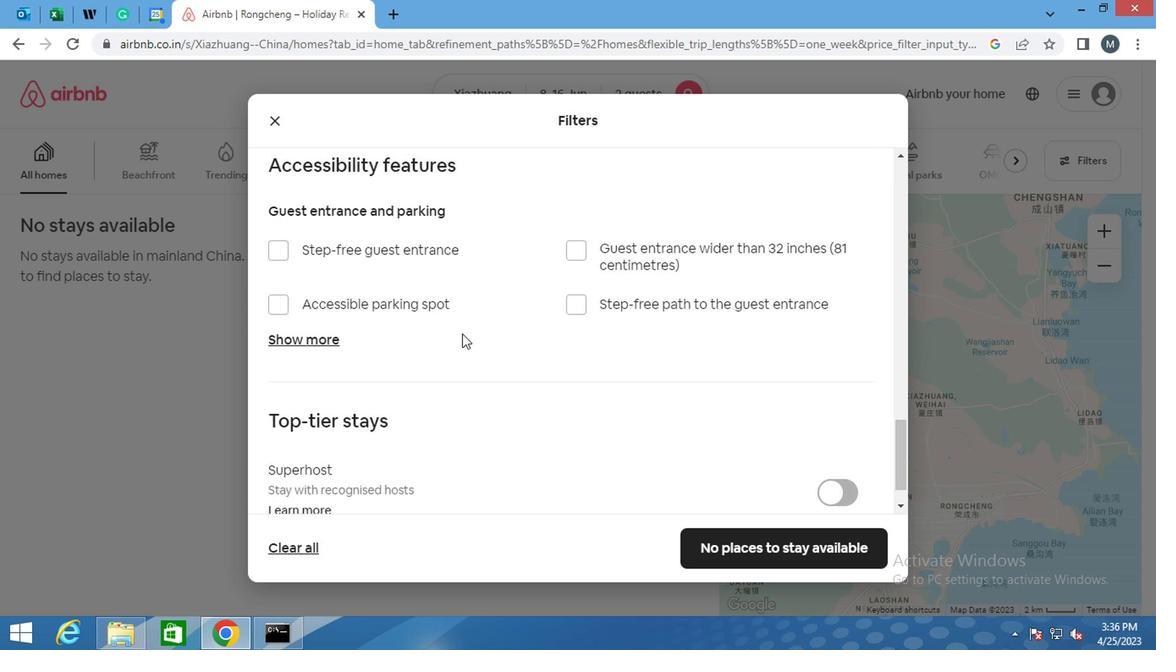 
Action: Mouse scrolled (440, 344) with delta (0, -1)
Screenshot: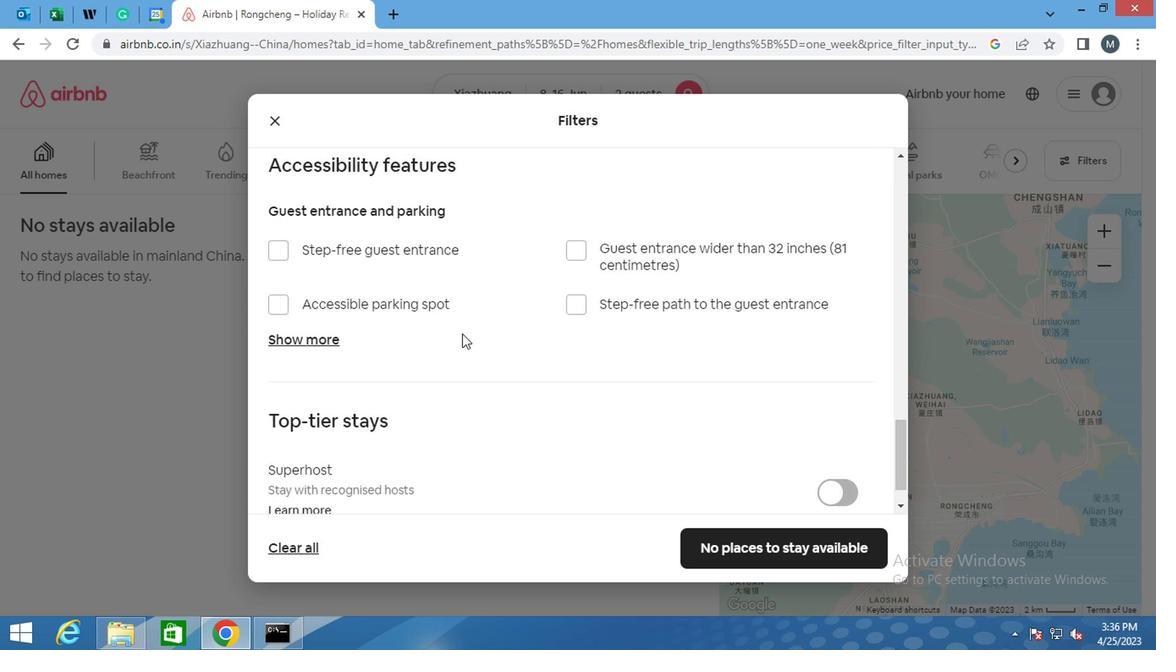 
Action: Mouse moved to (437, 353)
Screenshot: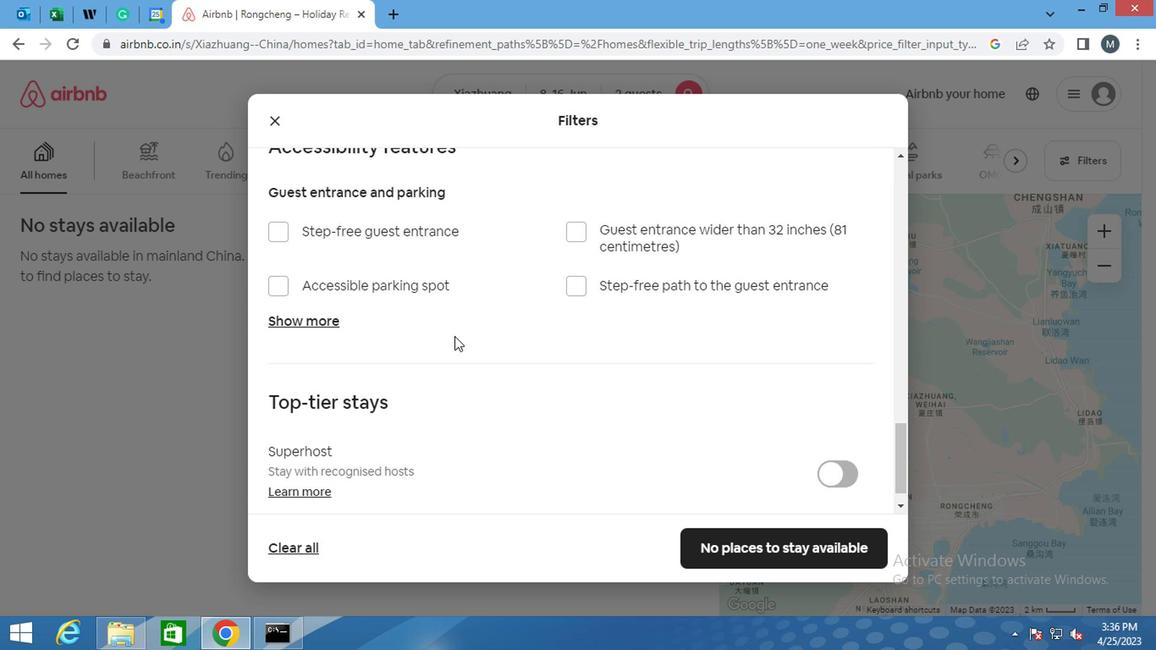 
Action: Mouse scrolled (437, 352) with delta (0, 0)
Screenshot: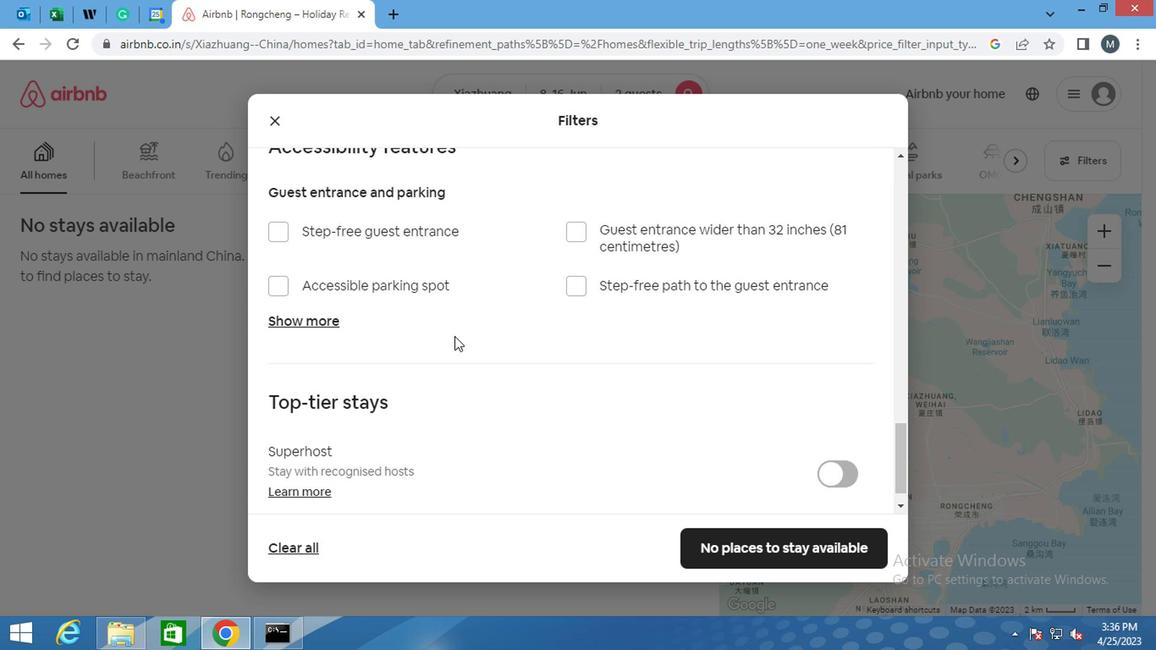 
Action: Mouse moved to (430, 376)
Screenshot: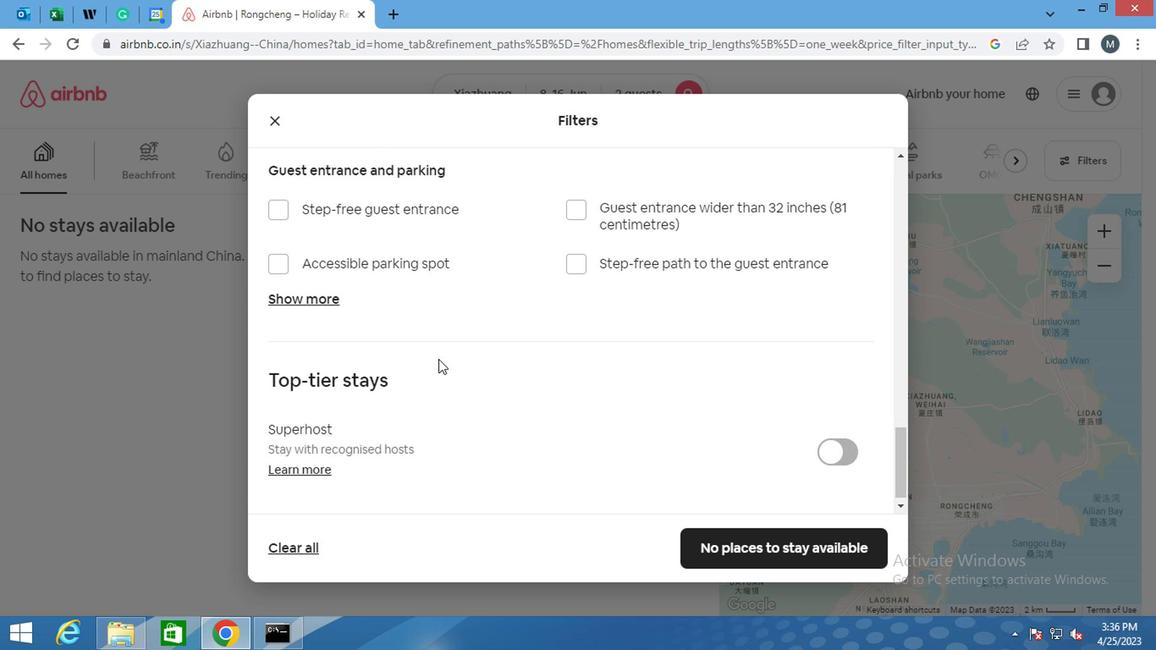
Action: Mouse scrolled (430, 375) with delta (0, -1)
Screenshot: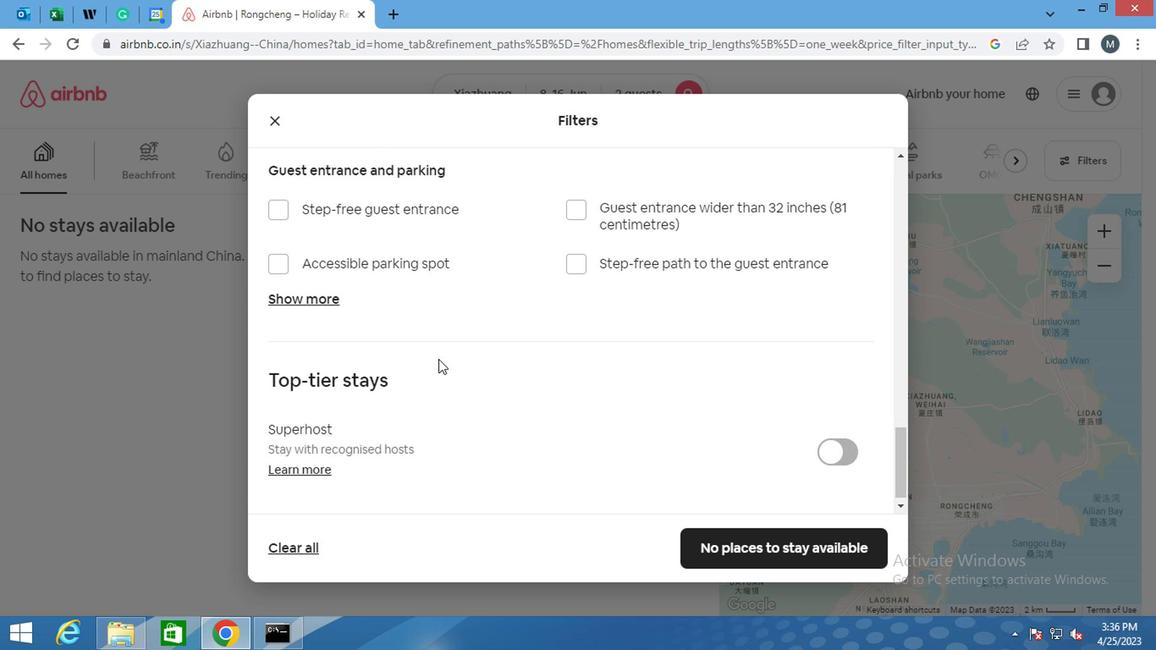 
Action: Mouse moved to (428, 379)
Screenshot: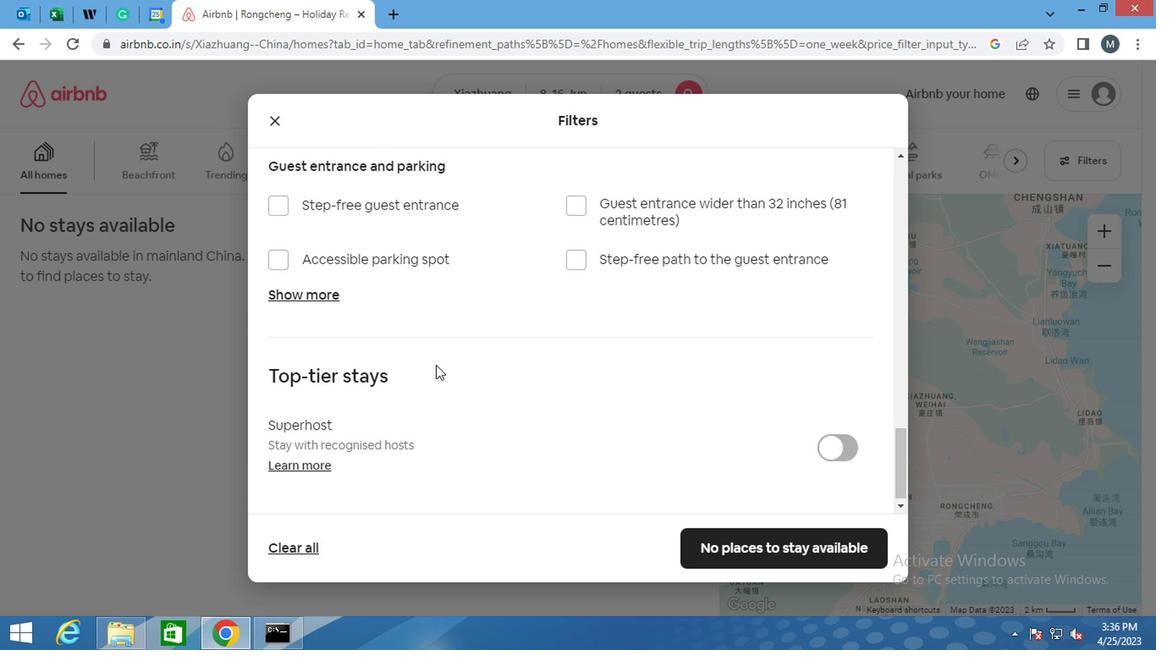 
Action: Mouse scrolled (428, 378) with delta (0, 0)
Screenshot: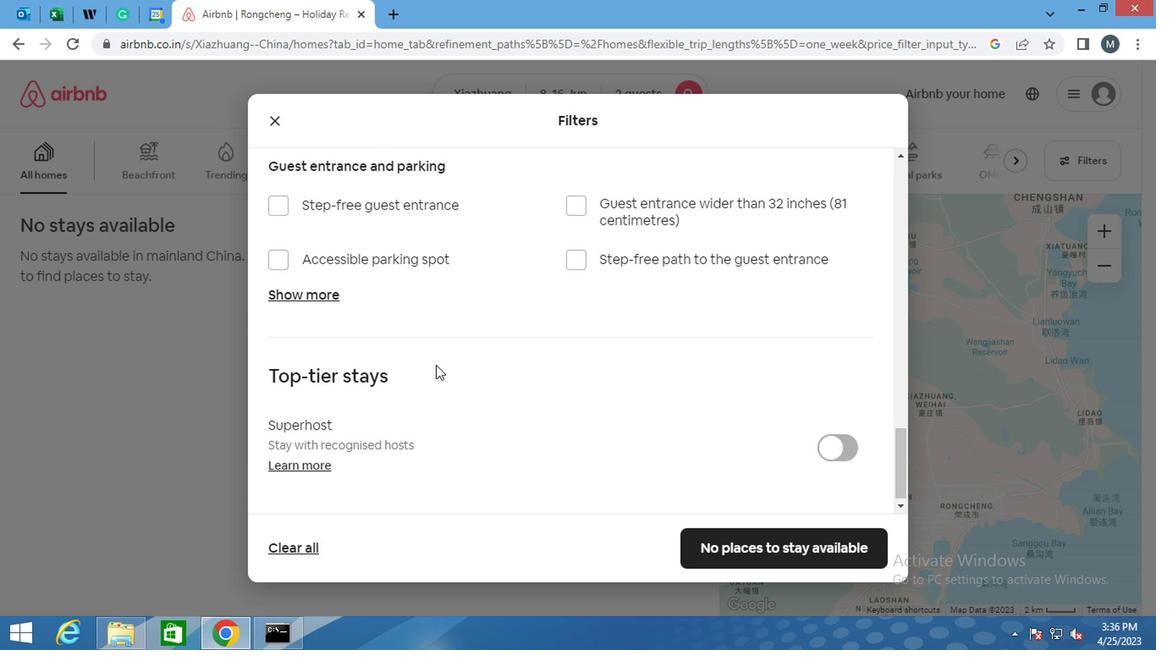 
Action: Mouse moved to (428, 383)
Screenshot: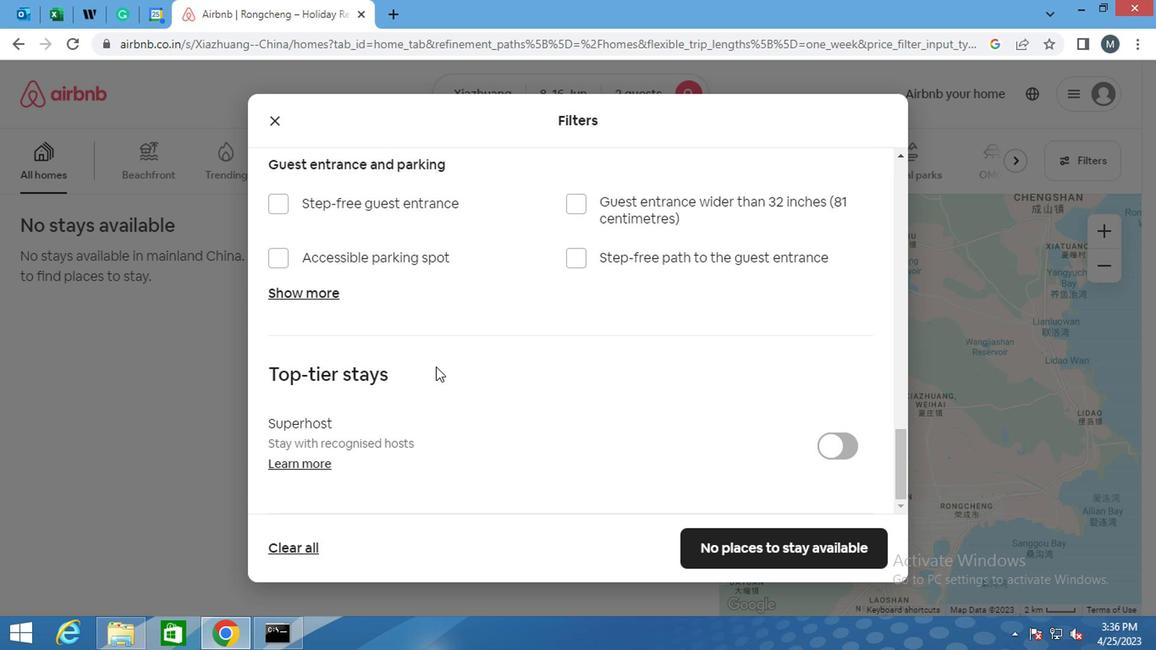 
Action: Mouse scrolled (428, 382) with delta (0, 0)
Screenshot: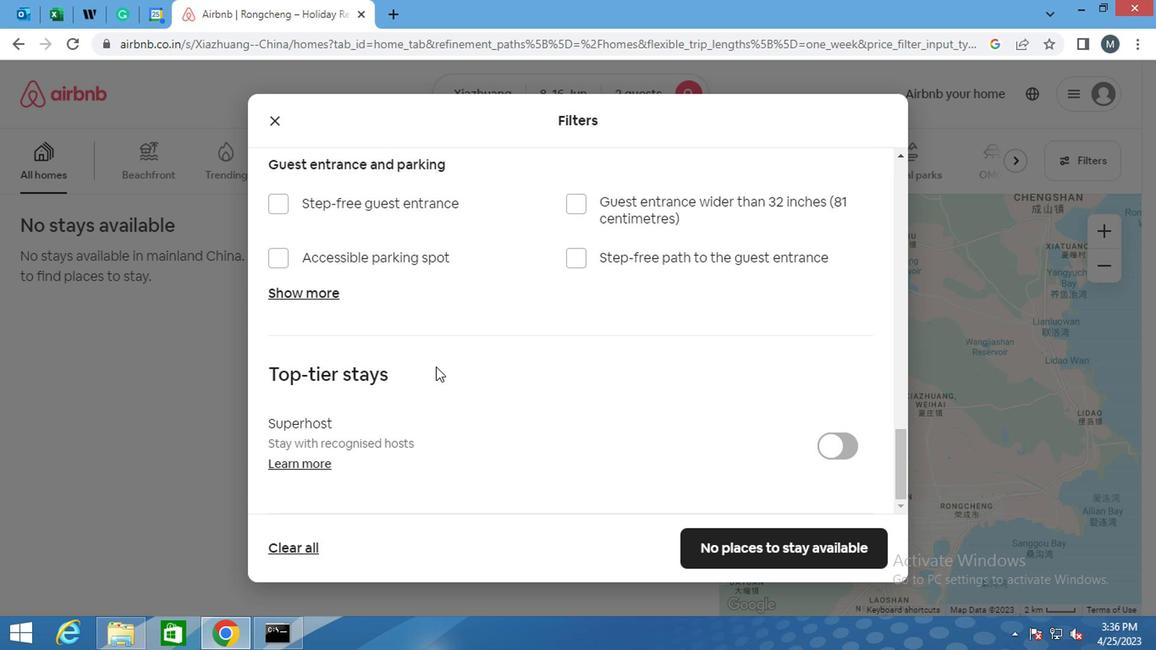 
Action: Mouse moved to (428, 388)
Screenshot: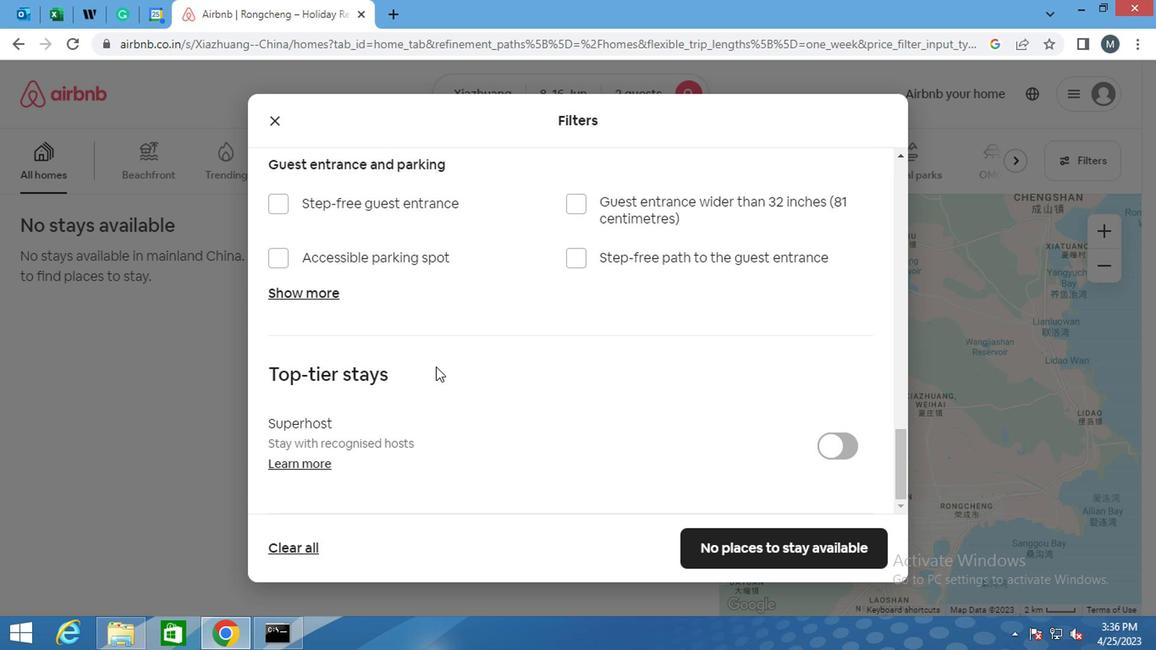 
Action: Mouse scrolled (428, 387) with delta (0, 0)
Screenshot: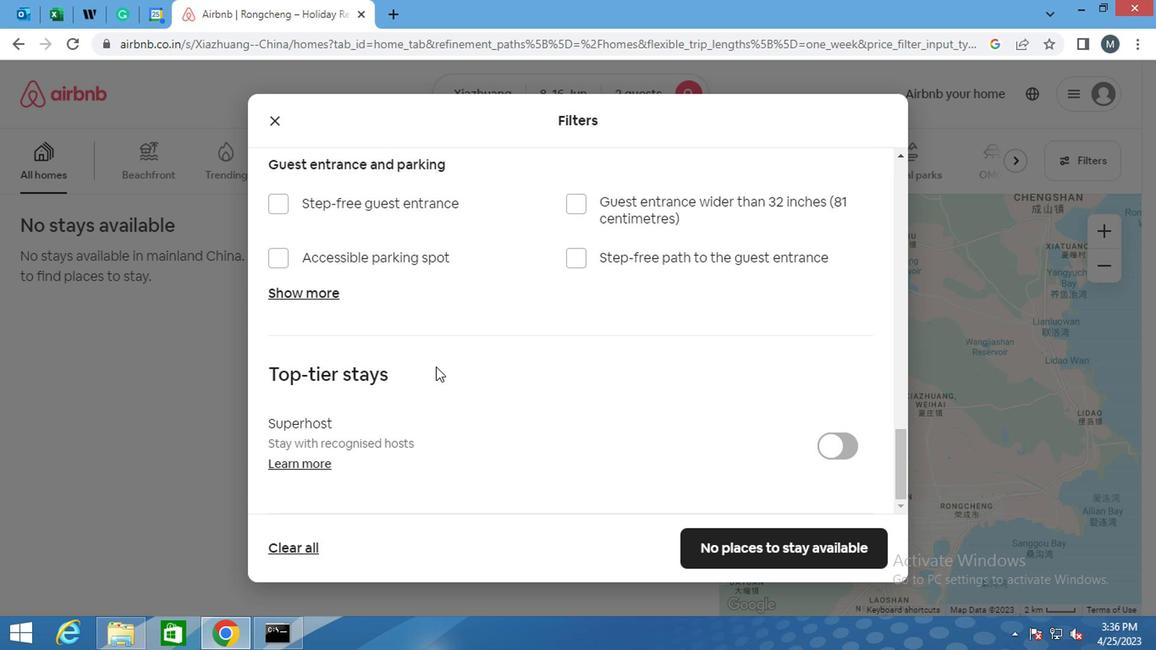 
Action: Mouse moved to (790, 541)
Screenshot: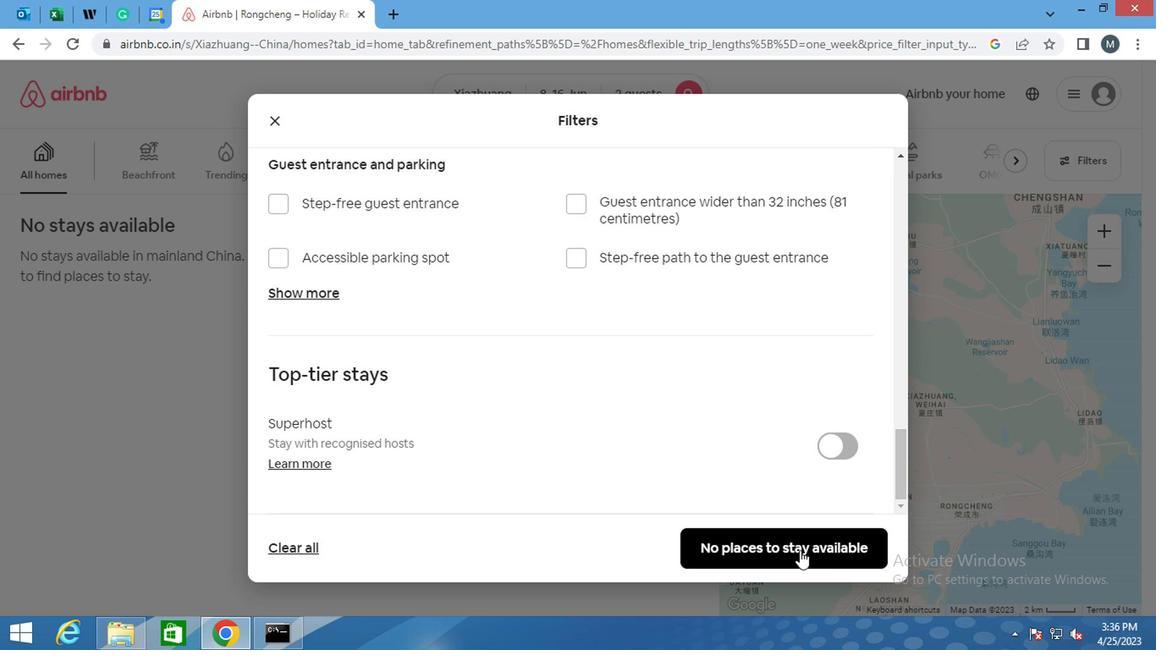 
Action: Mouse pressed left at (790, 541)
Screenshot: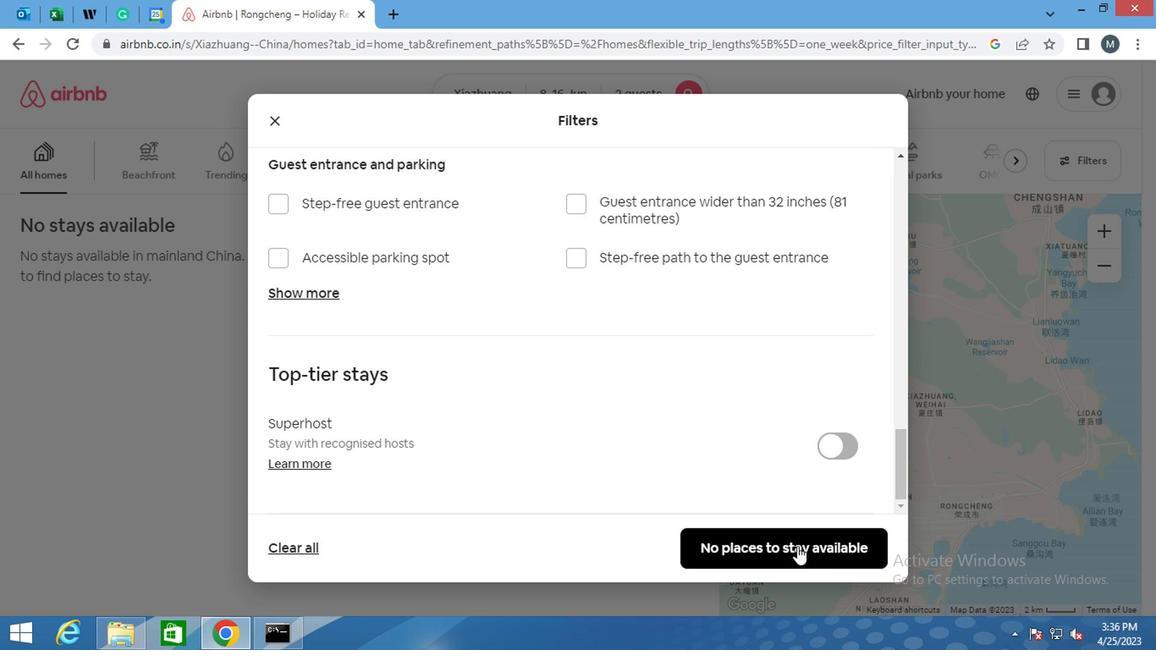 
Action: Mouse moved to (789, 541)
Screenshot: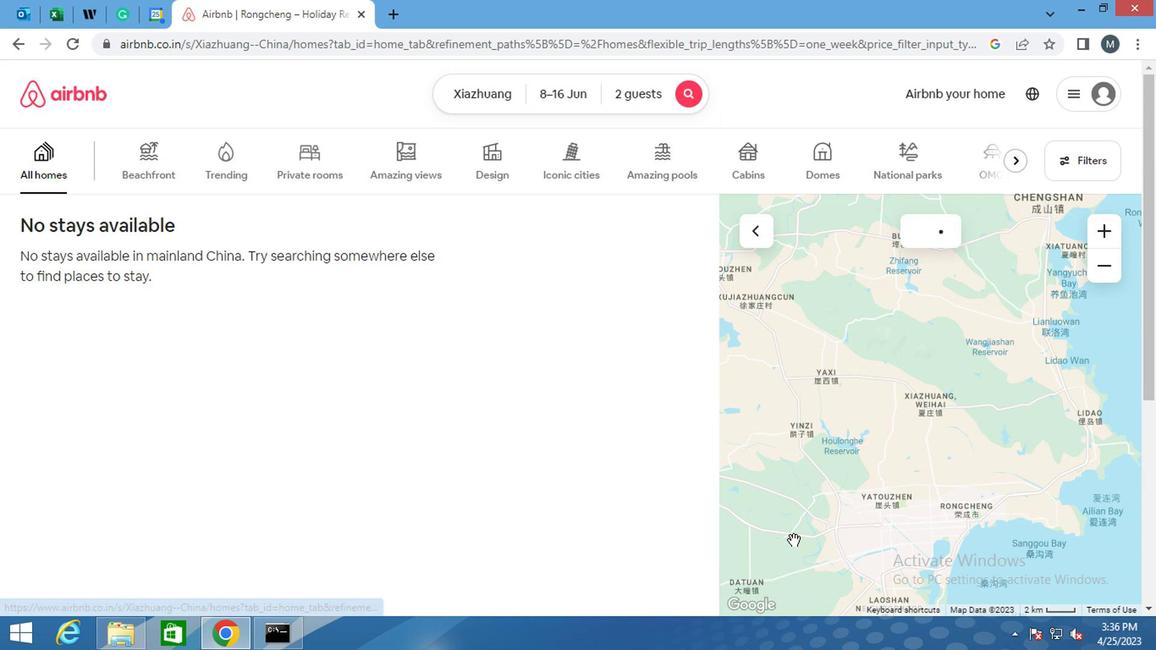 
